 Task: Compose an email with the signature Hudson Clark with the subject Request for a promotion and the message Can you arrange a meeting with the project team for next week? from softage.5@softage.net to softage.2@softage.net, select first 2 words, change the font color from current to yellow and background color to blue Send the email. Finally, move the email from Sent Items to the label Restaurants
Action: Mouse moved to (844, 67)
Screenshot: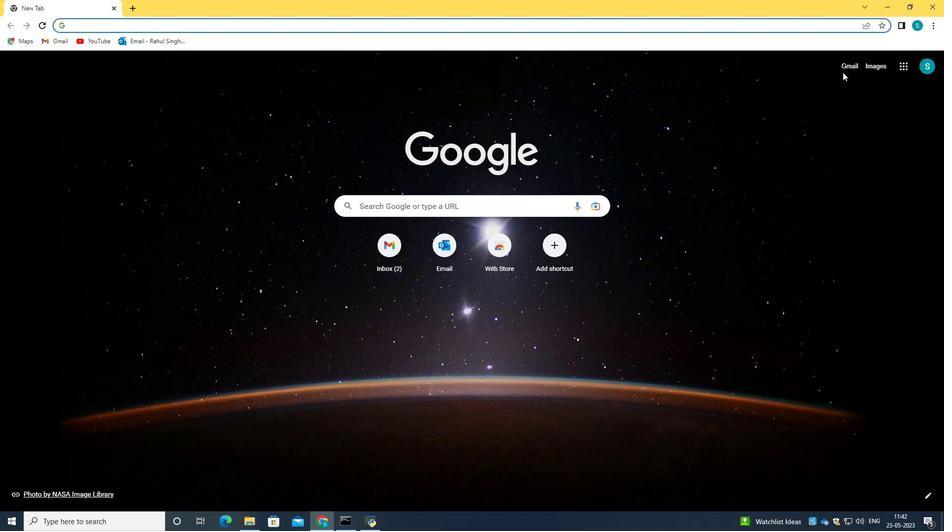 
Action: Mouse pressed left at (844, 67)
Screenshot: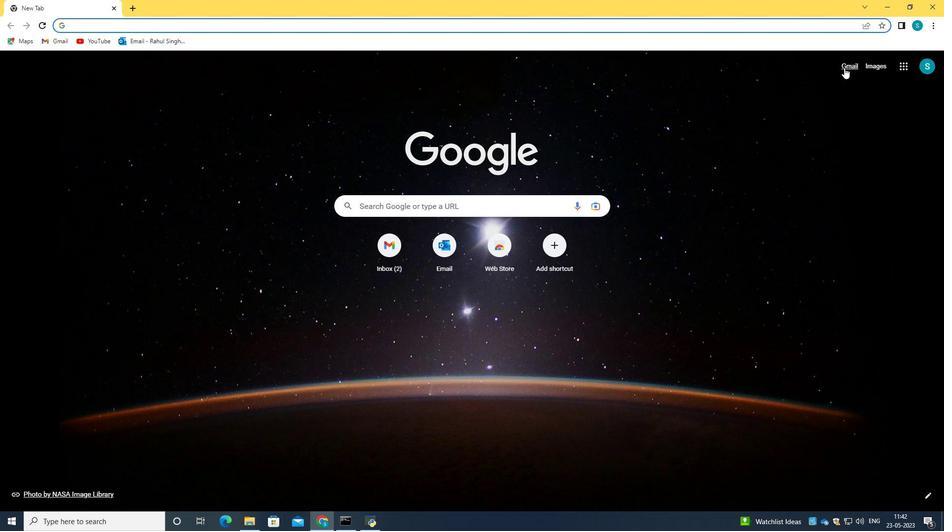 
Action: Mouse moved to (463, 153)
Screenshot: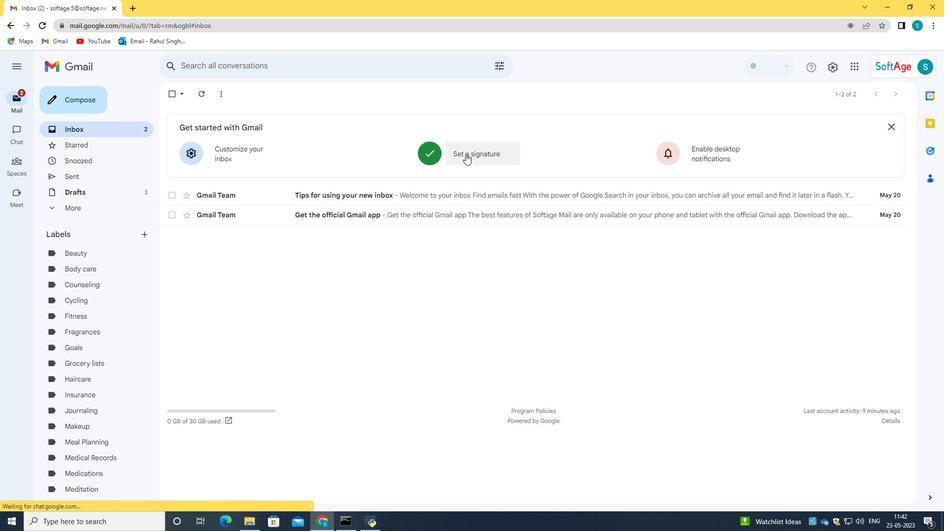 
Action: Mouse pressed left at (463, 153)
Screenshot: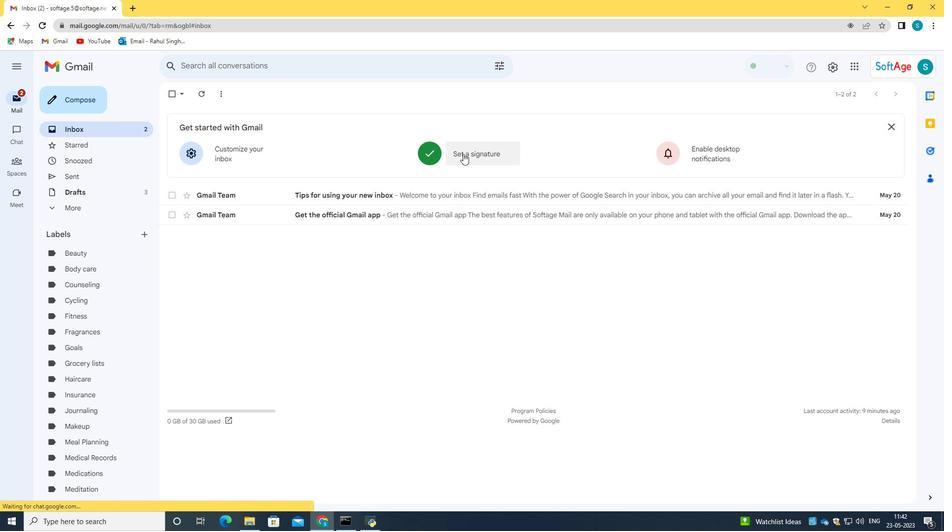 
Action: Mouse moved to (495, 266)
Screenshot: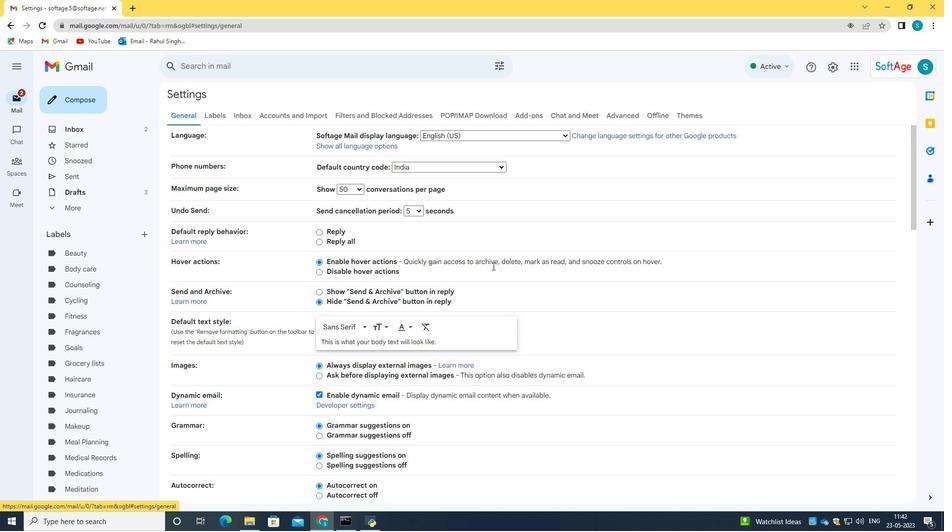 
Action: Mouse scrolled (495, 265) with delta (0, 0)
Screenshot: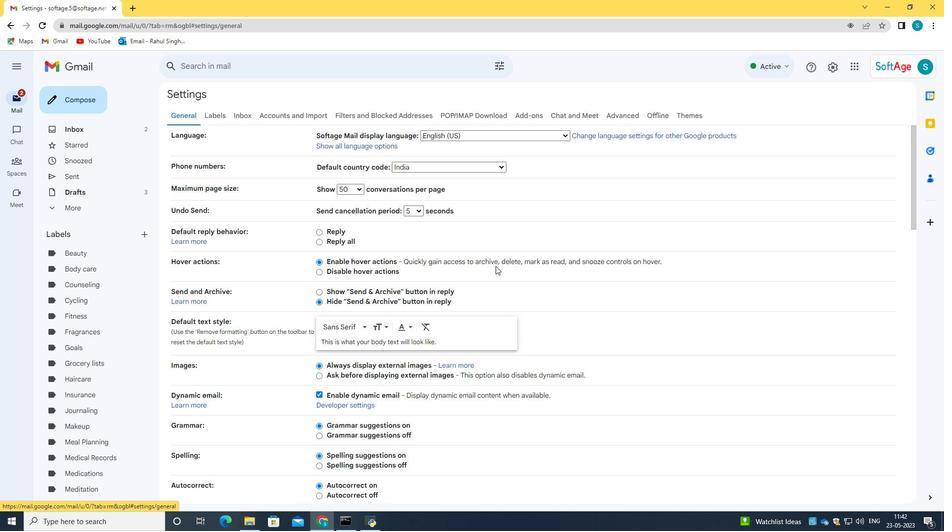 
Action: Mouse scrolled (495, 265) with delta (0, 0)
Screenshot: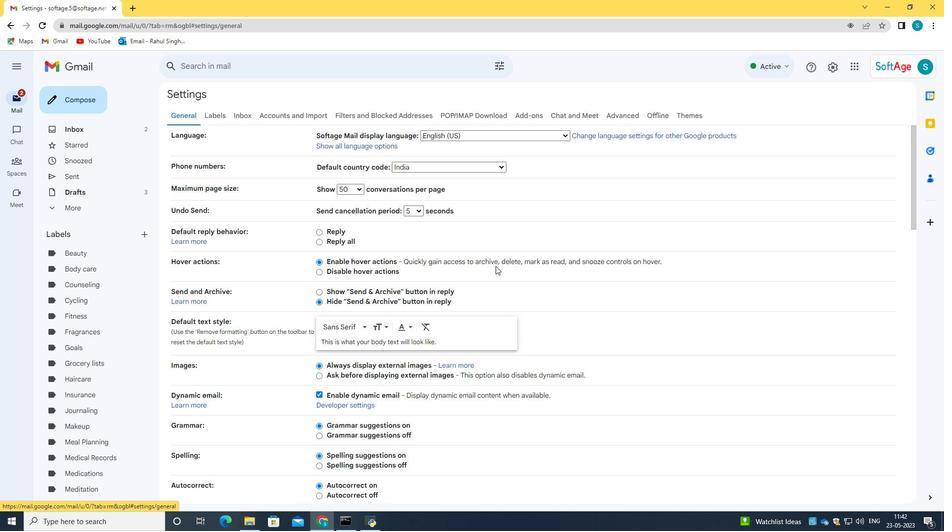 
Action: Mouse scrolled (495, 265) with delta (0, 0)
Screenshot: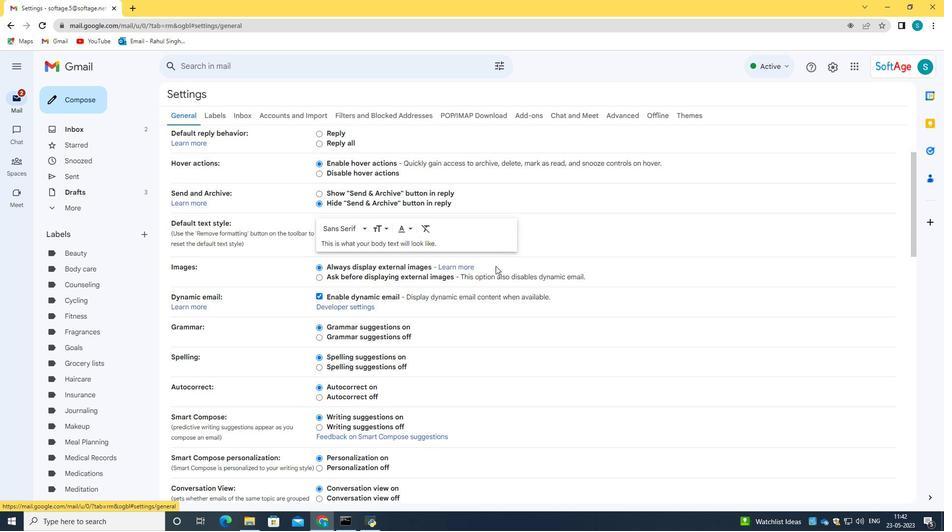
Action: Mouse scrolled (495, 265) with delta (0, 0)
Screenshot: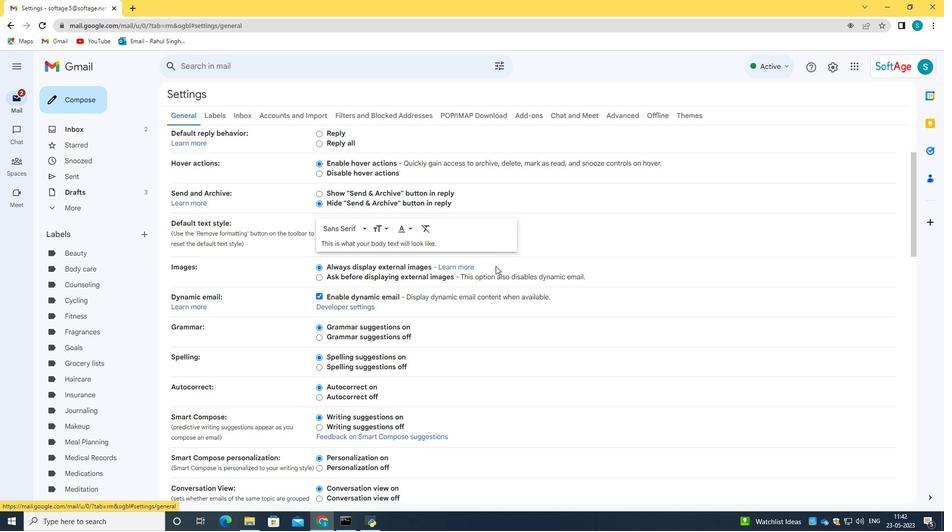 
Action: Mouse scrolled (495, 265) with delta (0, 0)
Screenshot: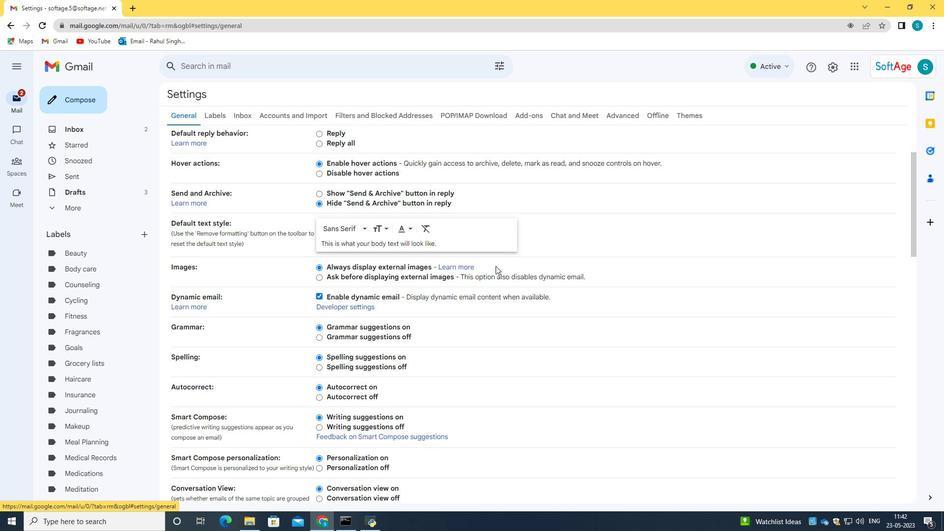 
Action: Mouse scrolled (495, 265) with delta (0, 0)
Screenshot: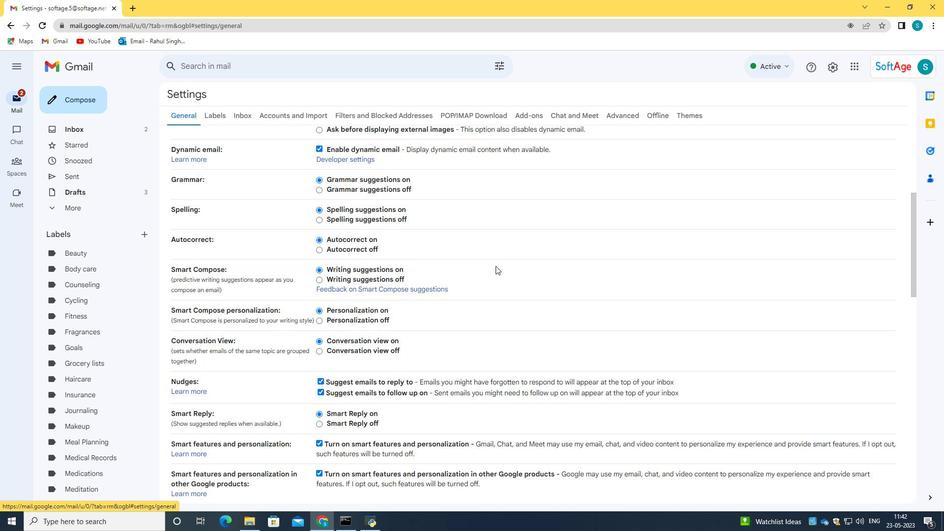 
Action: Mouse scrolled (495, 265) with delta (0, 0)
Screenshot: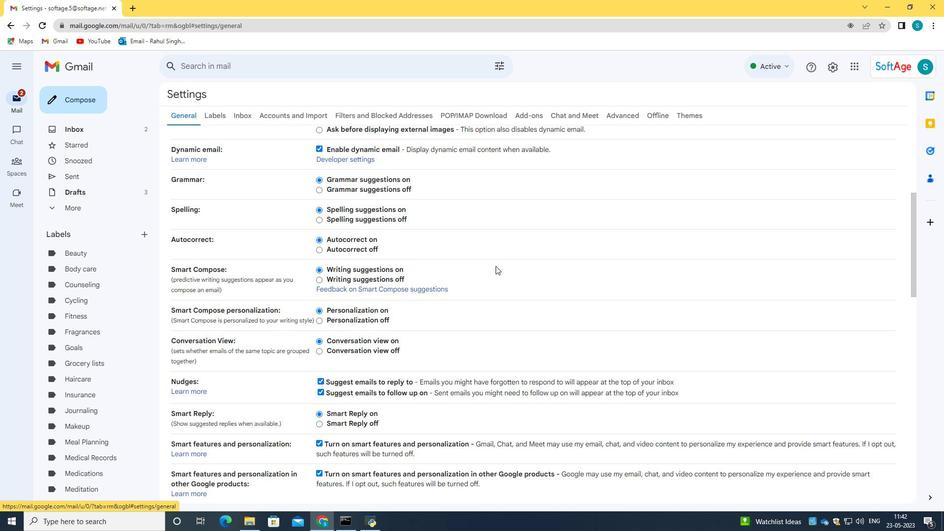 
Action: Mouse scrolled (495, 265) with delta (0, 0)
Screenshot: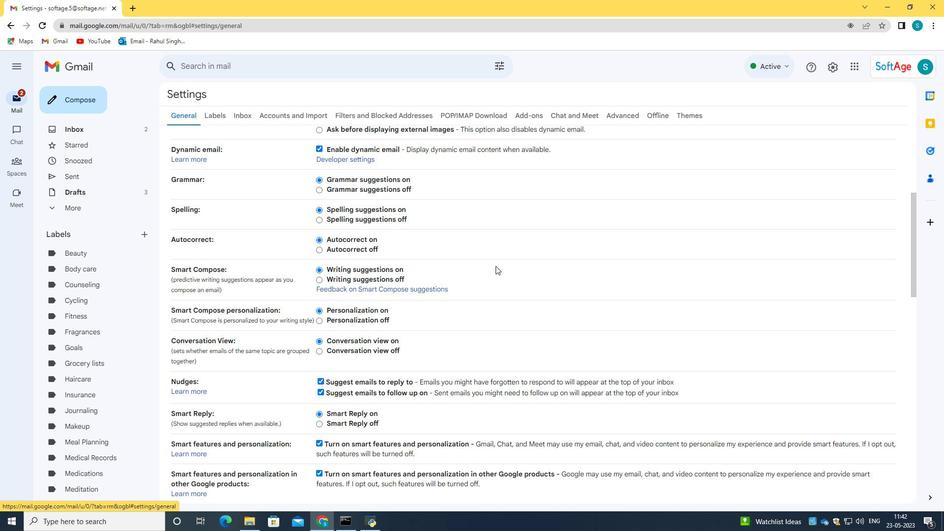 
Action: Mouse scrolled (495, 265) with delta (0, 0)
Screenshot: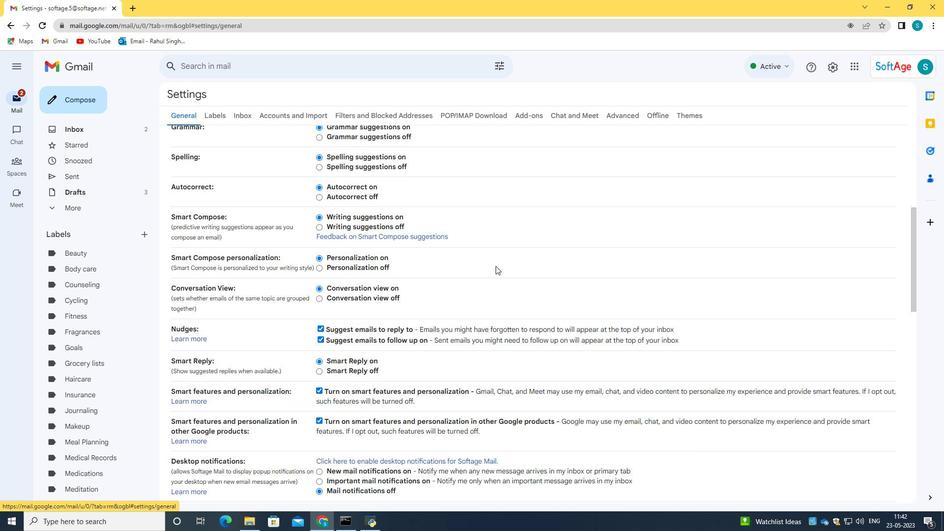 
Action: Mouse scrolled (495, 265) with delta (0, 0)
Screenshot: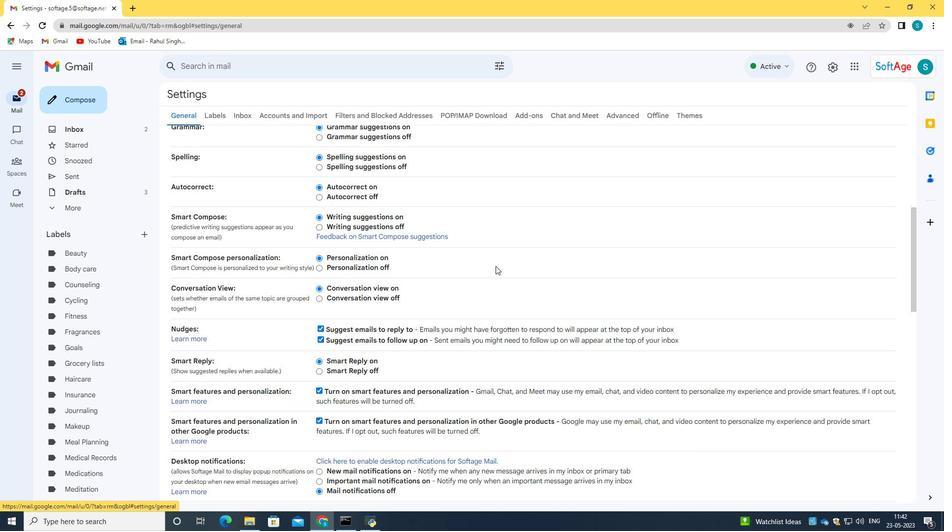 
Action: Mouse moved to (496, 266)
Screenshot: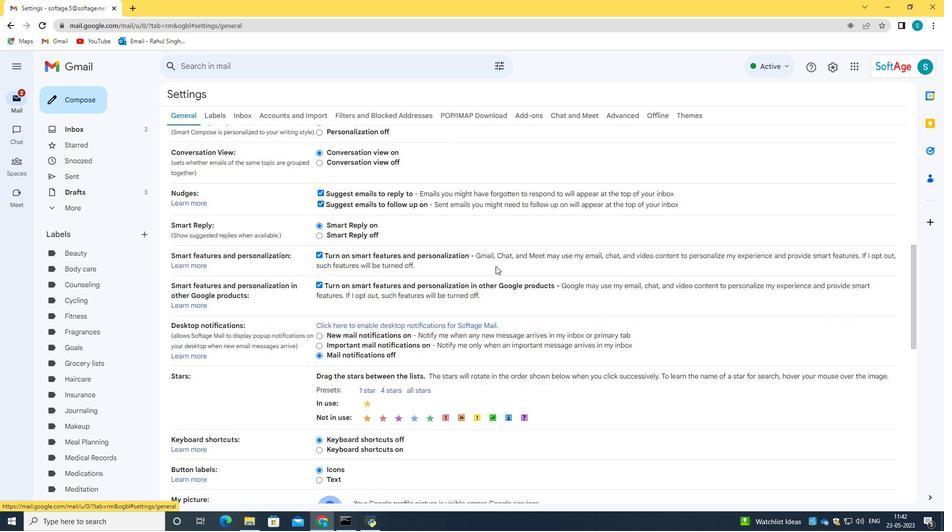 
Action: Mouse scrolled (496, 265) with delta (0, 0)
Screenshot: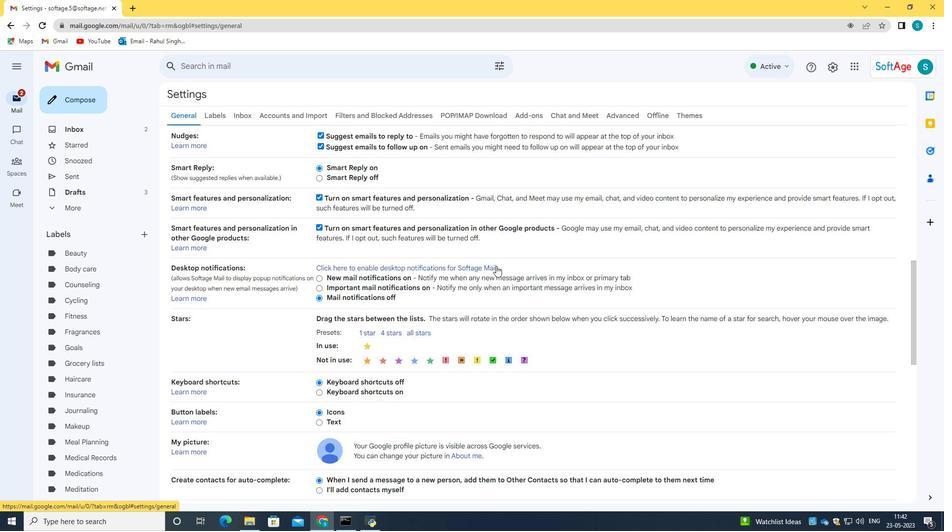 
Action: Mouse scrolled (496, 265) with delta (0, 0)
Screenshot: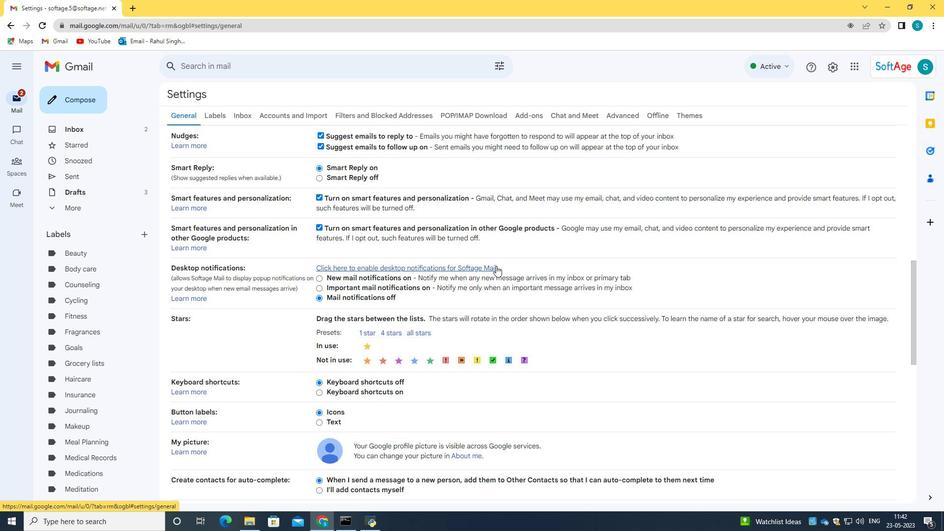 
Action: Mouse moved to (499, 276)
Screenshot: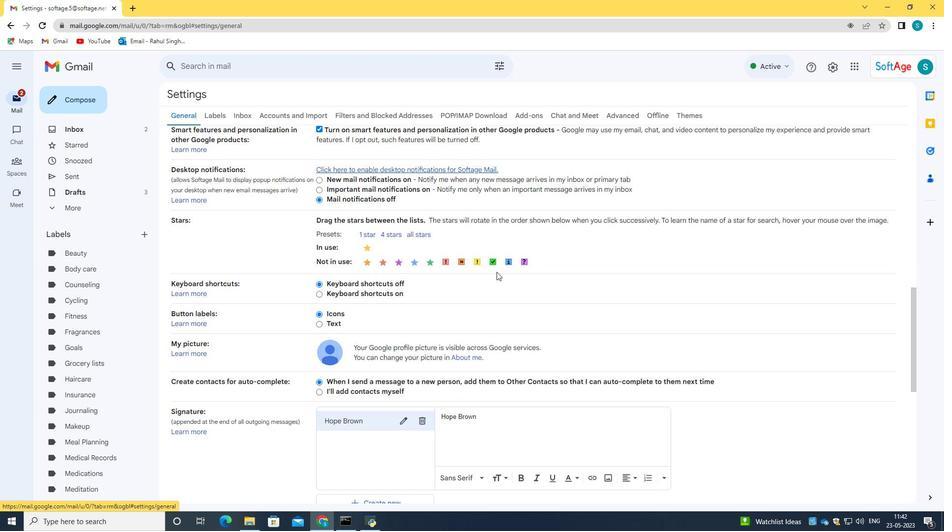 
Action: Mouse scrolled (499, 276) with delta (0, 0)
Screenshot: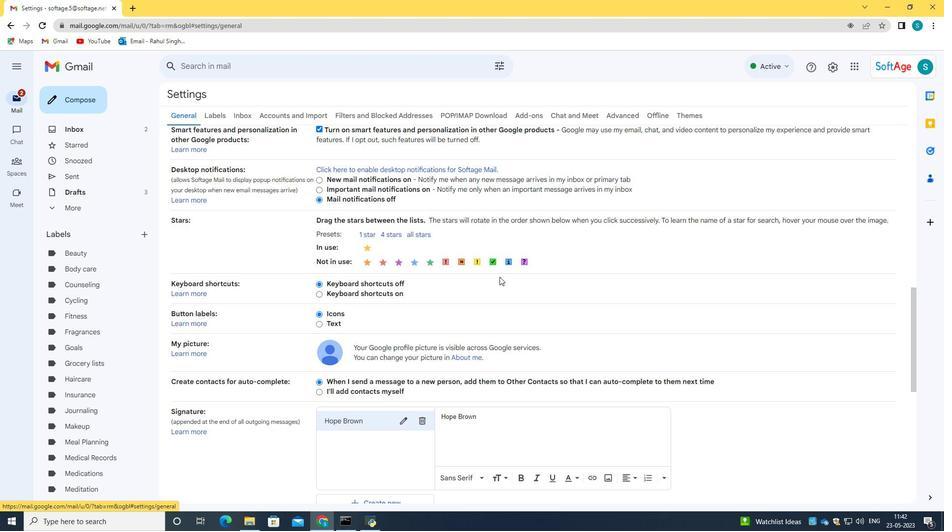 
Action: Mouse scrolled (499, 276) with delta (0, 0)
Screenshot: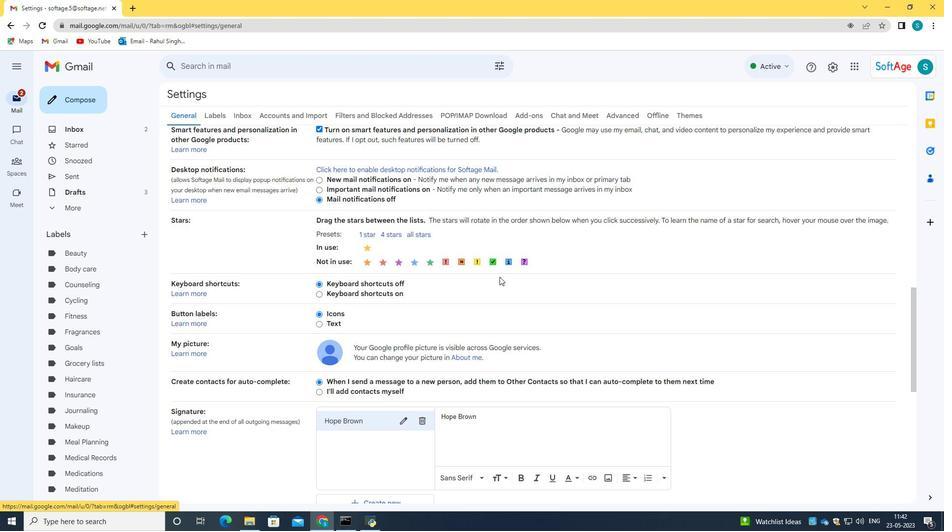 
Action: Mouse scrolled (499, 276) with delta (0, 0)
Screenshot: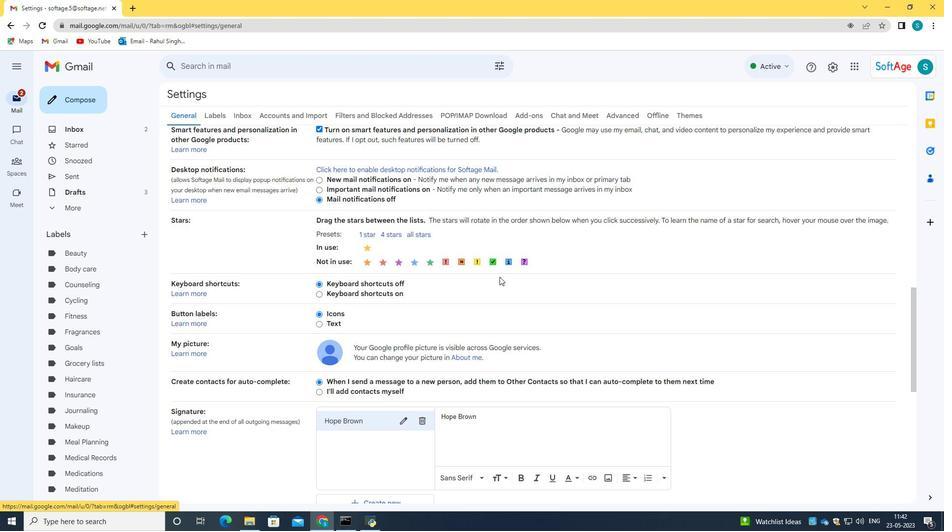
Action: Mouse moved to (426, 273)
Screenshot: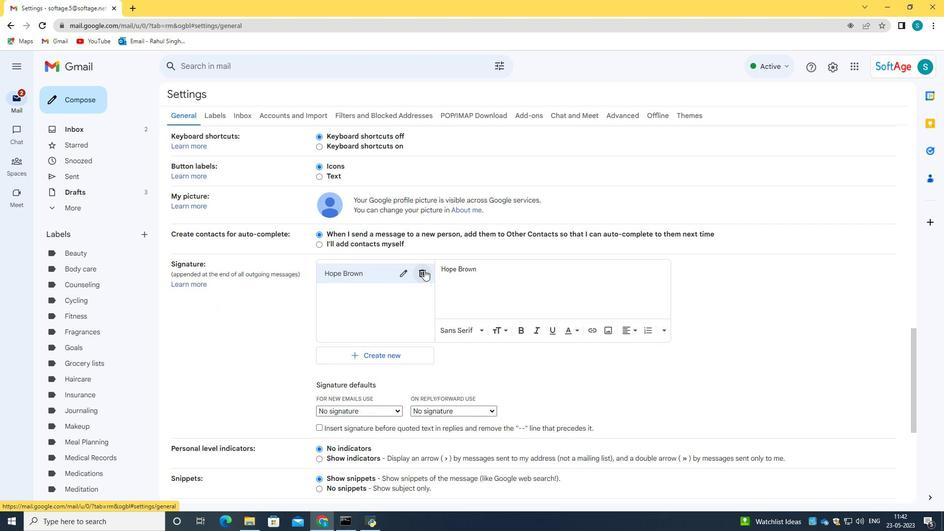 
Action: Mouse pressed left at (426, 273)
Screenshot: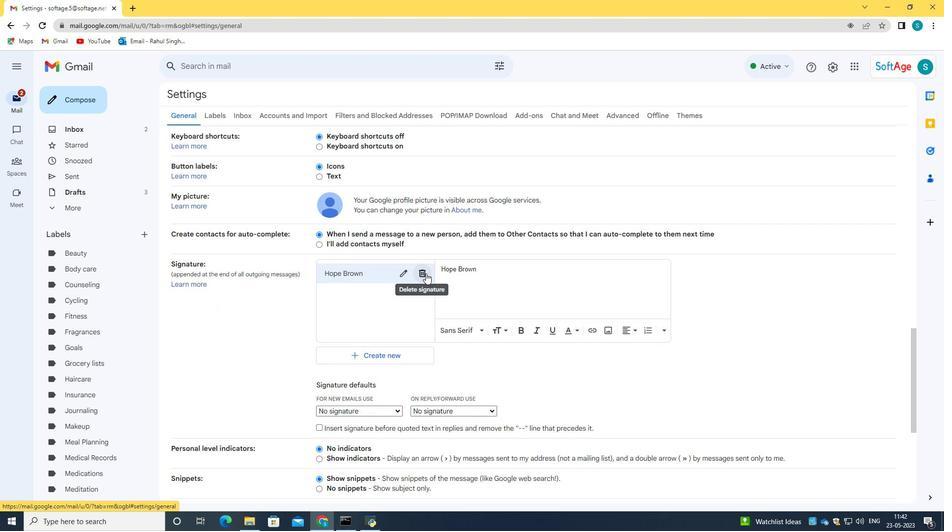 
Action: Mouse moved to (548, 296)
Screenshot: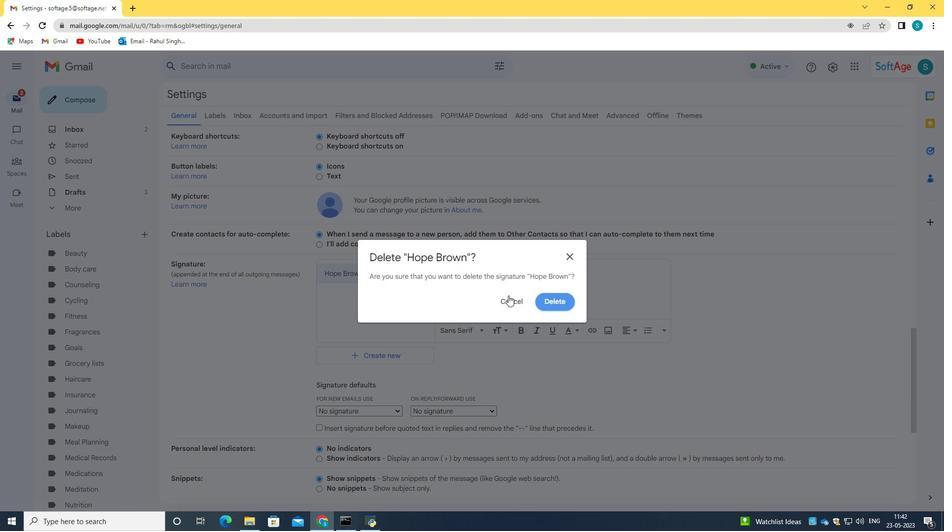 
Action: Mouse pressed left at (548, 296)
Screenshot: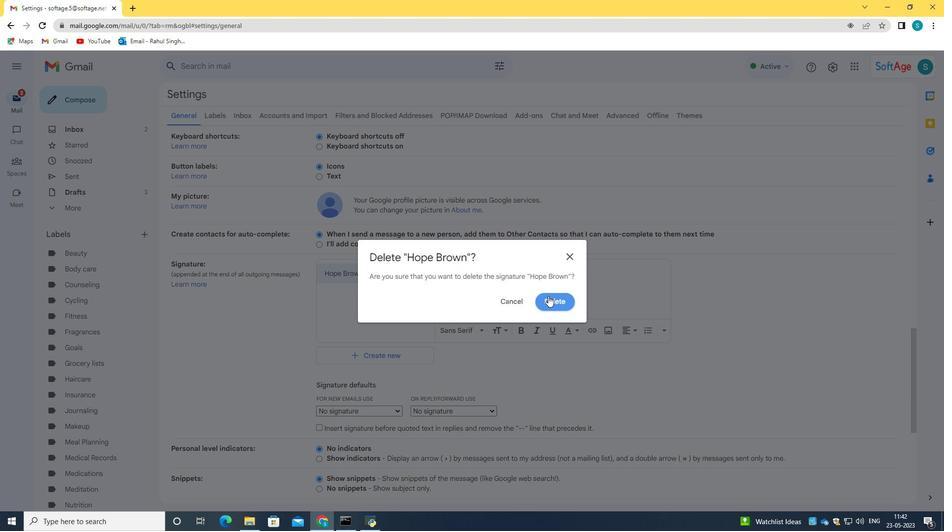 
Action: Mouse moved to (493, 358)
Screenshot: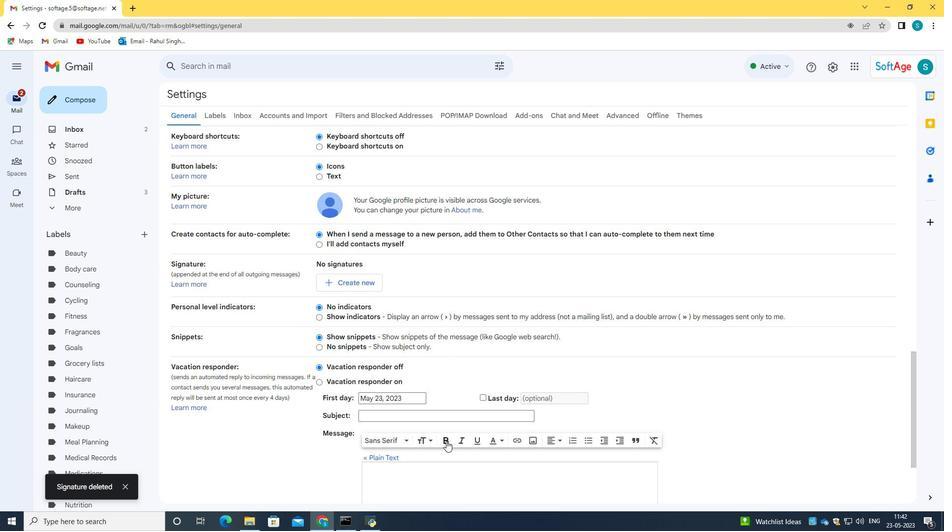 
Action: Mouse scrolled (493, 358) with delta (0, 0)
Screenshot: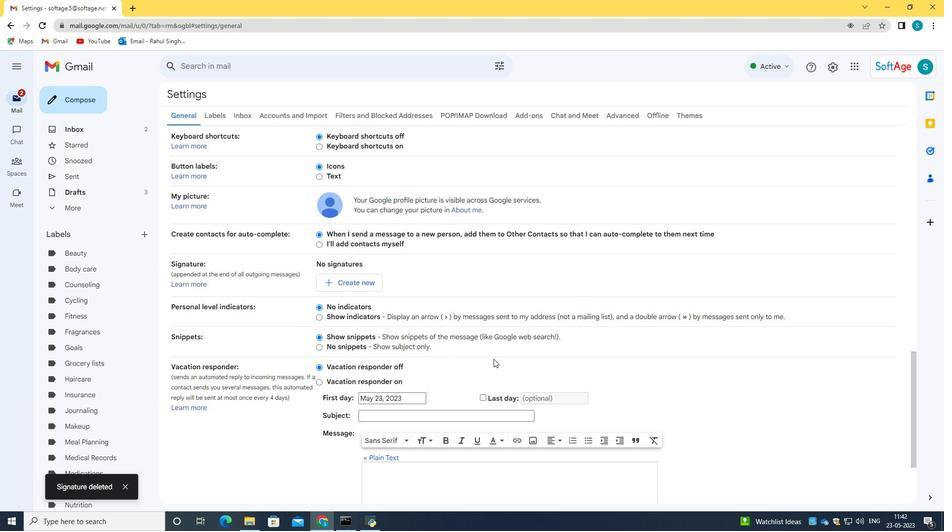 
Action: Mouse scrolled (493, 358) with delta (0, 0)
Screenshot: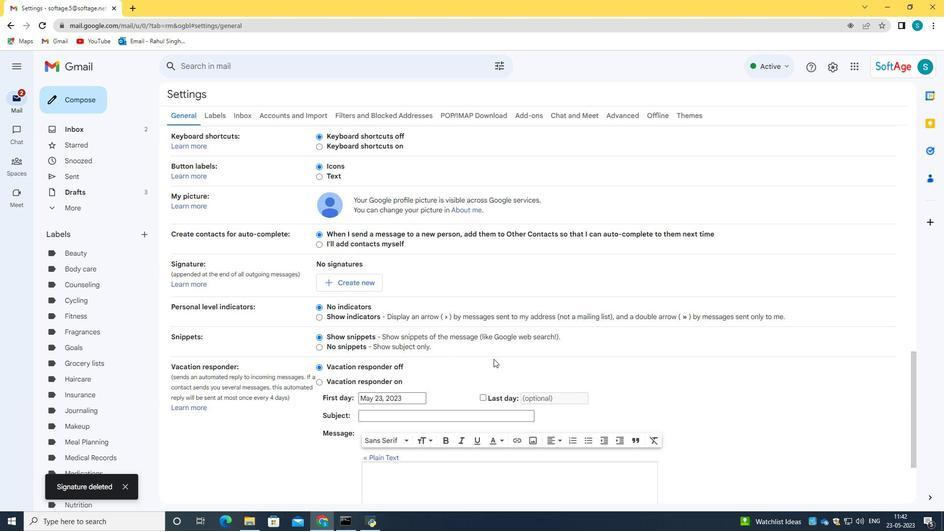 
Action: Mouse moved to (388, 230)
Screenshot: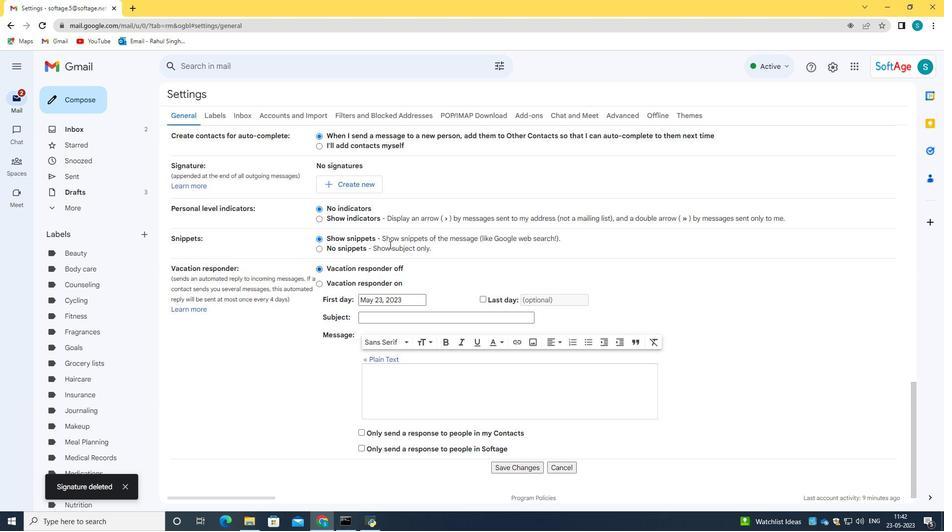 
Action: Mouse scrolled (388, 231) with delta (0, 0)
Screenshot: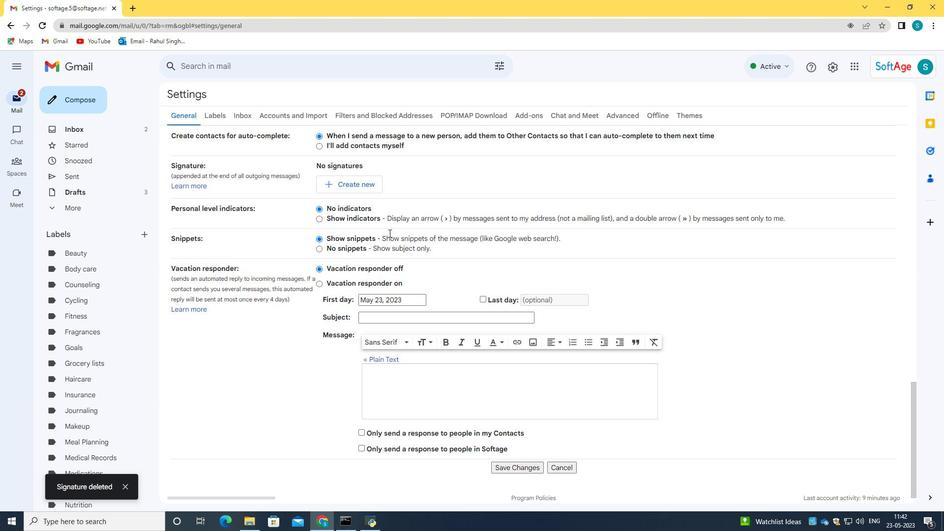 
Action: Mouse scrolled (388, 231) with delta (0, 0)
Screenshot: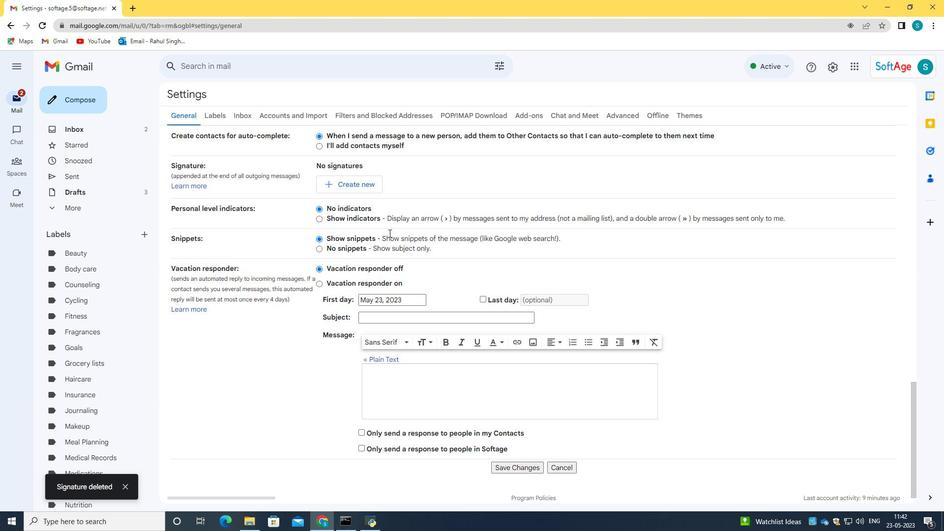 
Action: Mouse moved to (357, 287)
Screenshot: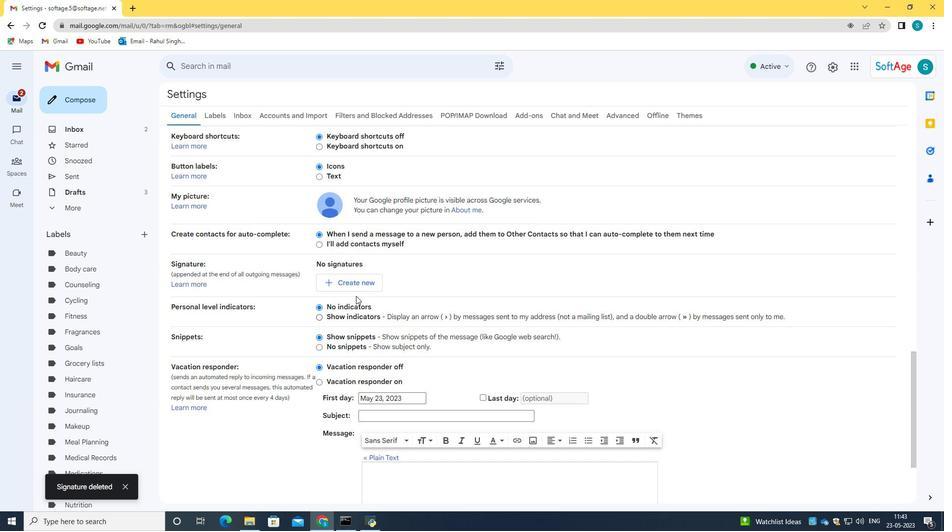 
Action: Mouse pressed left at (357, 287)
Screenshot: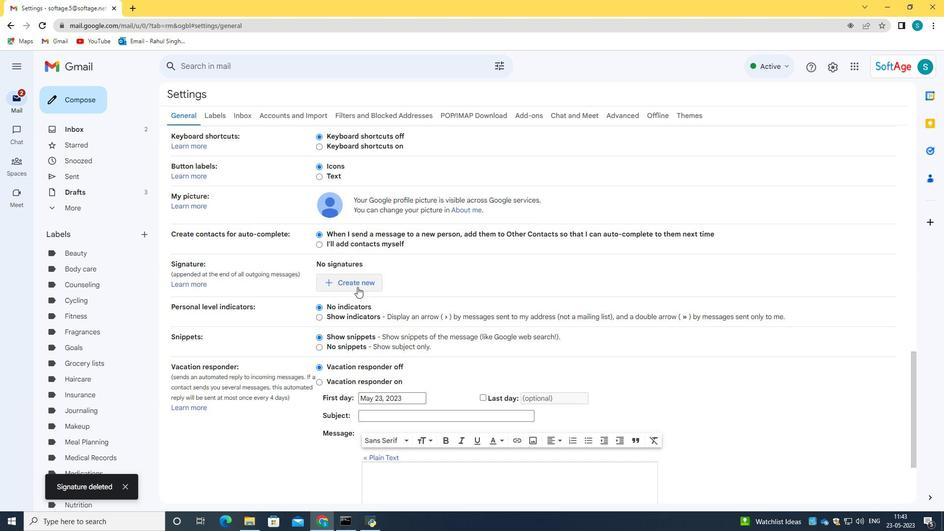 
Action: Mouse moved to (439, 283)
Screenshot: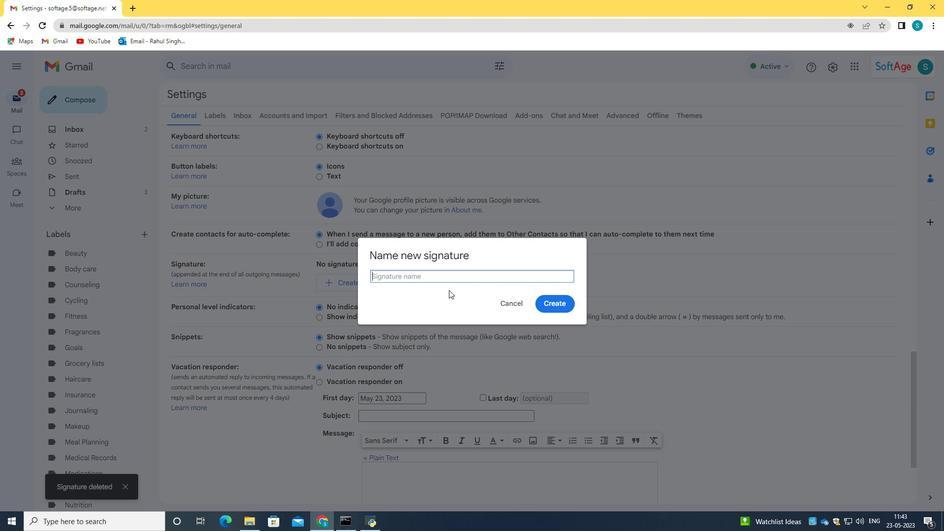 
Action: Key pressed <Key.caps_lock>H<Key.caps_lock>udson<Key.space><Key.caps_lock>C<Key.caps_lock>lark
Screenshot: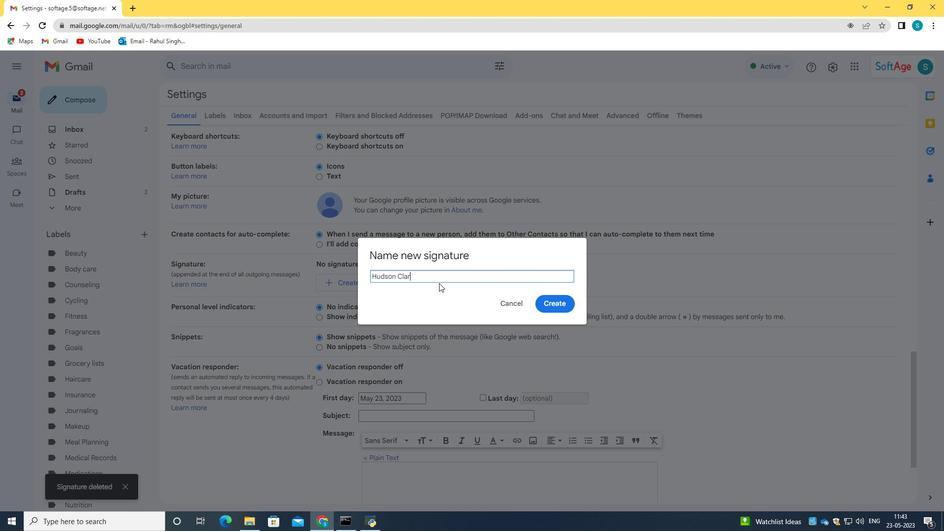 
Action: Mouse moved to (567, 302)
Screenshot: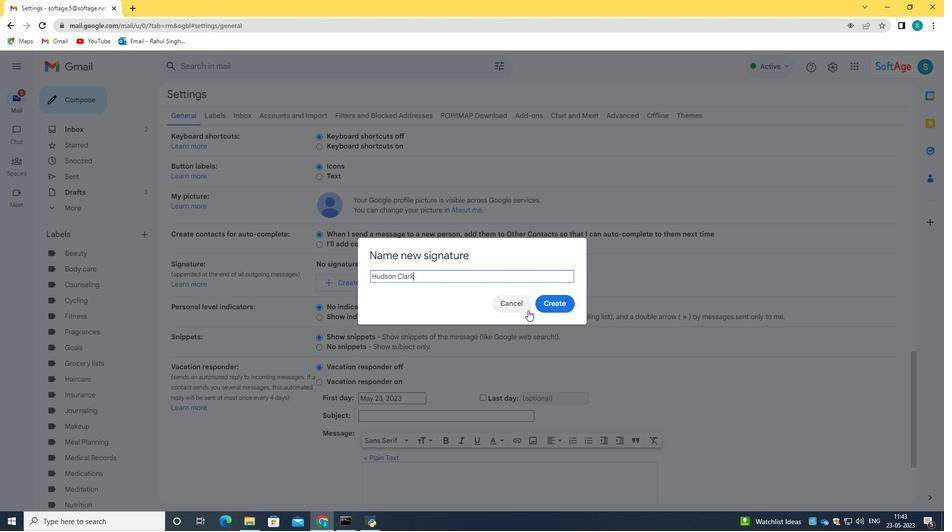 
Action: Mouse pressed left at (567, 302)
Screenshot: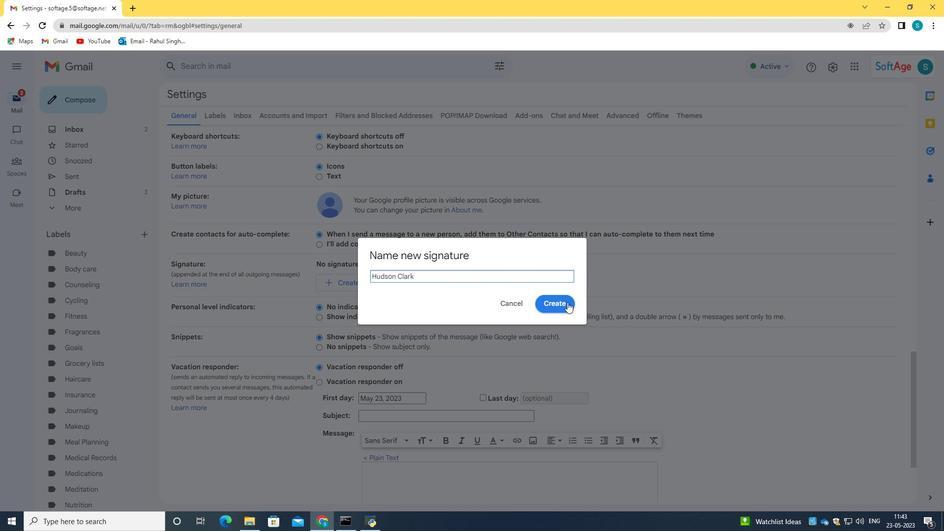 
Action: Mouse moved to (467, 285)
Screenshot: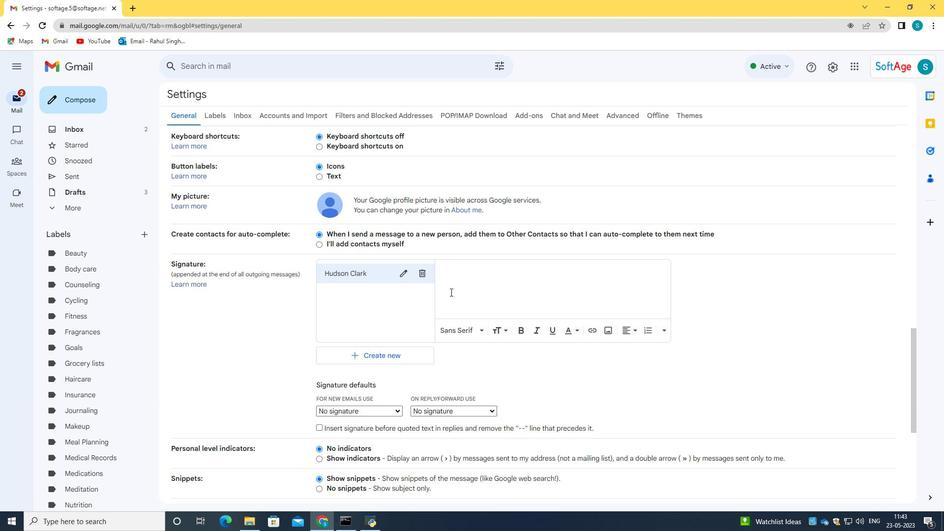 
Action: Mouse pressed left at (467, 285)
Screenshot: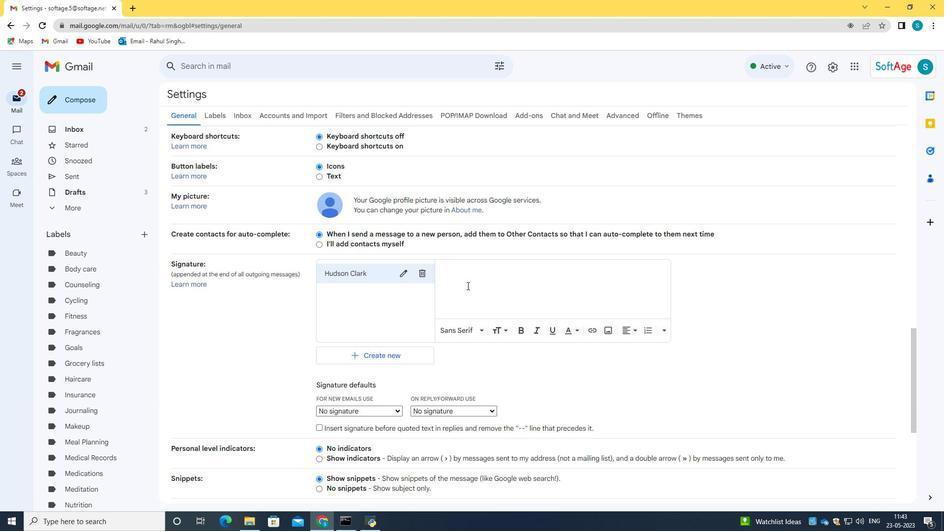 
Action: Key pressed <Key.caps_lock>H<Key.caps_lock>udson<Key.space><Key.caps_lock>C<Key.caps_lock>lark
Screenshot: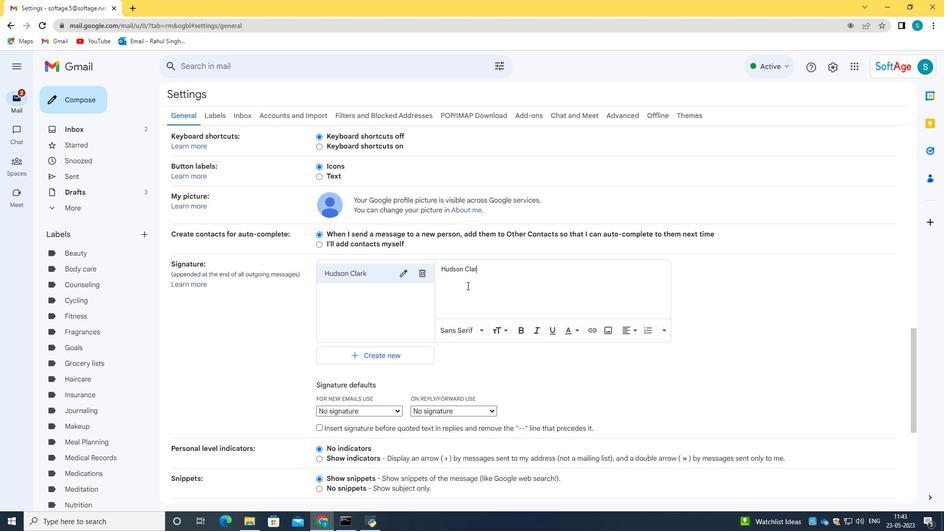 
Action: Mouse moved to (468, 287)
Screenshot: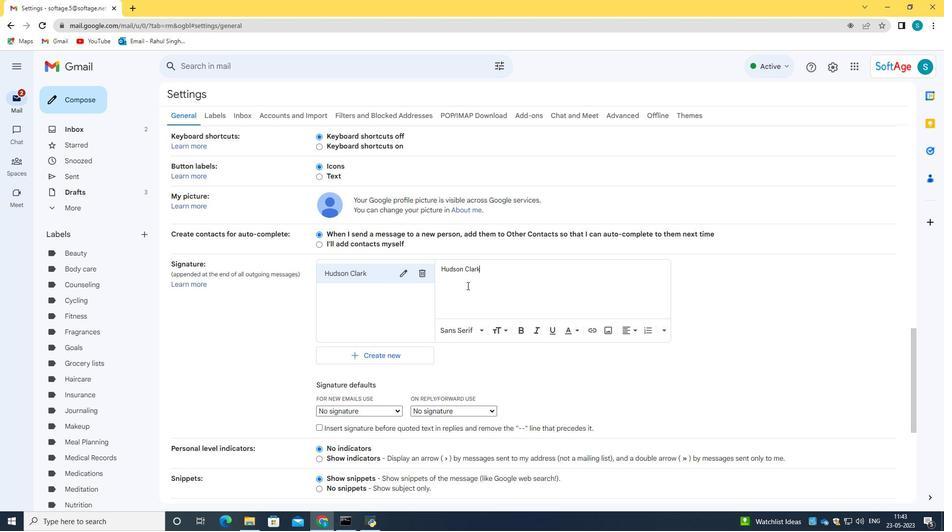 
Action: Mouse scrolled (468, 286) with delta (0, 0)
Screenshot: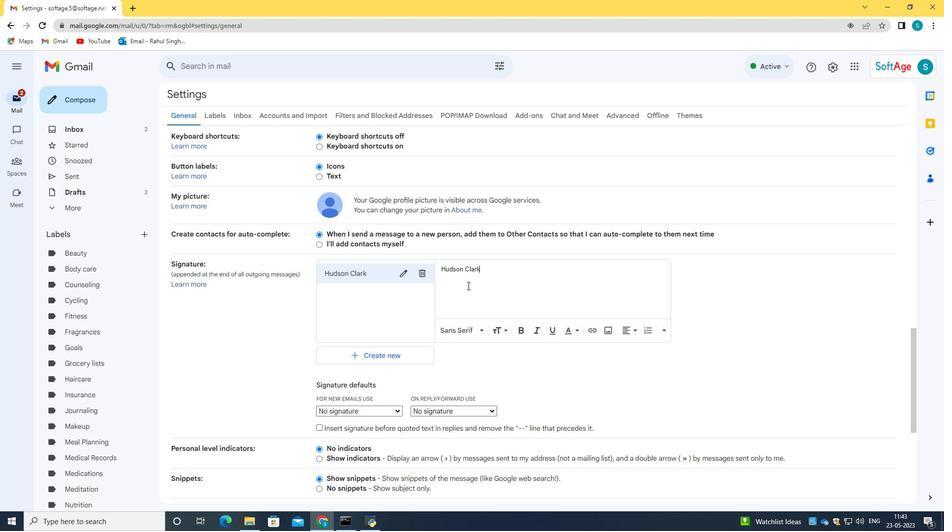
Action: Mouse moved to (468, 287)
Screenshot: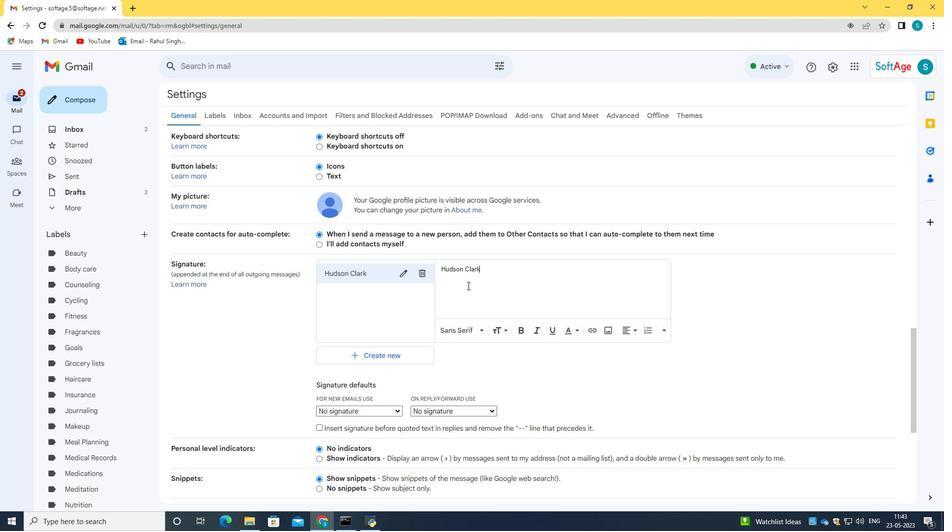 
Action: Mouse scrolled (468, 286) with delta (0, 0)
Screenshot: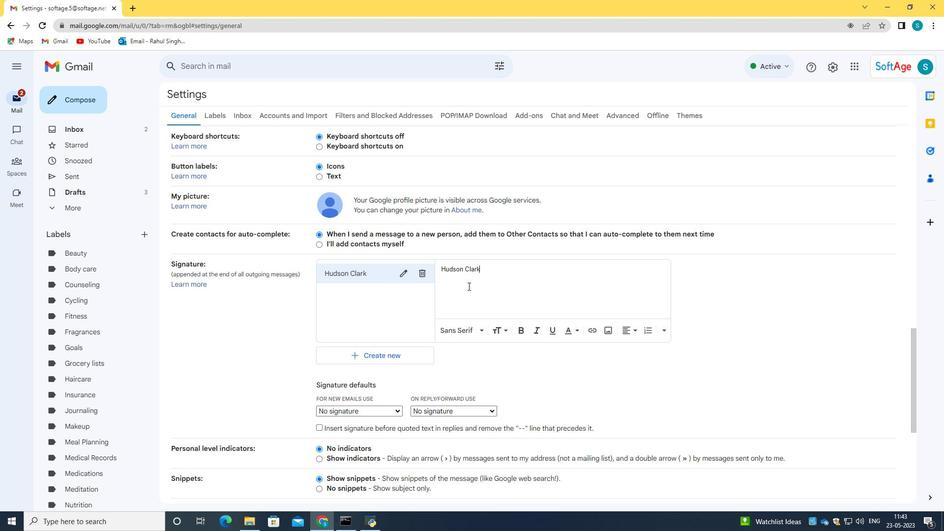 
Action: Mouse moved to (466, 295)
Screenshot: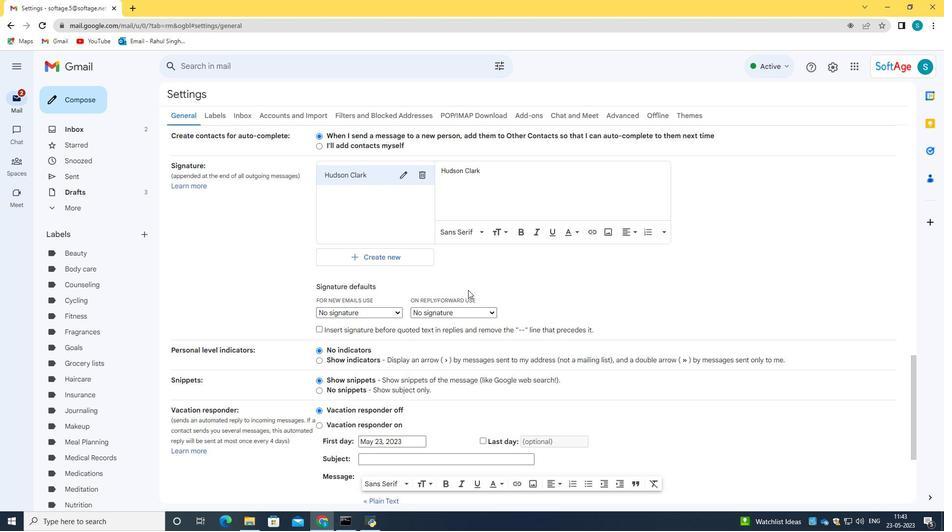 
Action: Mouse scrolled (466, 294) with delta (0, 0)
Screenshot: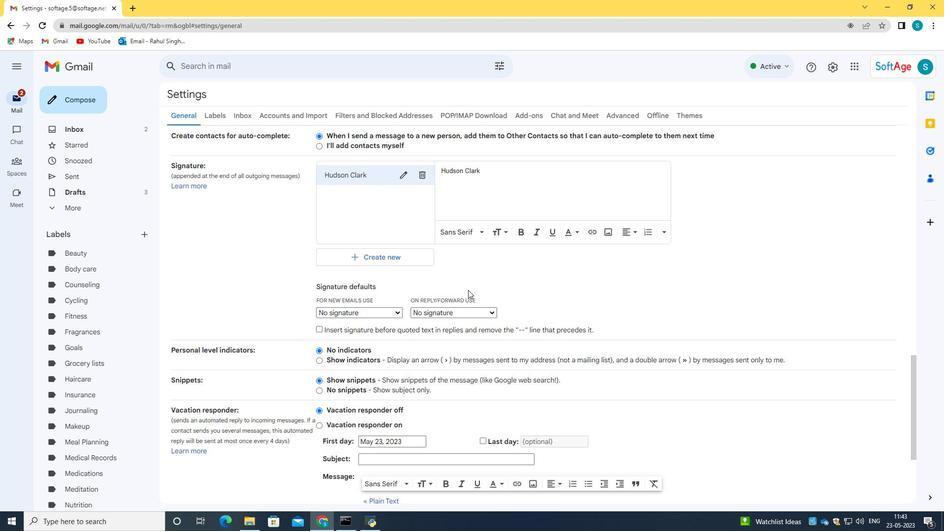 
Action: Mouse moved to (465, 299)
Screenshot: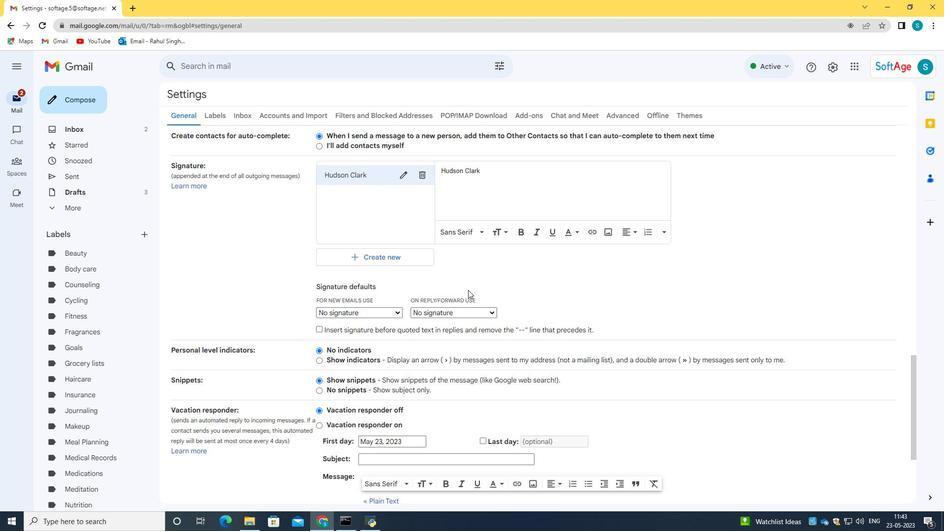 
Action: Mouse scrolled (465, 299) with delta (0, 0)
Screenshot: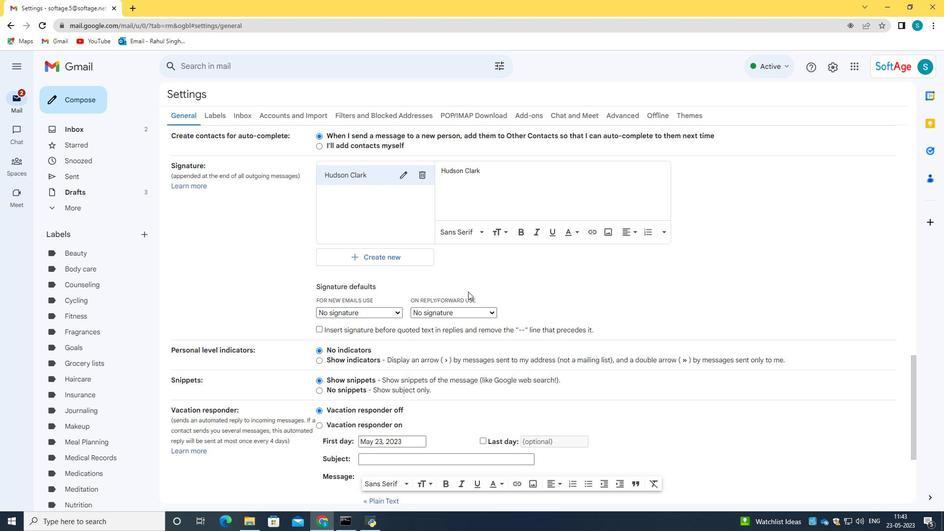
Action: Mouse moved to (464, 301)
Screenshot: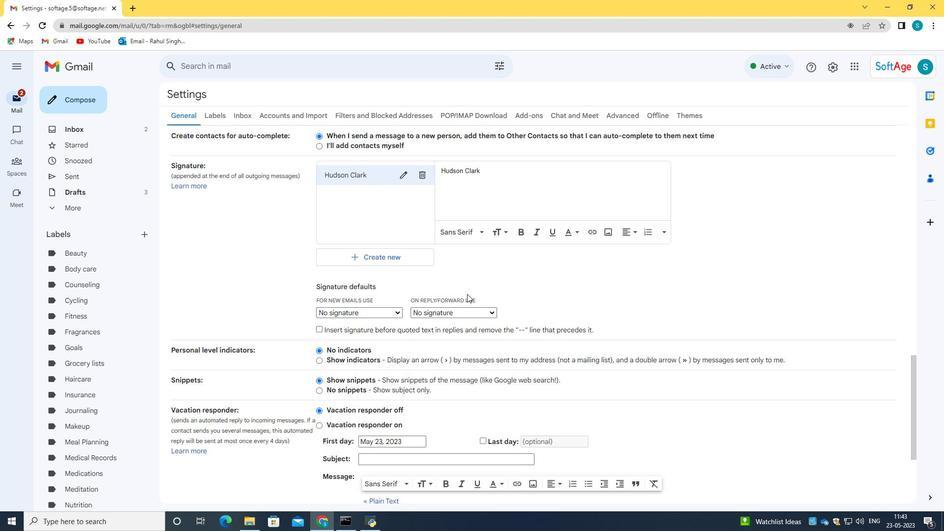 
Action: Mouse scrolled (464, 300) with delta (0, 0)
Screenshot: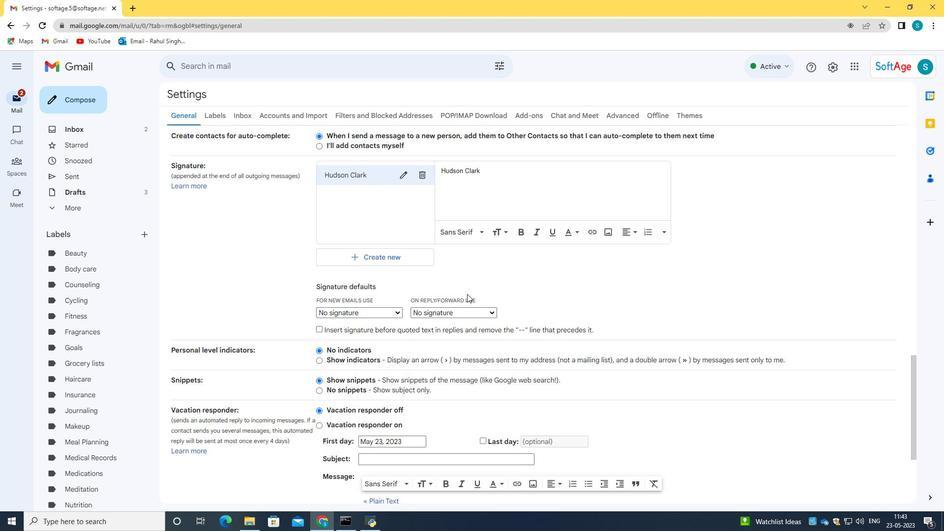 
Action: Mouse moved to (464, 301)
Screenshot: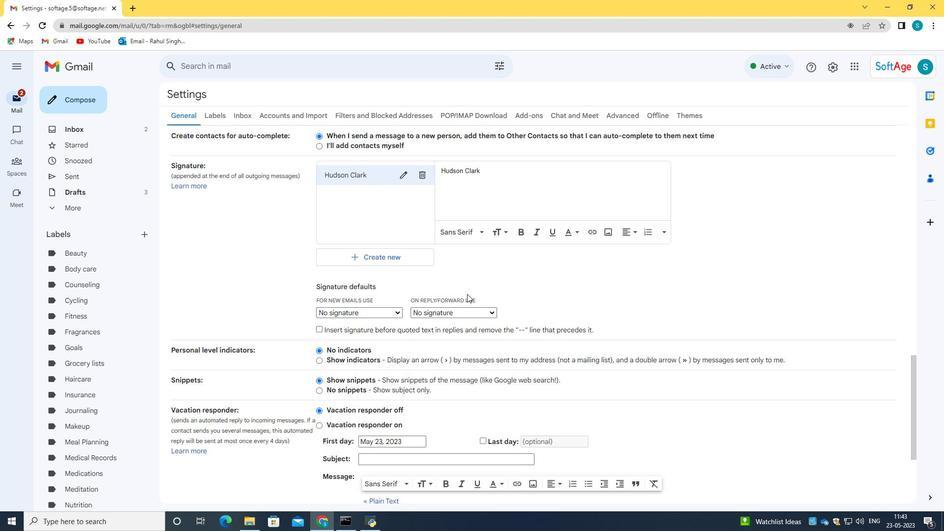 
Action: Mouse scrolled (464, 300) with delta (0, 0)
Screenshot: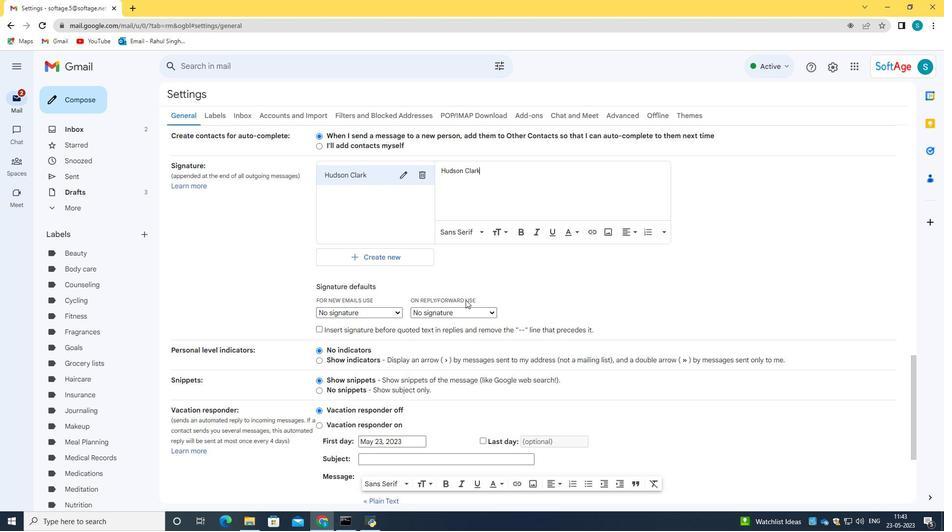 
Action: Mouse moved to (524, 453)
Screenshot: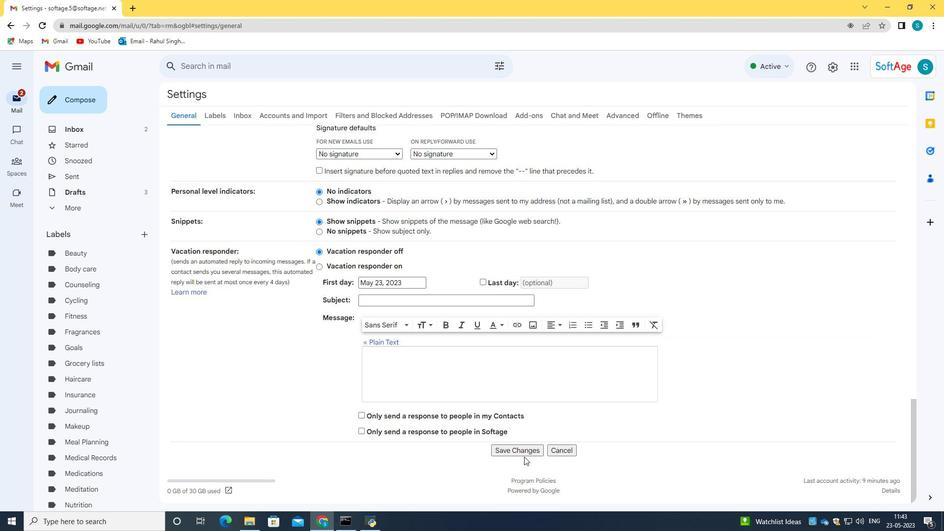 
Action: Mouse pressed left at (524, 453)
Screenshot: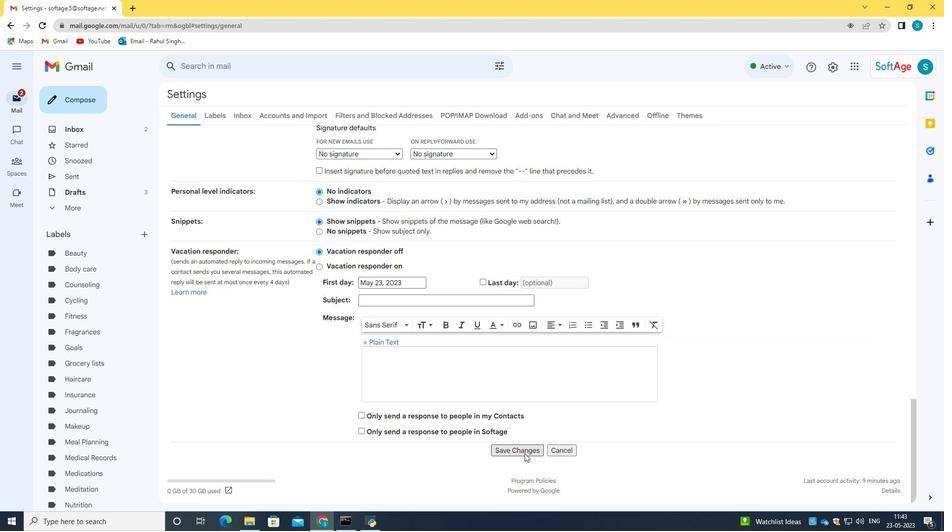 
Action: Mouse moved to (87, 108)
Screenshot: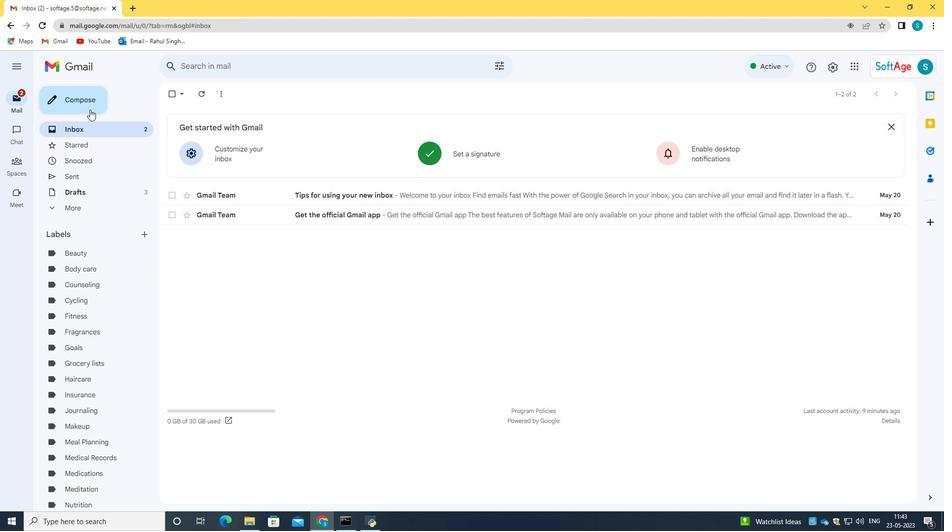 
Action: Mouse pressed left at (87, 108)
Screenshot: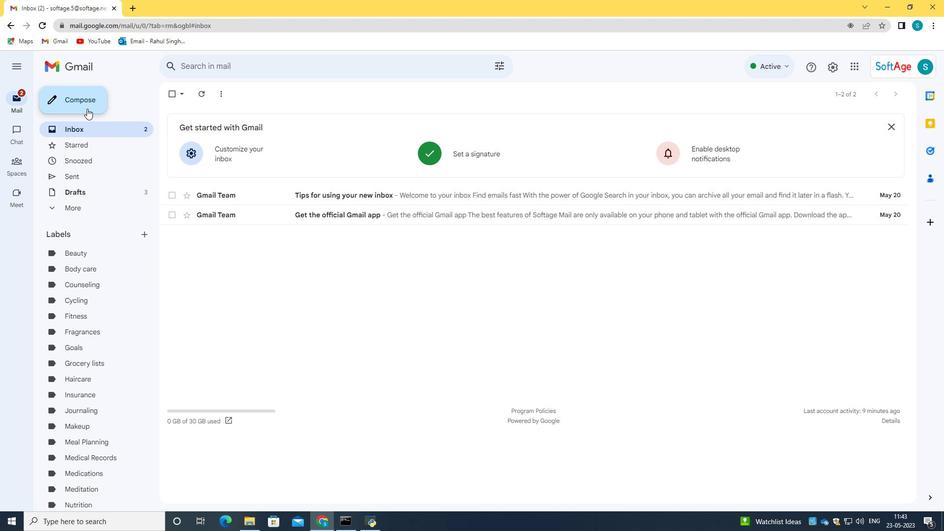 
Action: Mouse moved to (791, 497)
Screenshot: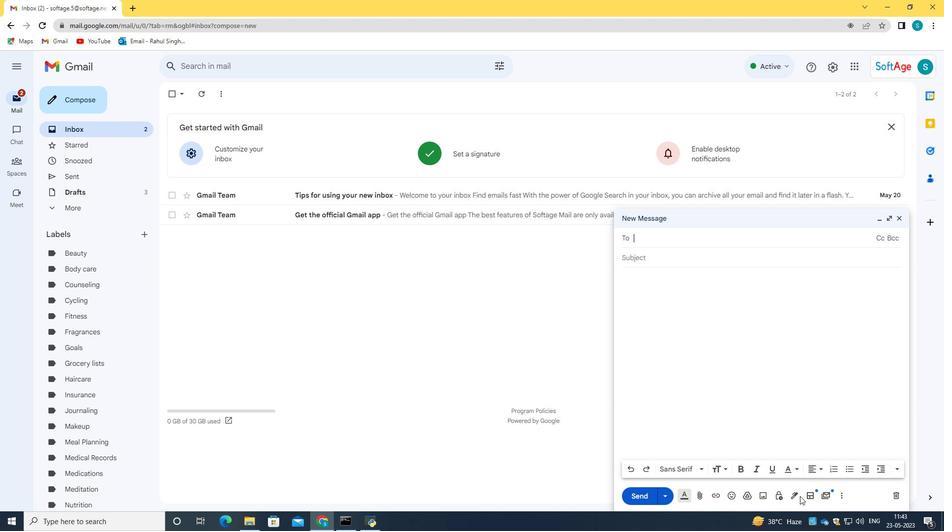 
Action: Mouse pressed left at (791, 497)
Screenshot: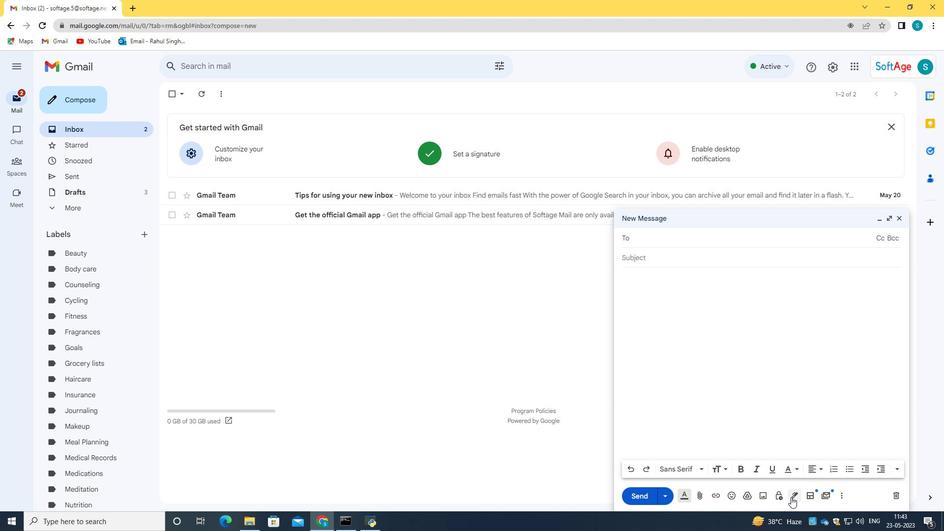 
Action: Mouse moved to (847, 480)
Screenshot: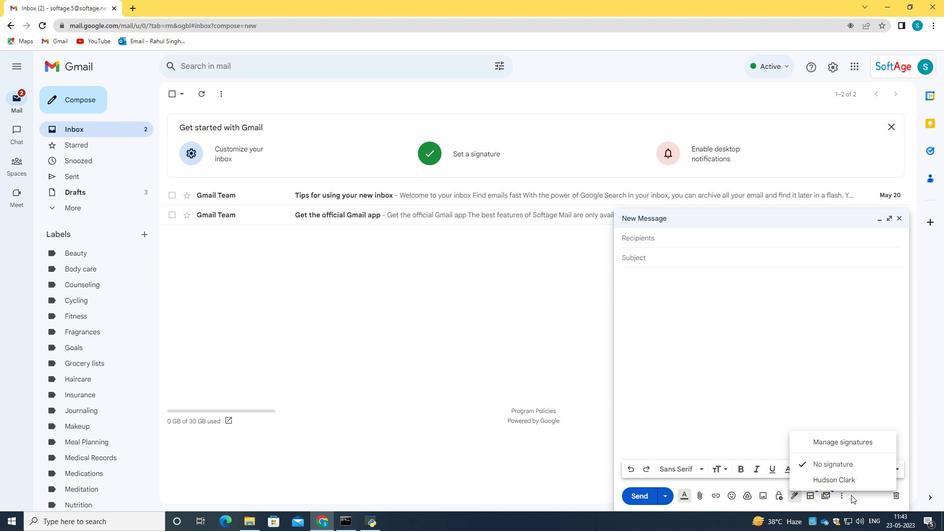 
Action: Mouse pressed left at (847, 480)
Screenshot: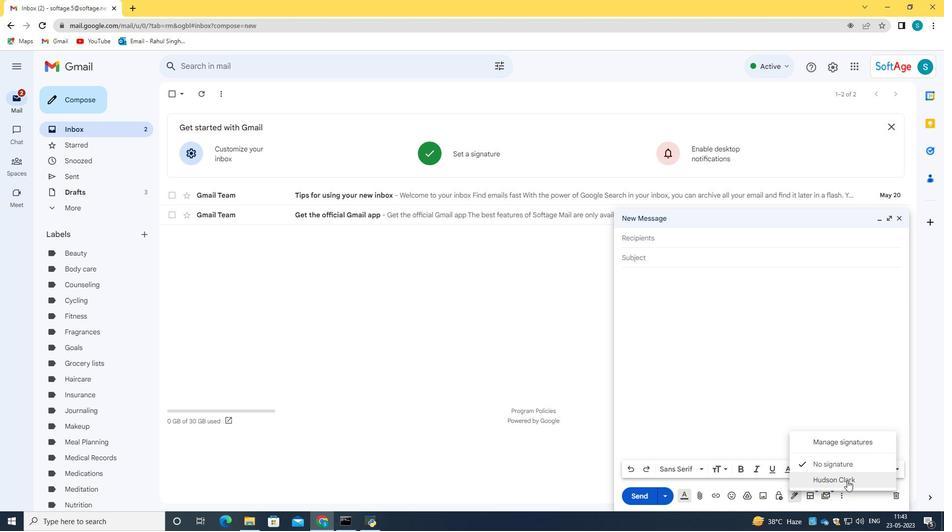 
Action: Mouse moved to (892, 216)
Screenshot: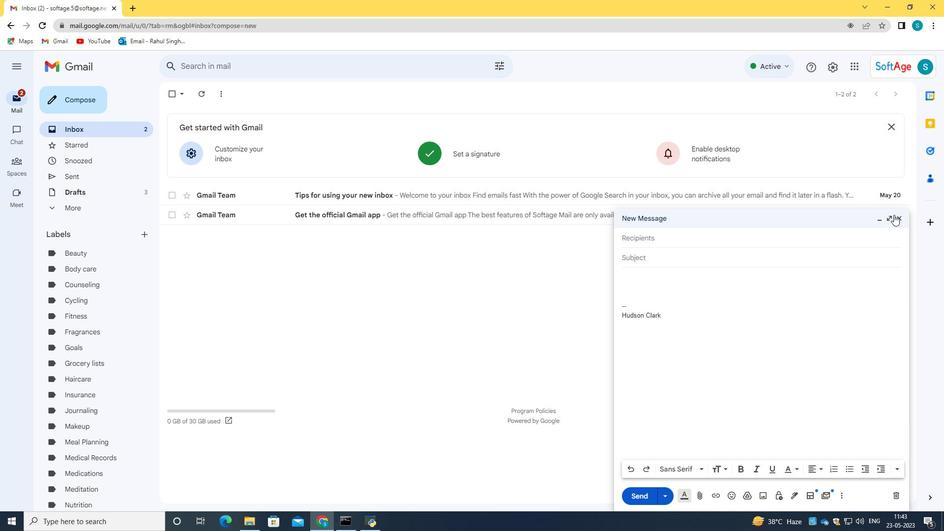 
Action: Mouse pressed left at (892, 216)
Screenshot: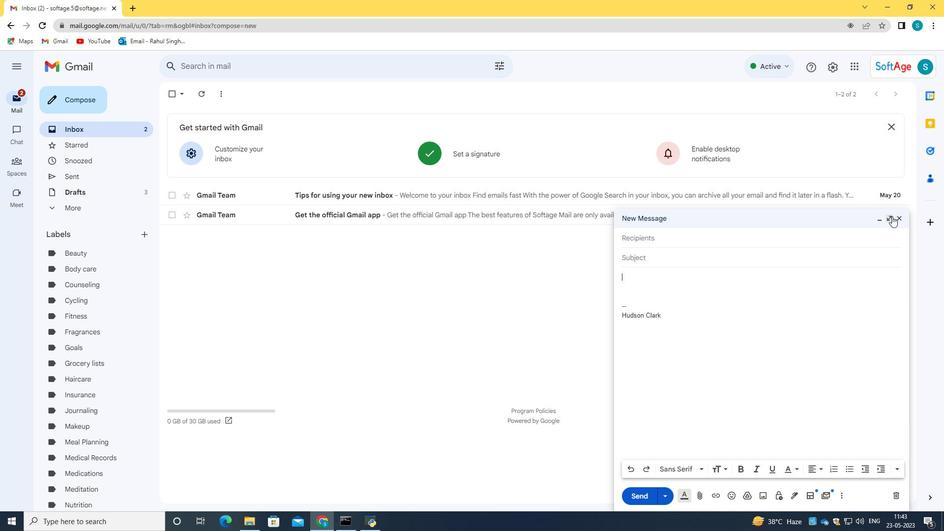 
Action: Mouse moved to (636, 314)
Screenshot: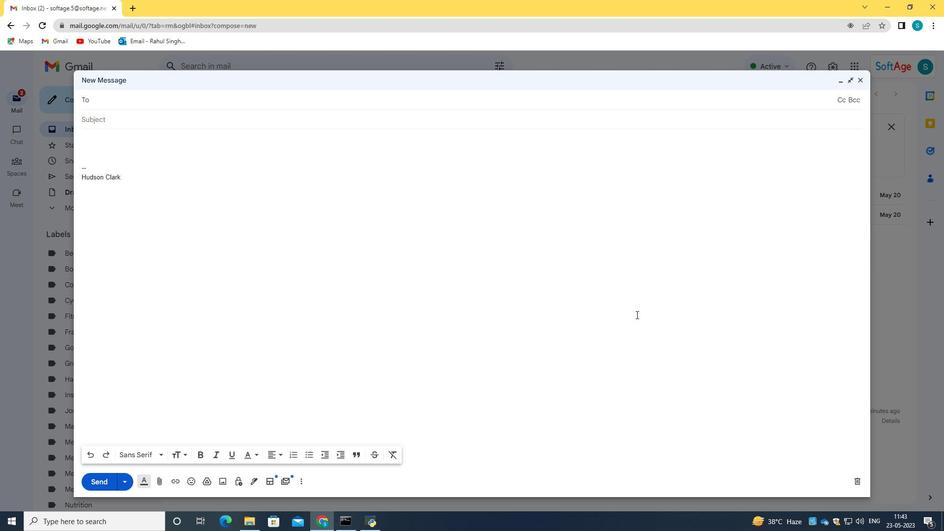 
Action: Mouse scrolled (636, 314) with delta (0, 0)
Screenshot: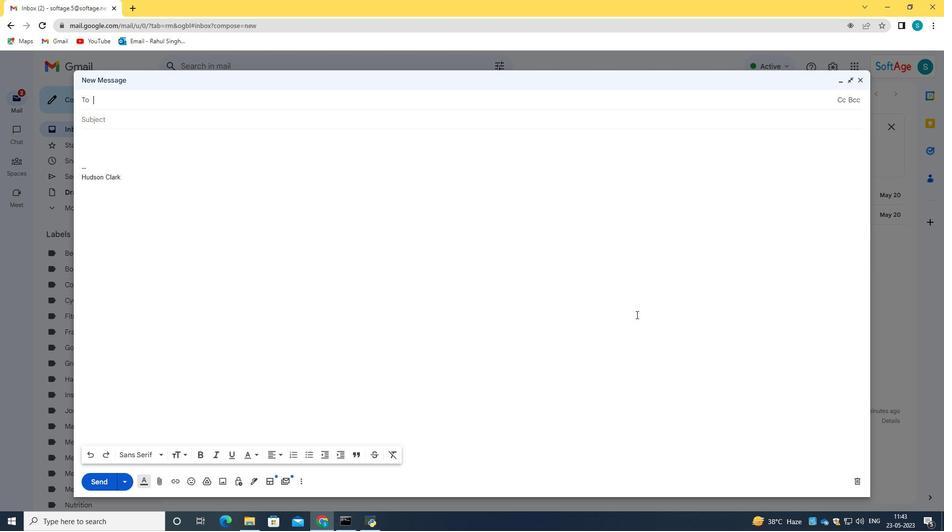 
Action: Mouse scrolled (636, 314) with delta (0, 0)
Screenshot: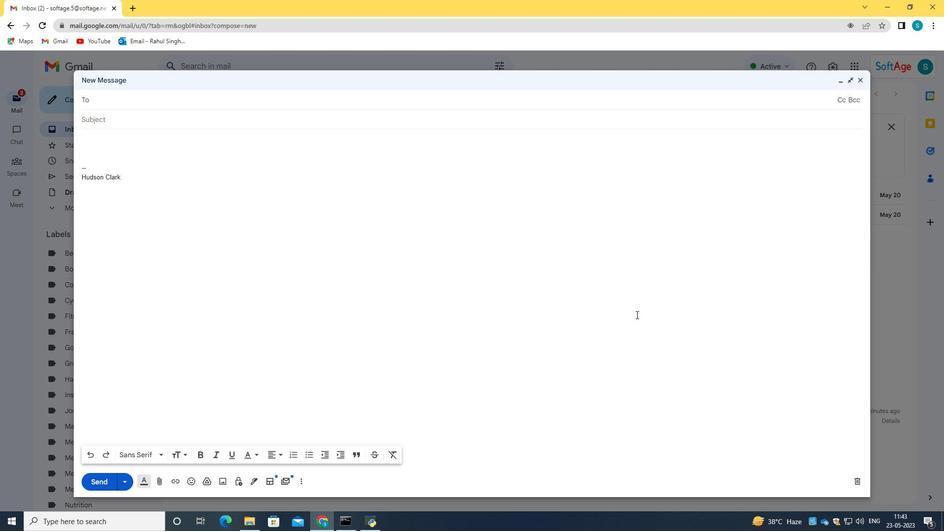 
Action: Mouse moved to (124, 119)
Screenshot: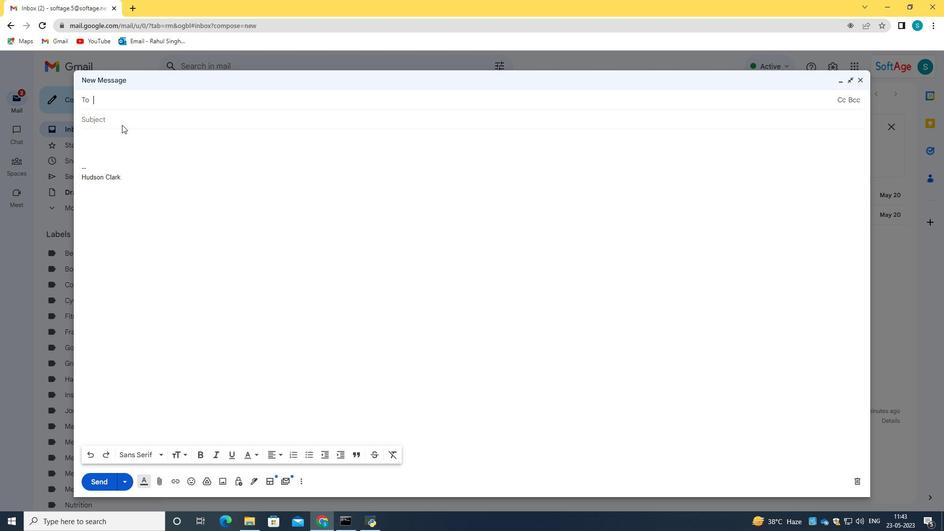 
Action: Mouse pressed left at (124, 119)
Screenshot: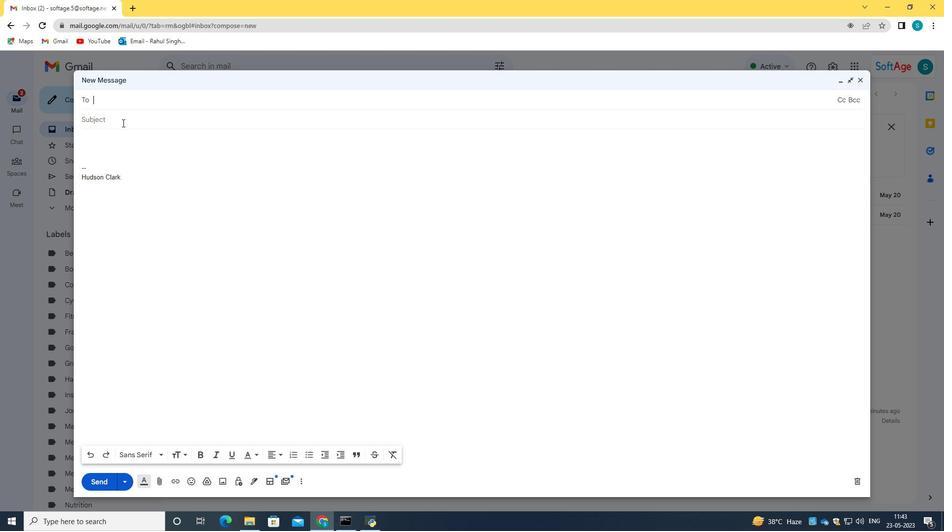 
Action: Key pressed <Key.caps_lock>C<Key.caps_lock><Key.backspace><Key.caps_lock>T<Key.backspace>R<Key.caps_lock>equest<Key.space>for<Key.space>a<Key.space>promotion<Key.space>
Screenshot: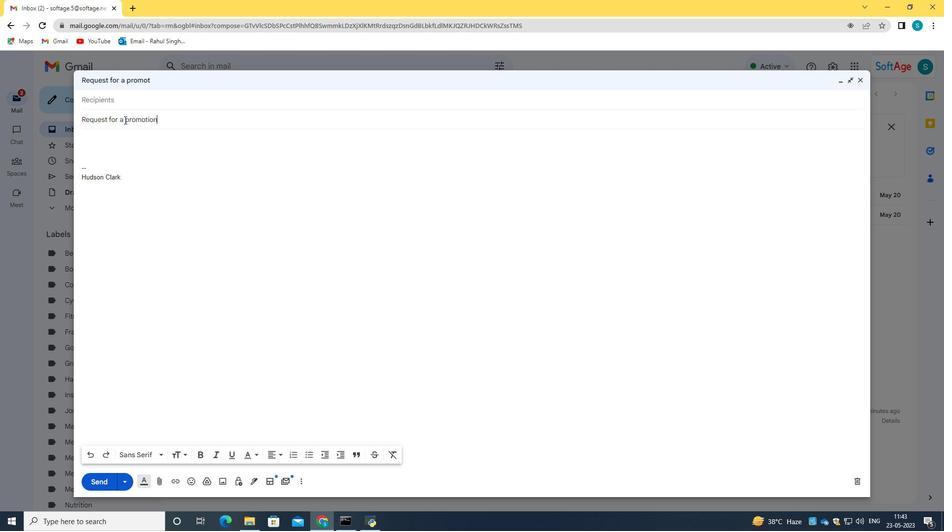 
Action: Mouse moved to (110, 145)
Screenshot: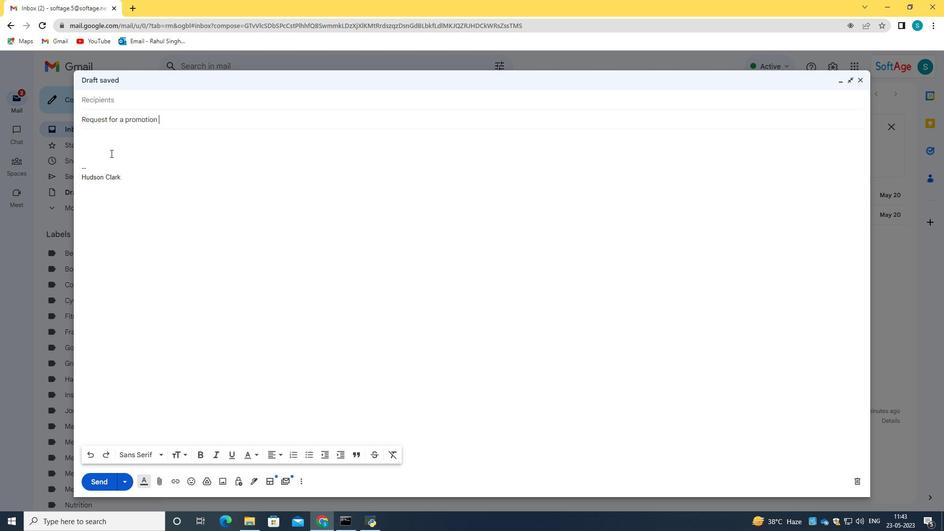 
Action: Mouse pressed left at (110, 145)
Screenshot: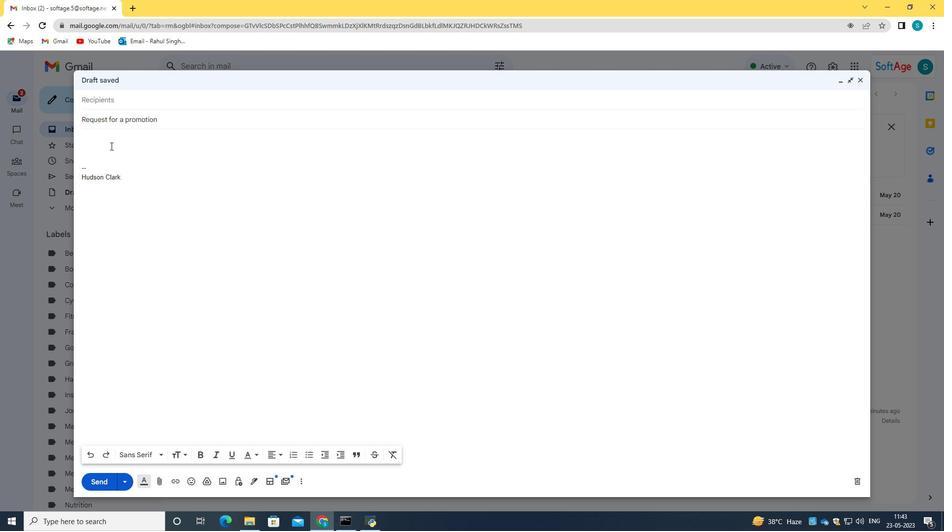 
Action: Mouse moved to (108, 141)
Screenshot: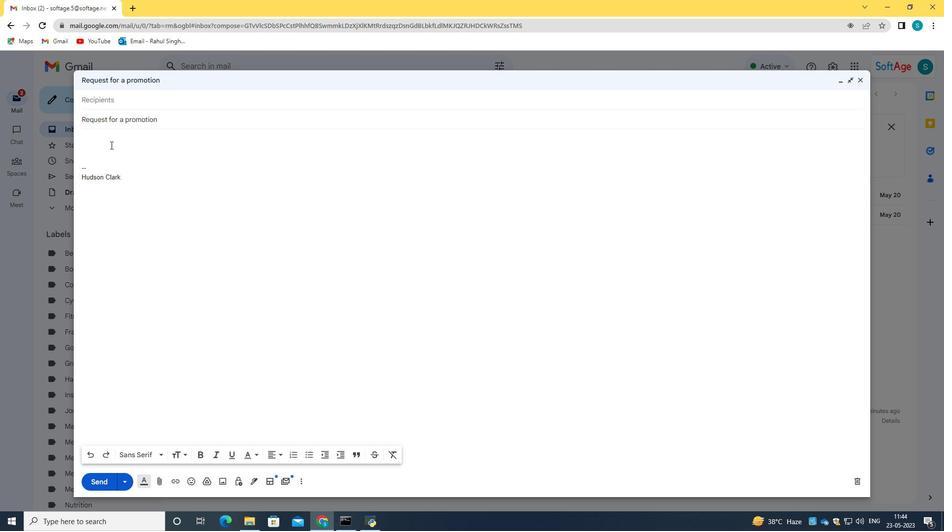 
Action: Mouse pressed left at (108, 141)
Screenshot: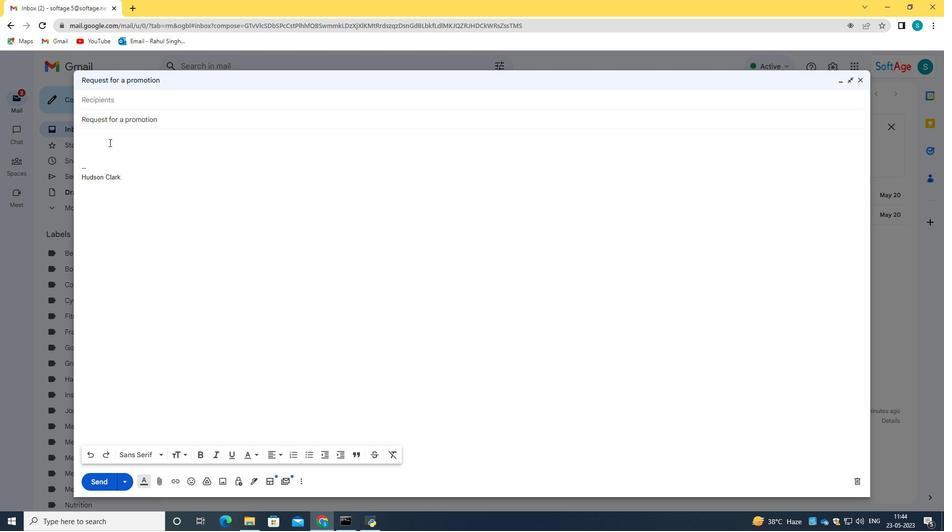 
Action: Key pressed <Key.caps_lock>C<Key.caps_lock>an<Key.space>you<Key.space>ara<Key.backspace>range<Key.space>a<Key.space>meeting<Key.space>with<Key.space>the<Key.space>project<Key.space>team<Key.space>for<Key.space>ne<Key.tab>
Screenshot: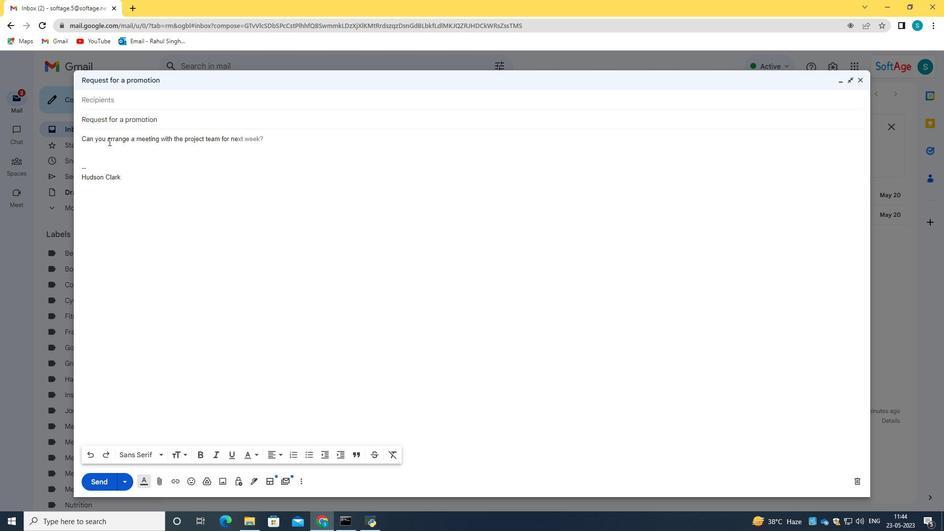 
Action: Mouse moved to (141, 96)
Screenshot: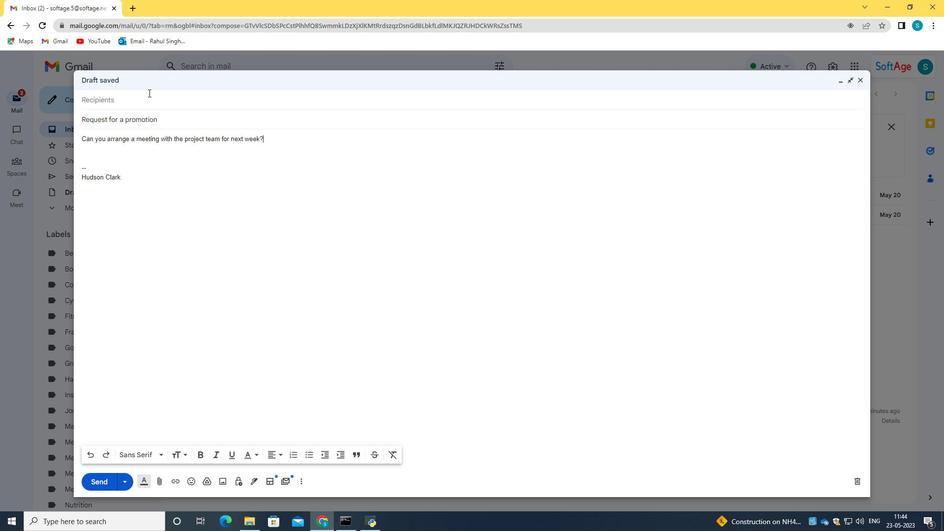 
Action: Mouse pressed left at (141, 96)
Screenshot: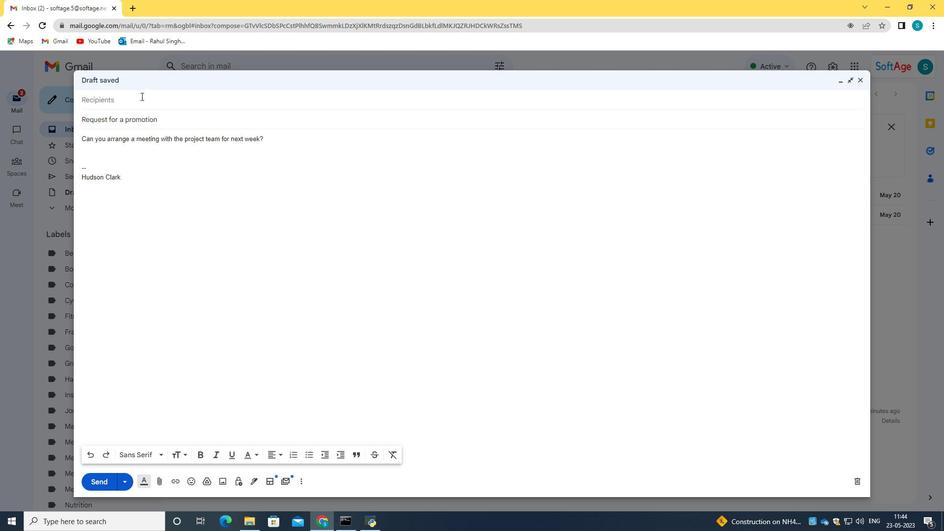 
Action: Mouse moved to (140, 96)
Screenshot: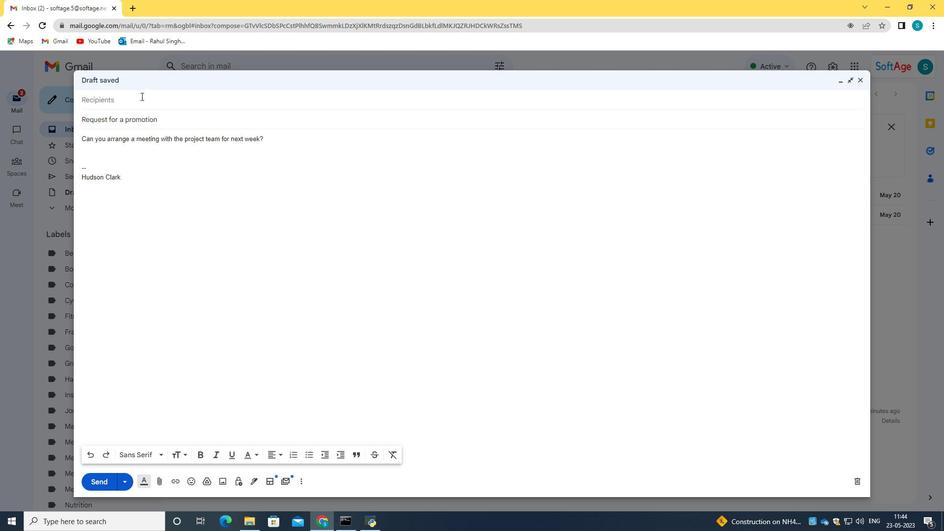 
Action: Key pressed soft<Key.backspace>tage.2<Key.shift>@softage.net
Screenshot: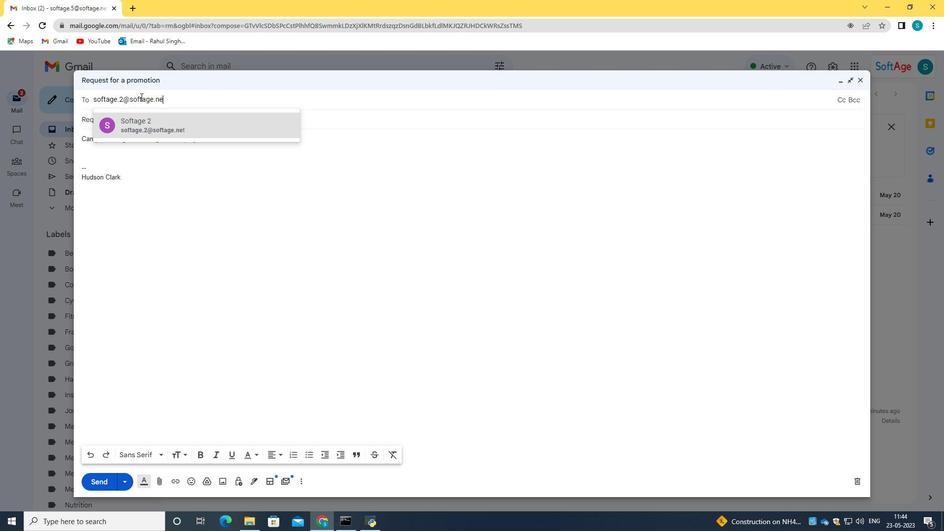 
Action: Mouse moved to (171, 119)
Screenshot: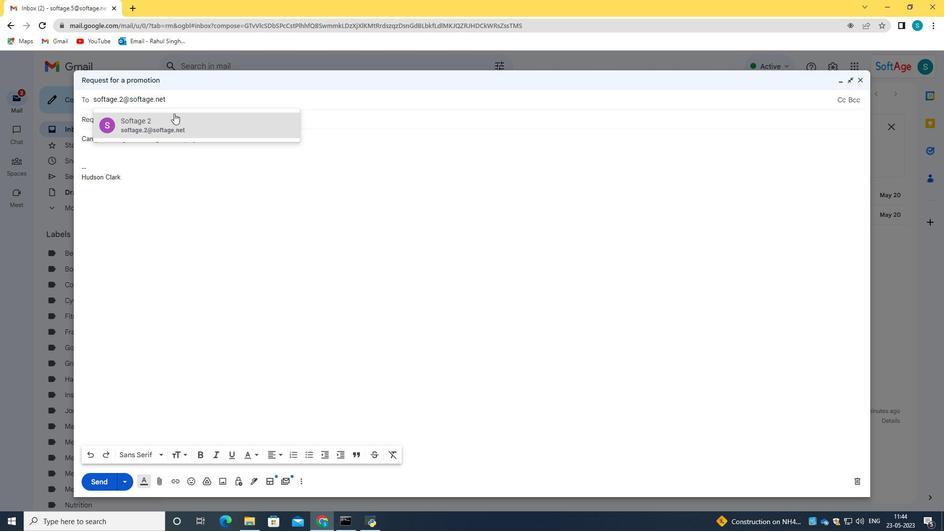 
Action: Mouse pressed left at (171, 119)
Screenshot: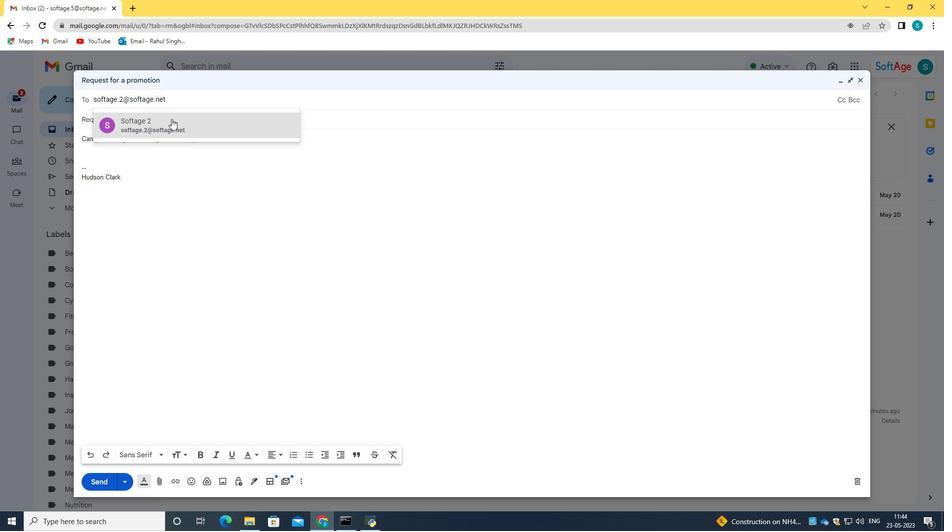 
Action: Mouse moved to (105, 152)
Screenshot: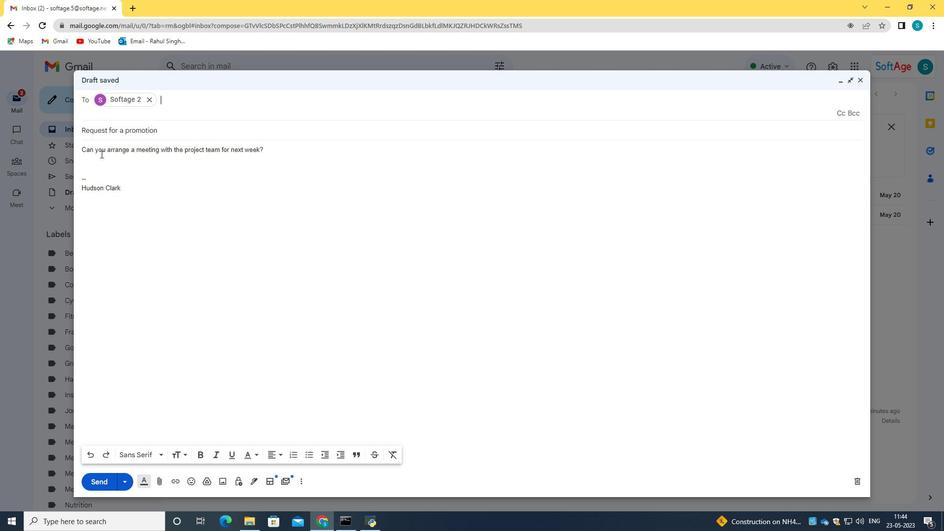 
Action: Mouse pressed left at (105, 152)
Screenshot: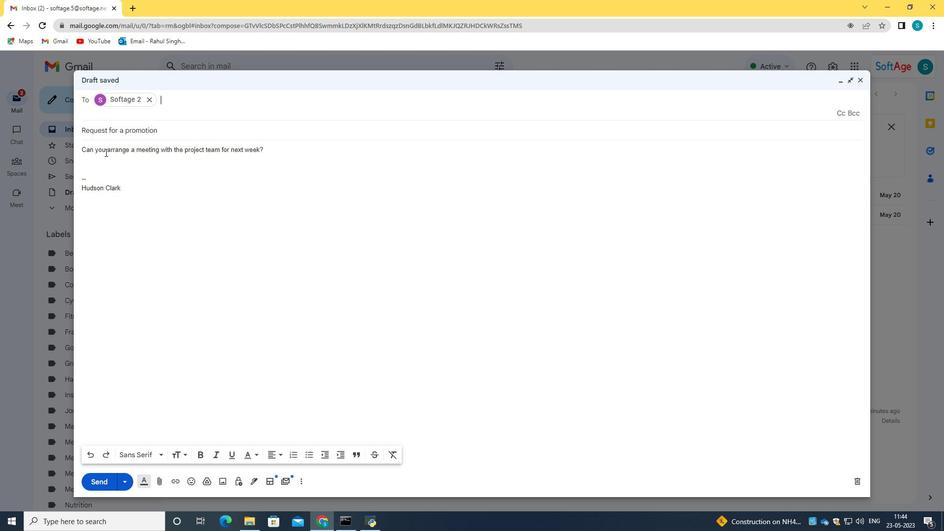 
Action: Mouse moved to (104, 139)
Screenshot: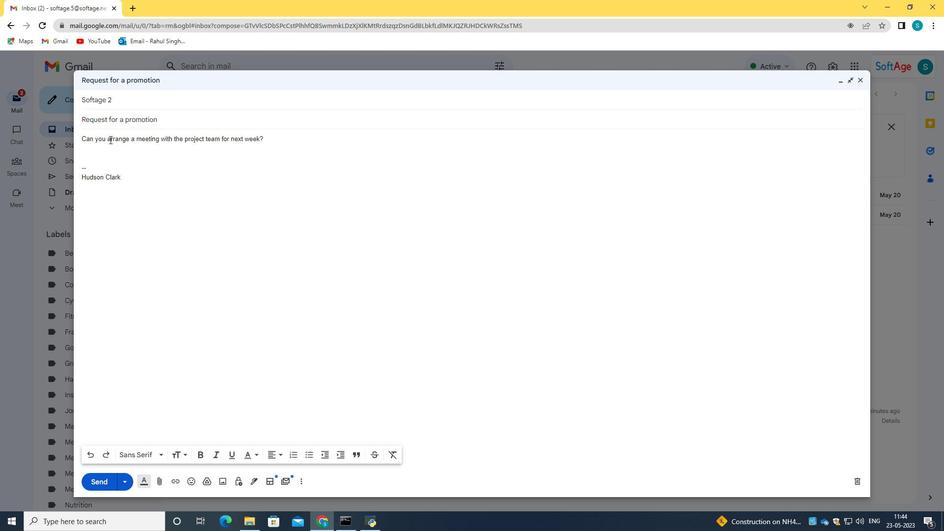 
Action: Mouse pressed left at (104, 139)
Screenshot: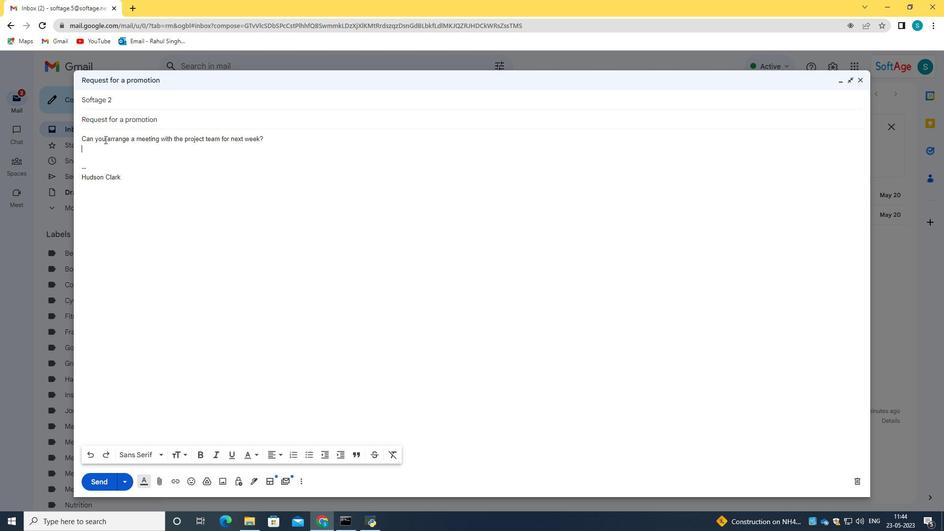 
Action: Mouse moved to (254, 451)
Screenshot: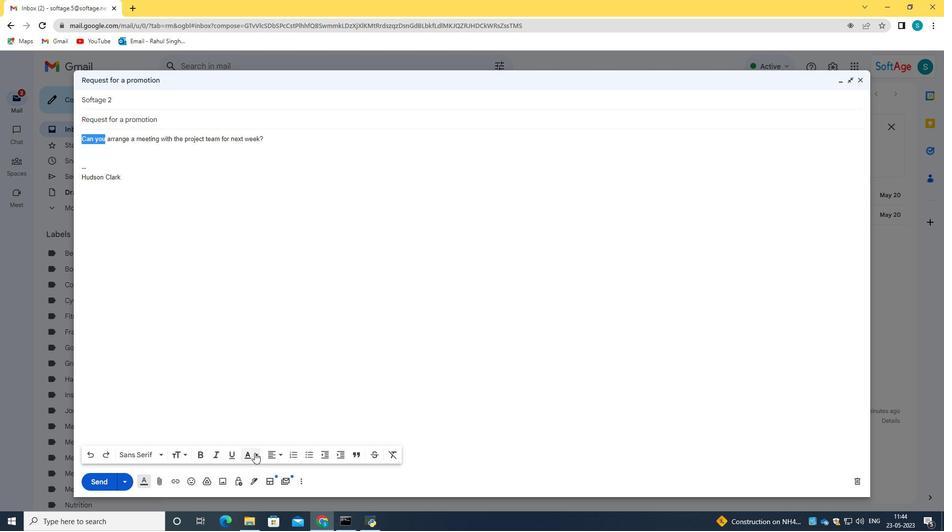 
Action: Mouse pressed left at (254, 451)
Screenshot: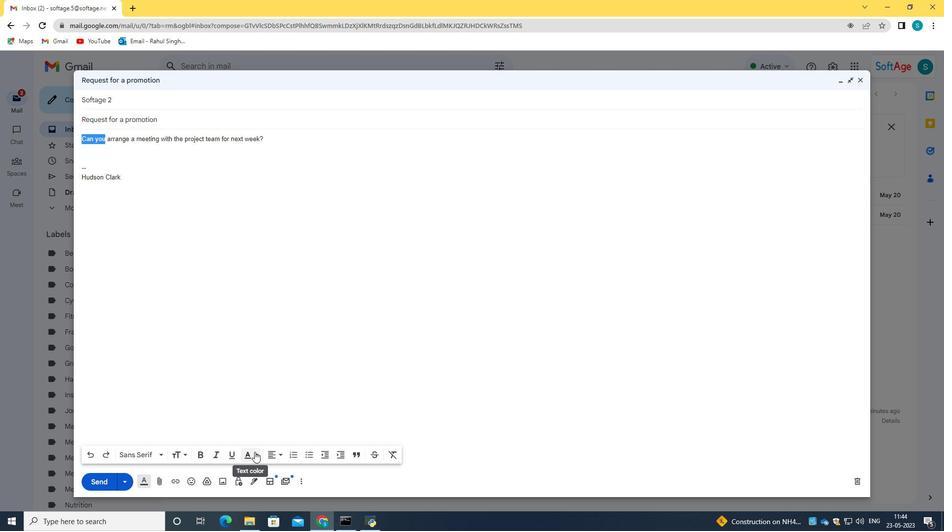 
Action: Mouse moved to (207, 386)
Screenshot: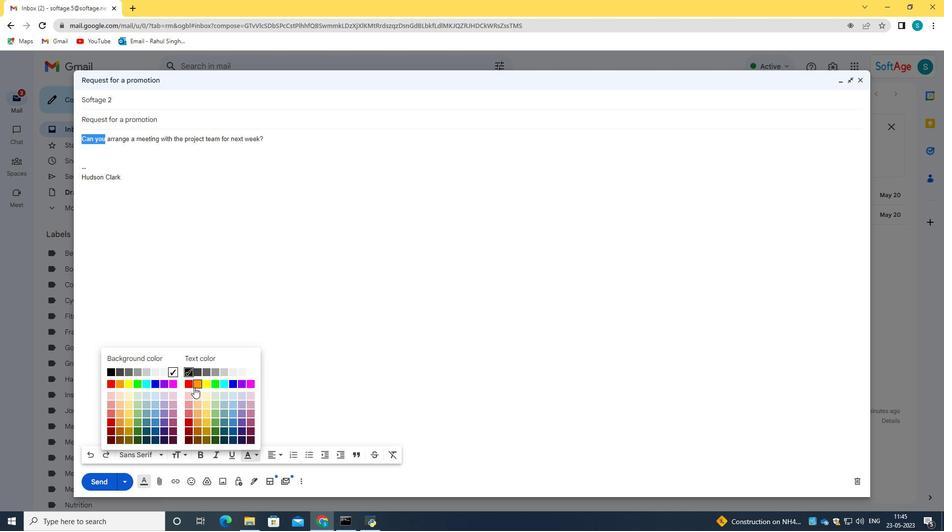 
Action: Mouse pressed left at (207, 386)
Screenshot: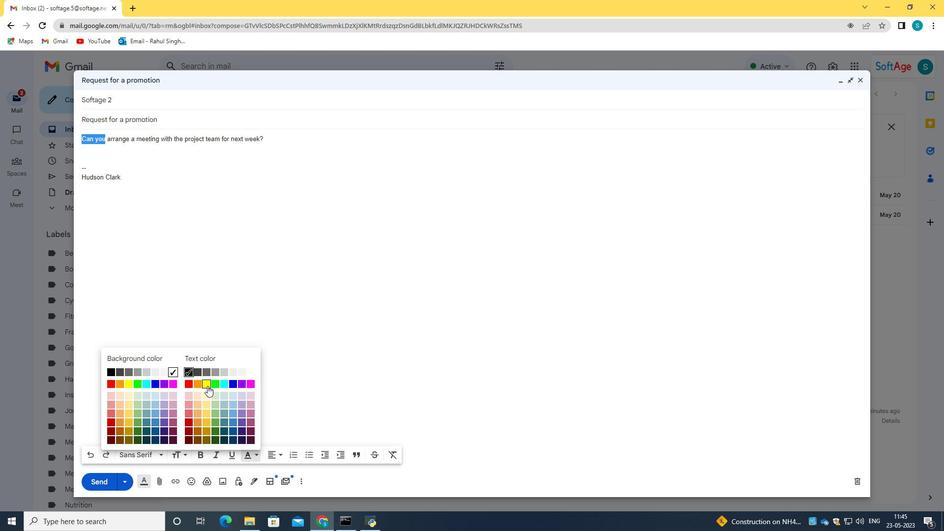
Action: Mouse moved to (155, 215)
Screenshot: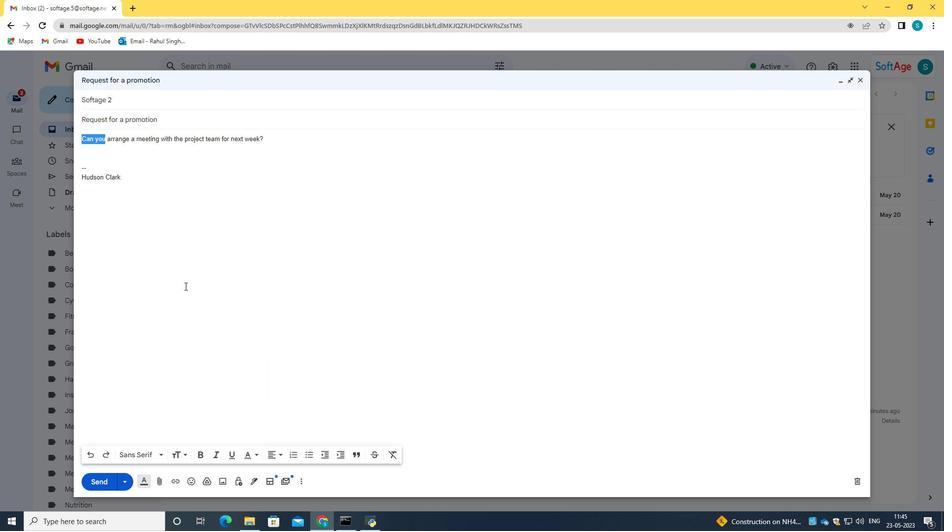 
Action: Mouse pressed left at (155, 215)
Screenshot: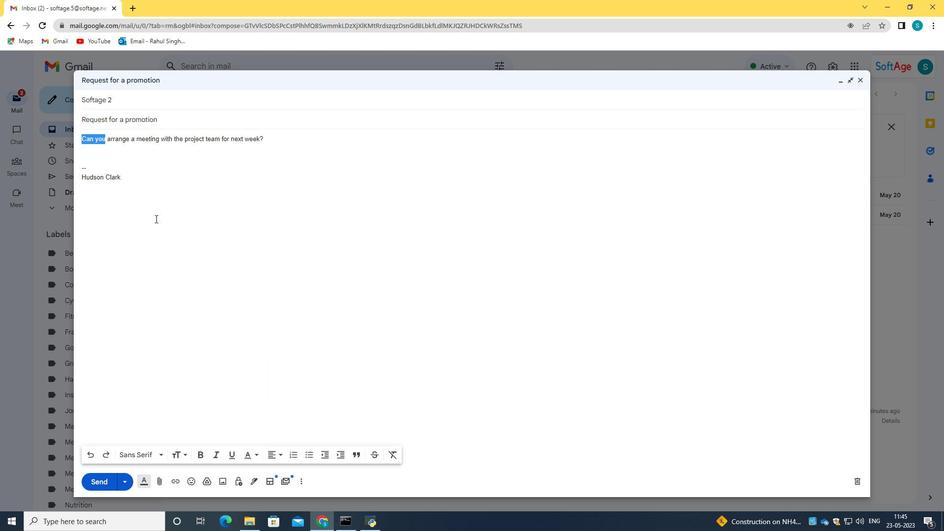 
Action: Mouse moved to (105, 142)
Screenshot: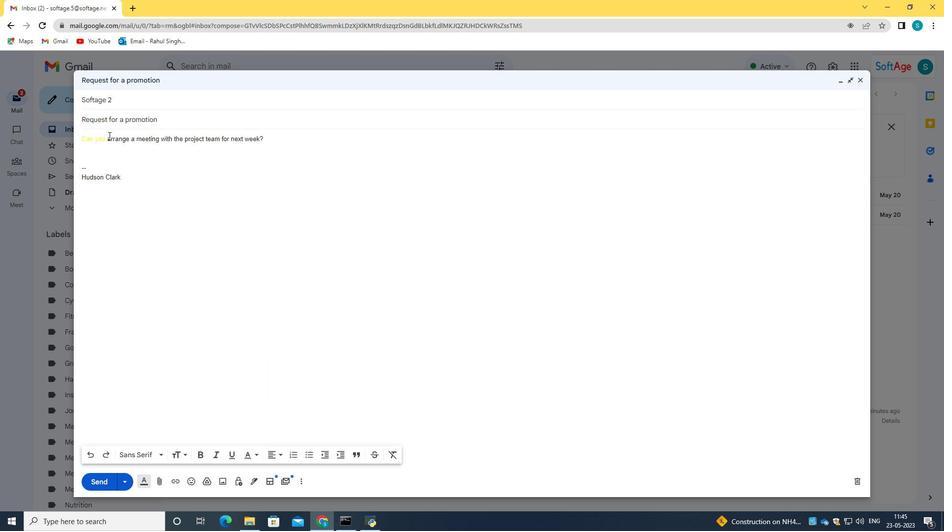 
Action: Mouse pressed left at (105, 142)
Screenshot: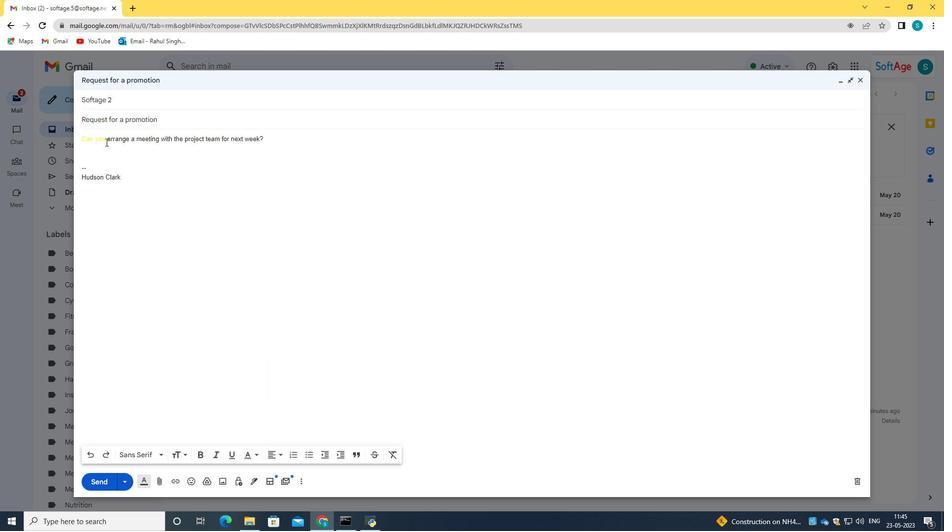 
Action: Mouse moved to (253, 456)
Screenshot: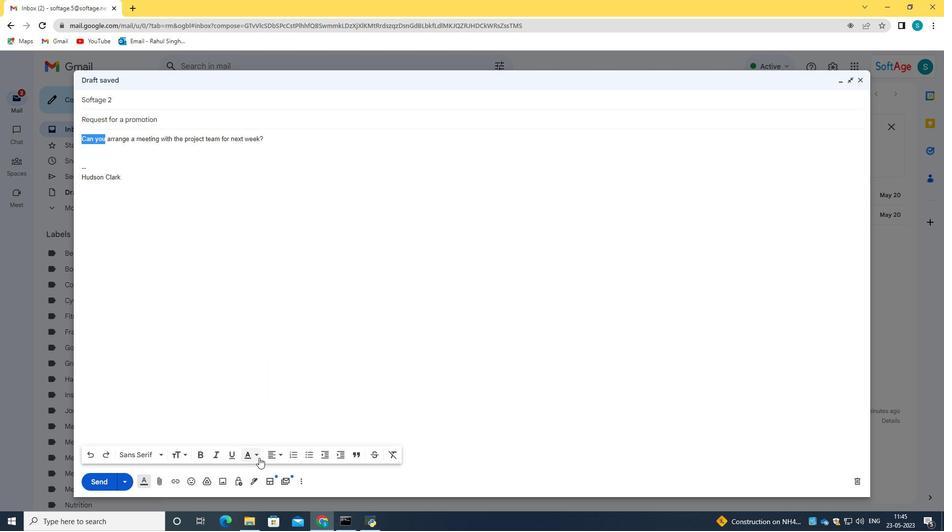 
Action: Mouse pressed left at (253, 456)
Screenshot: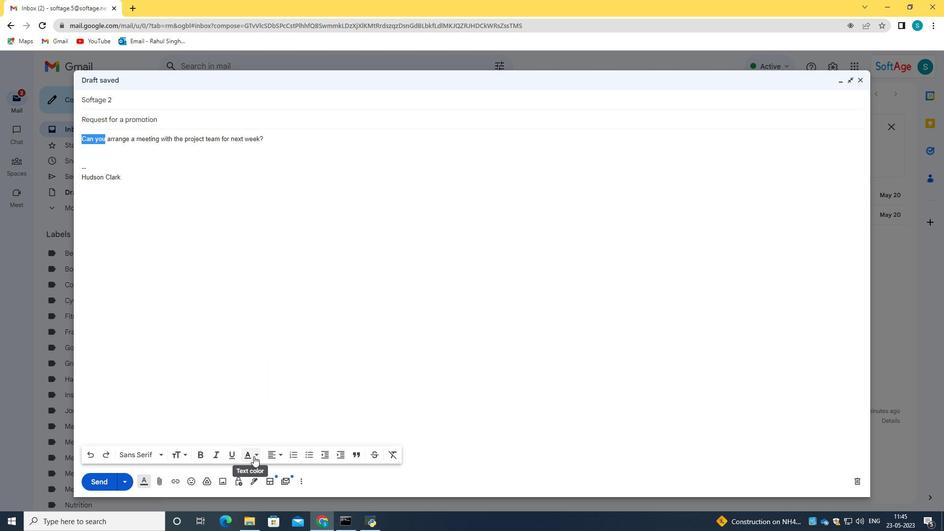 
Action: Mouse moved to (153, 380)
Screenshot: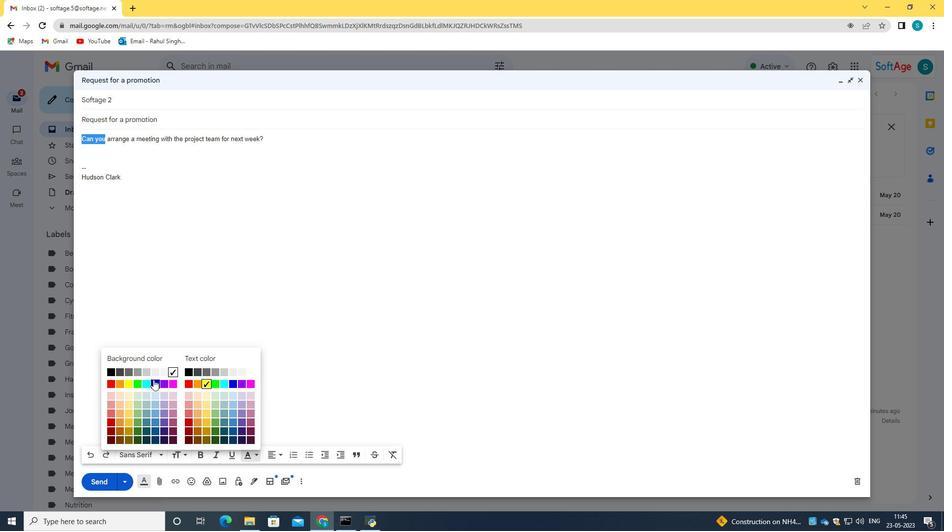 
Action: Mouse pressed left at (153, 380)
Screenshot: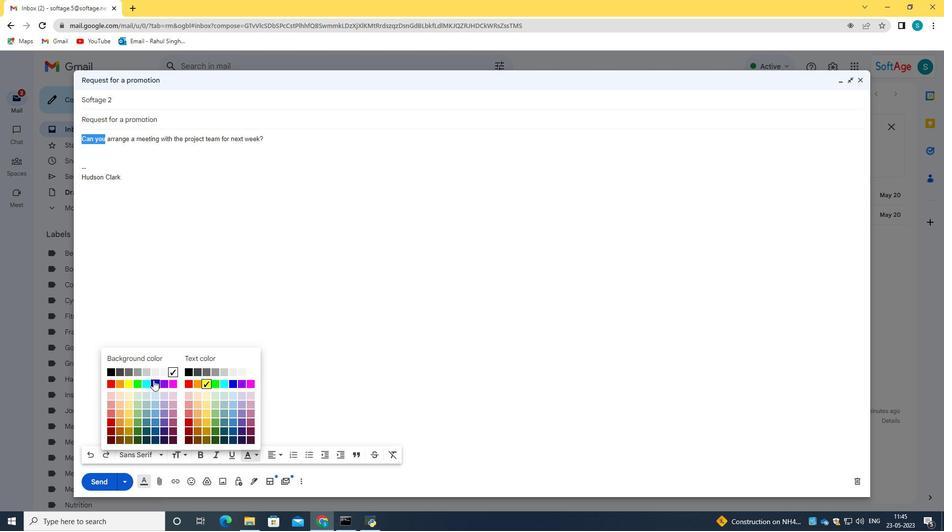 
Action: Mouse moved to (245, 261)
Screenshot: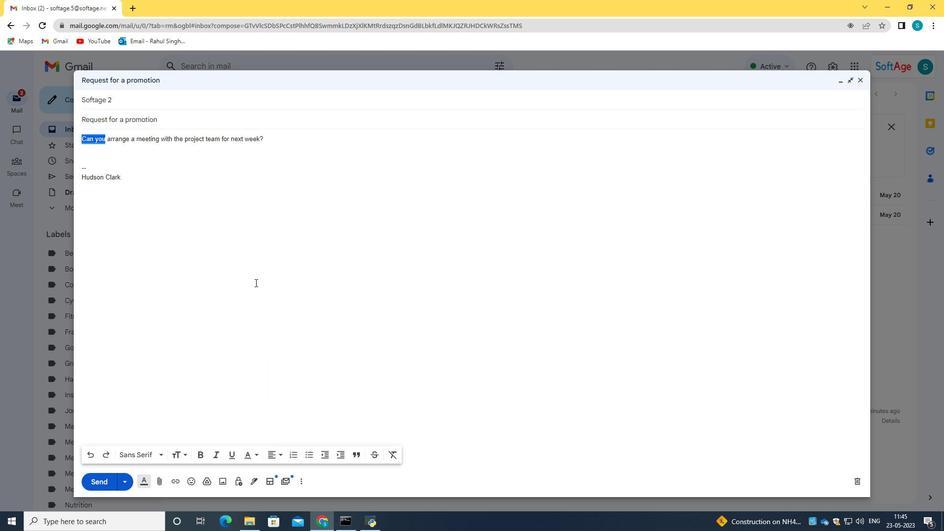 
Action: Mouse pressed left at (245, 261)
Screenshot: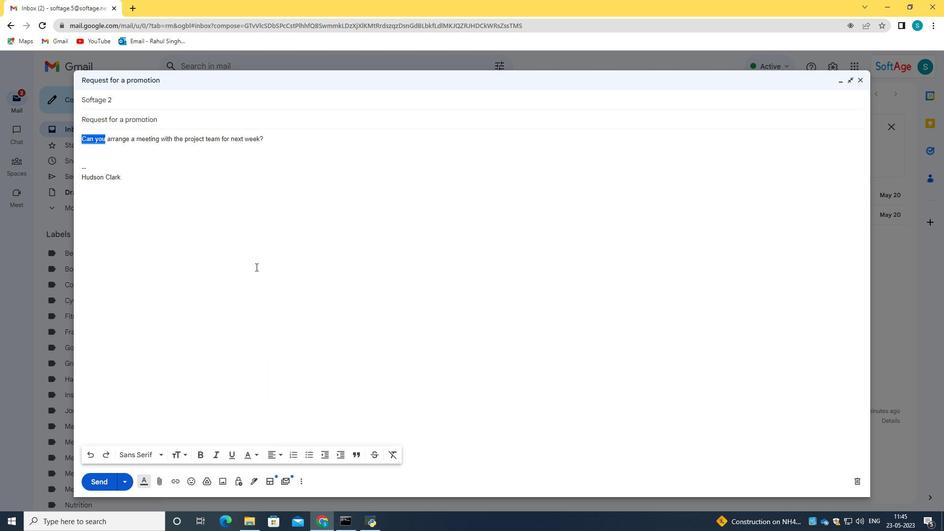
Action: Mouse moved to (110, 480)
Screenshot: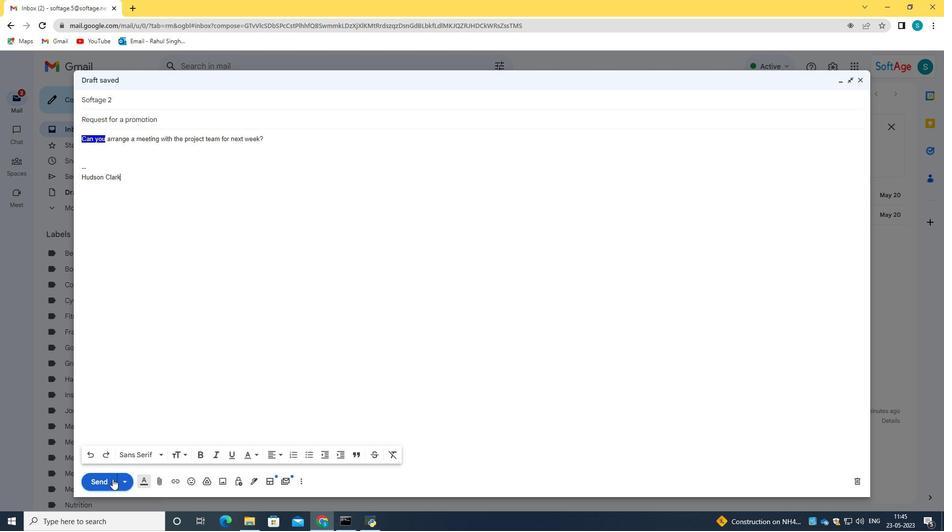 
Action: Mouse pressed left at (110, 480)
Screenshot: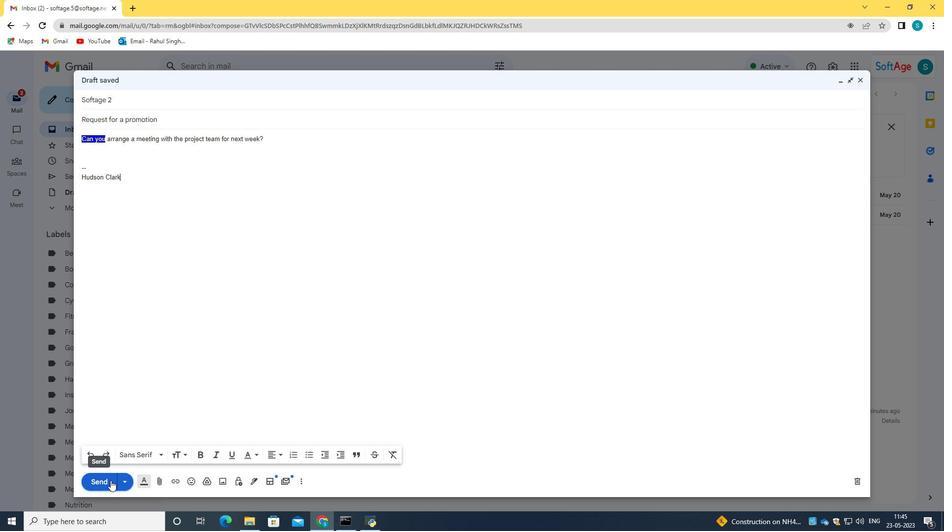 
Action: Mouse moved to (77, 179)
Screenshot: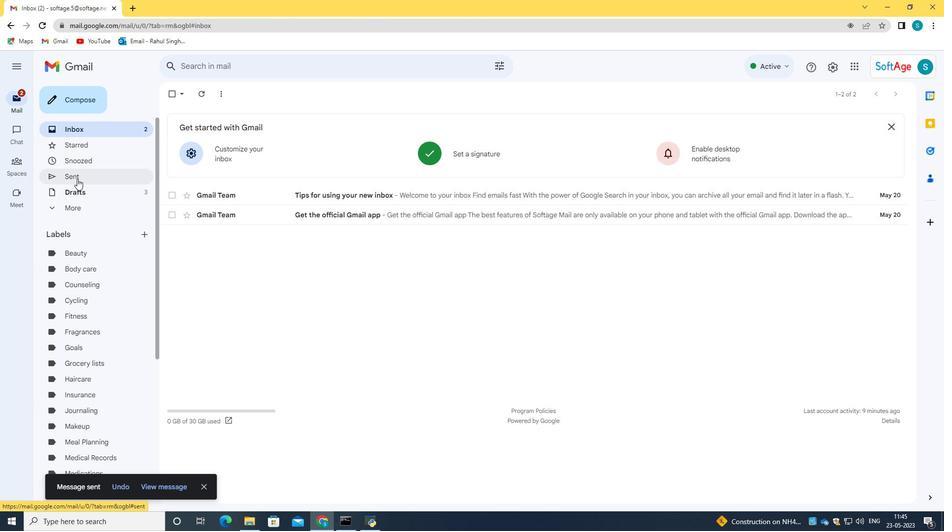 
Action: Mouse pressed left at (77, 179)
Screenshot: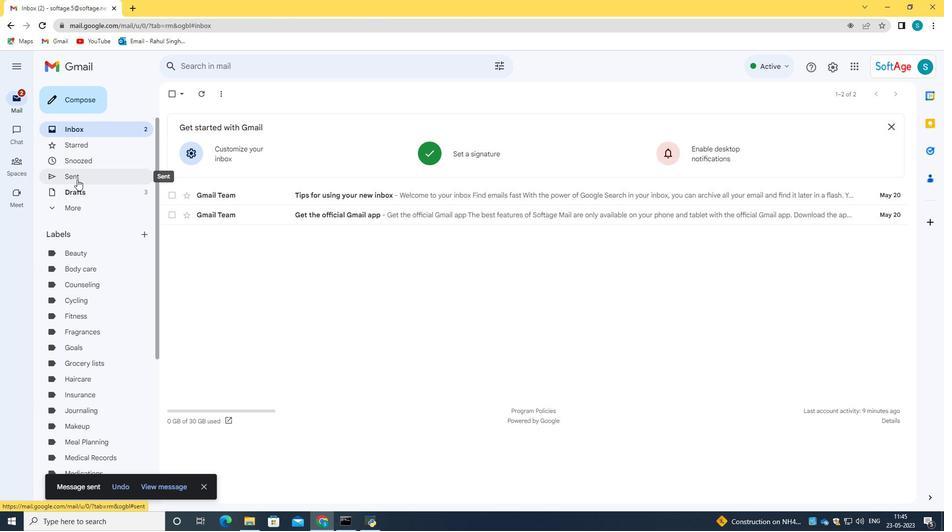 
Action: Mouse moved to (256, 145)
Screenshot: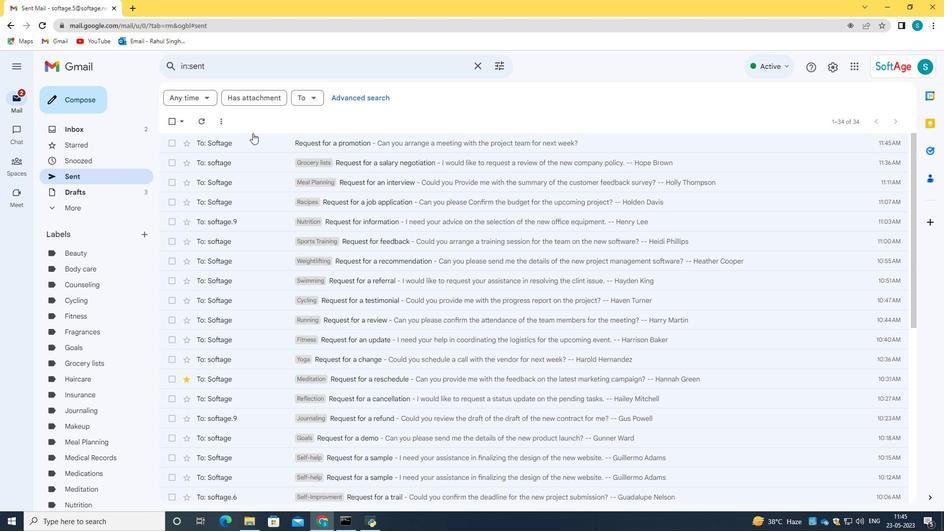 
Action: Mouse pressed left at (256, 145)
Screenshot: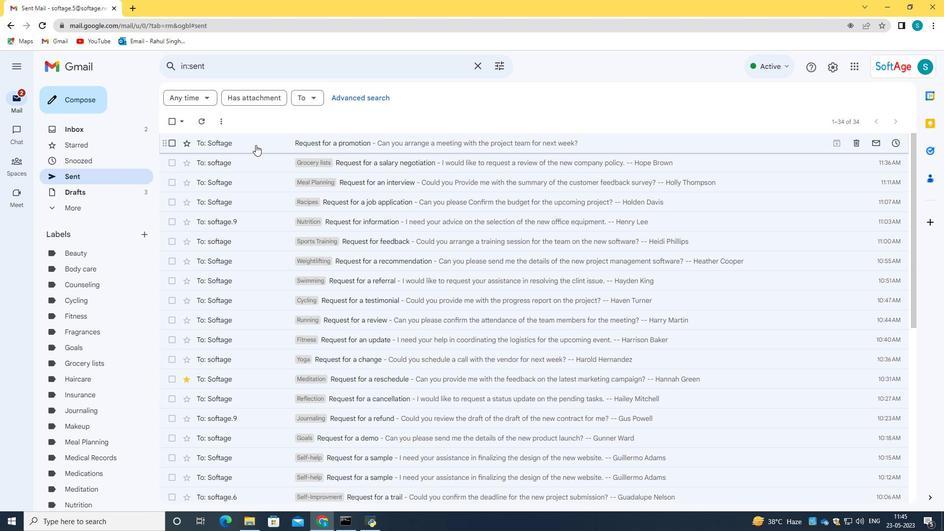 
Action: Mouse moved to (9, 19)
Screenshot: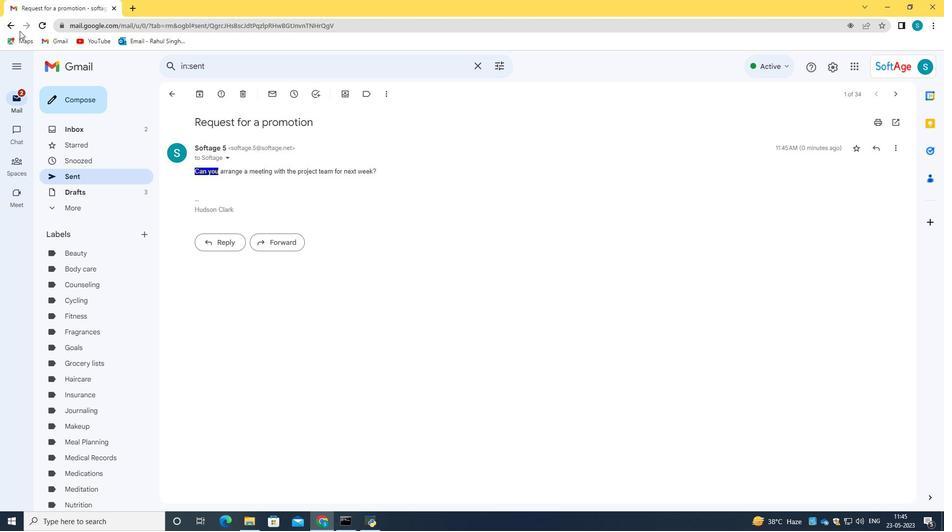 
Action: Mouse pressed left at (9, 19)
Screenshot: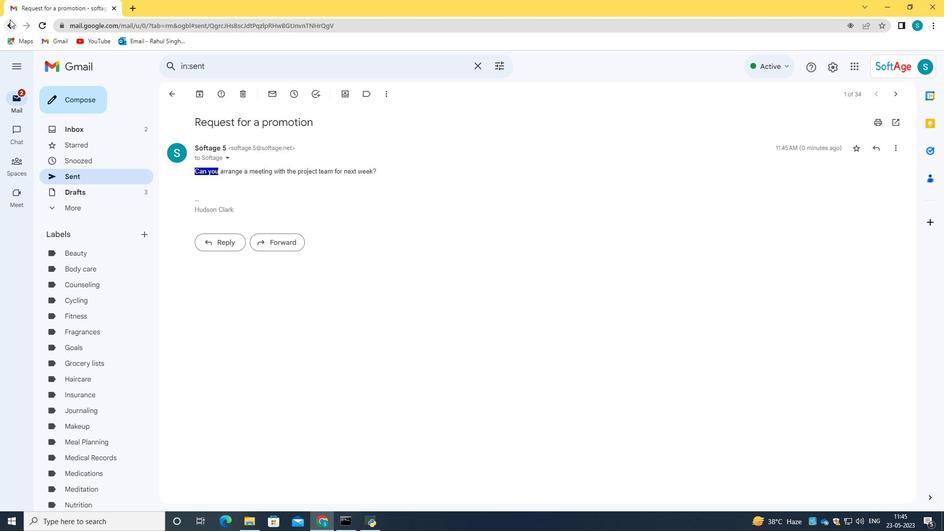 
Action: Mouse moved to (167, 140)
Screenshot: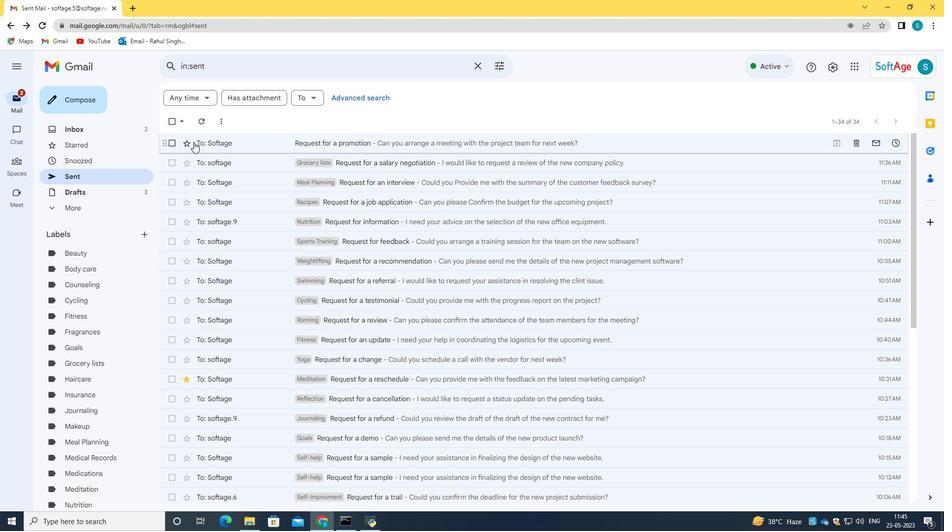 
Action: Mouse pressed left at (167, 140)
Screenshot: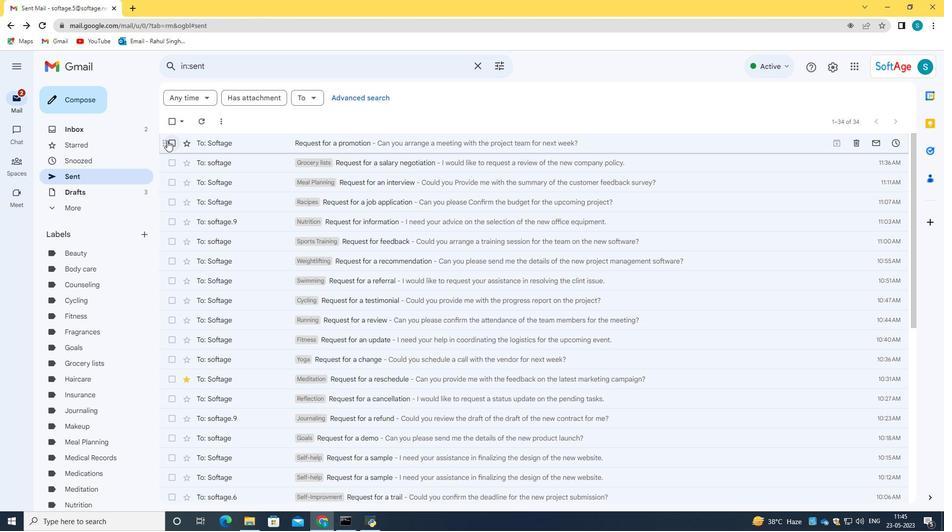 
Action: Mouse moved to (239, 140)
Screenshot: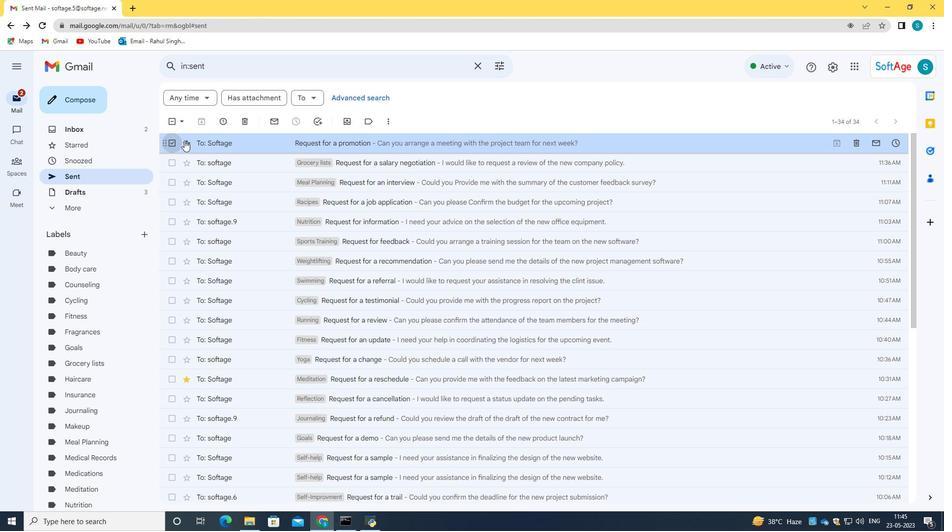
Action: Mouse pressed right at (239, 140)
Screenshot: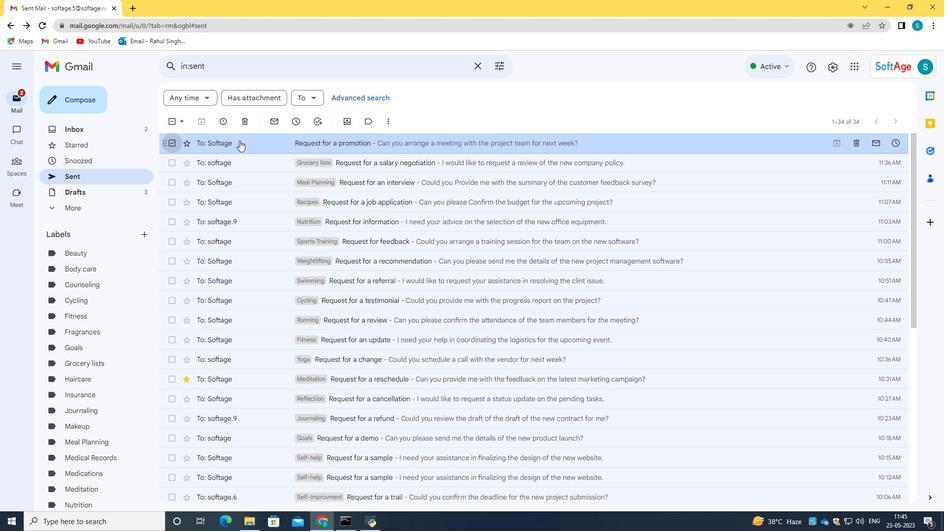 
Action: Mouse moved to (417, 282)
Screenshot: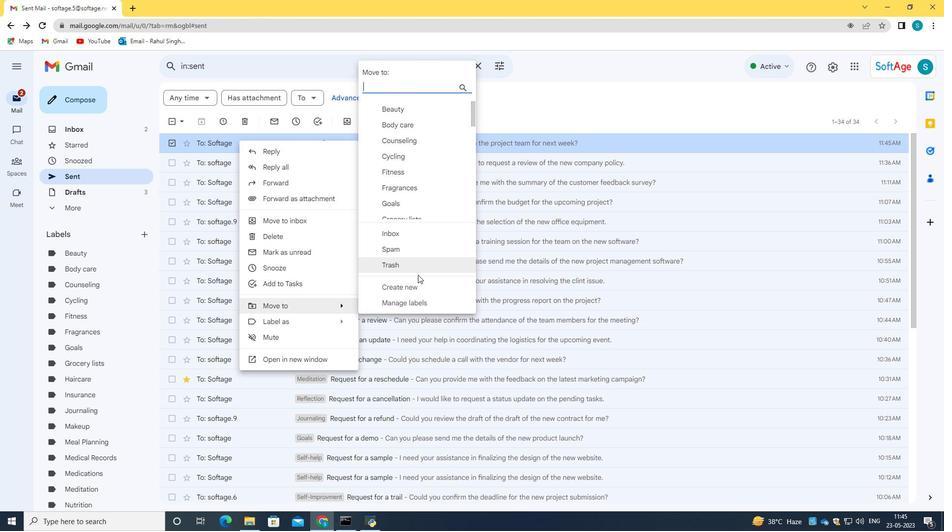 
Action: Mouse pressed left at (417, 282)
Screenshot: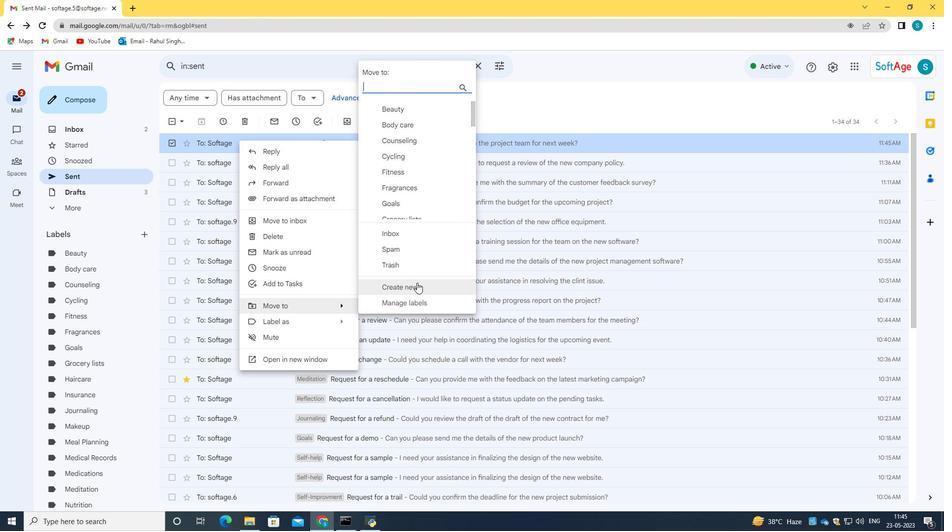 
Action: Mouse moved to (383, 268)
Screenshot: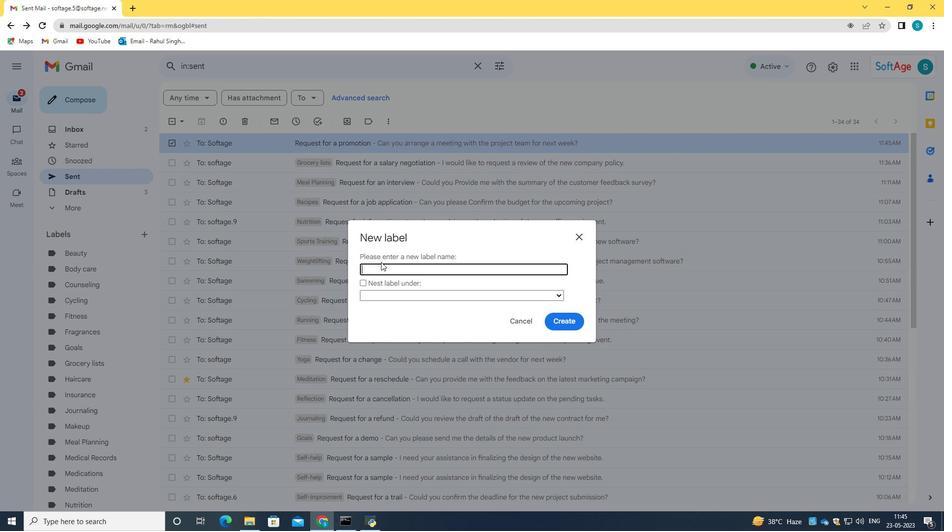 
Action: Key pressed <Key.caps_lock>R<Key.caps_lock>esturants
Screenshot: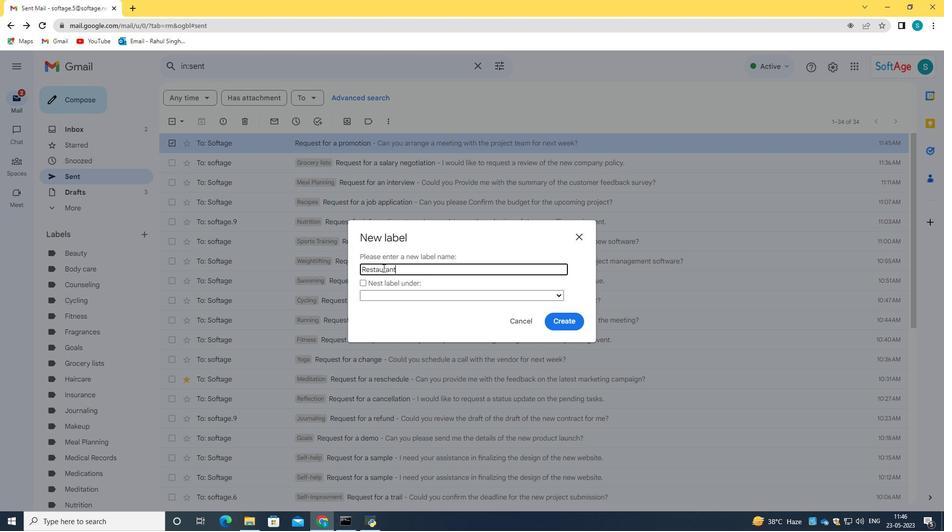 
Action: Mouse moved to (557, 322)
Screenshot: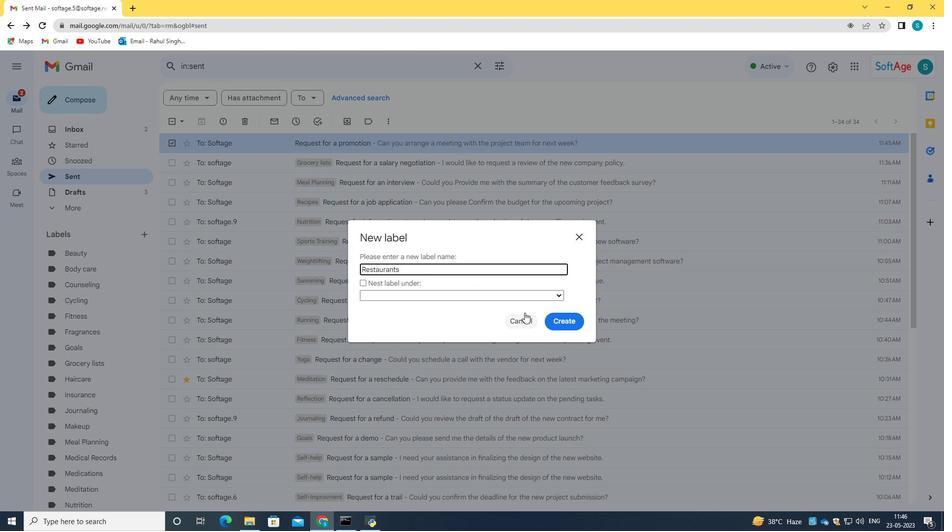 
Action: Mouse pressed left at (557, 322)
Screenshot: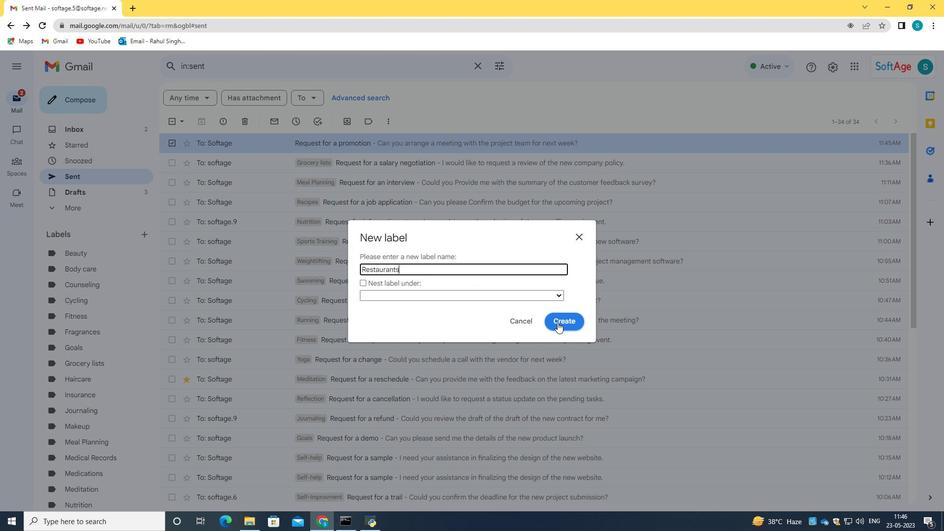 
Action: Mouse moved to (364, 276)
Screenshot: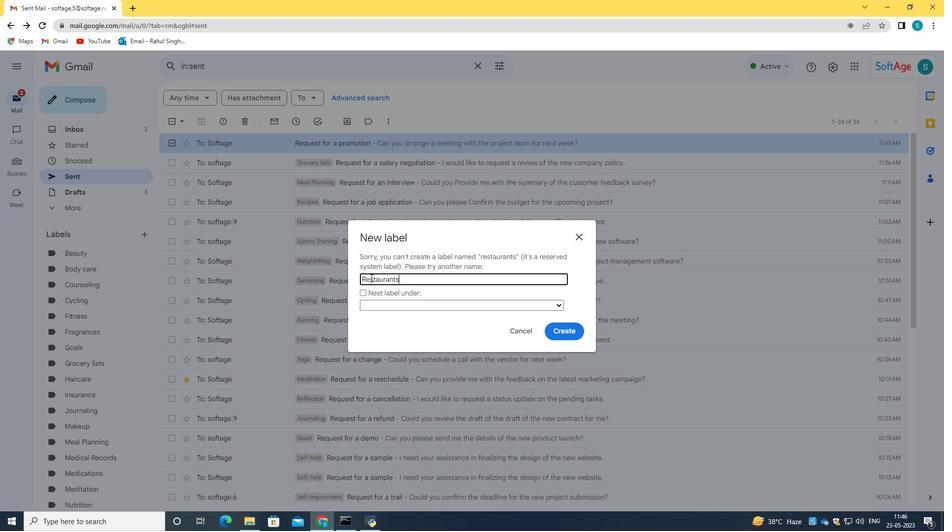 
Action: Mouse pressed left at (364, 276)
Screenshot: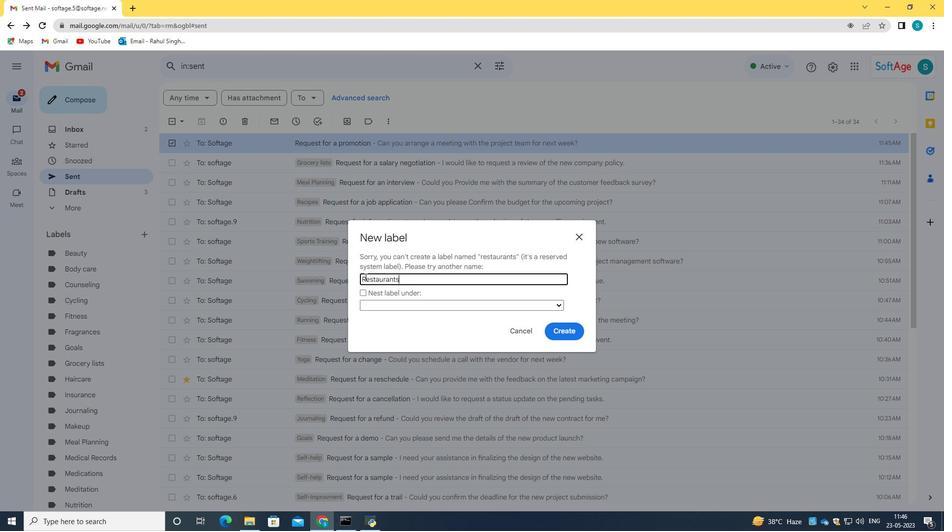 
Action: Mouse moved to (398, 281)
Screenshot: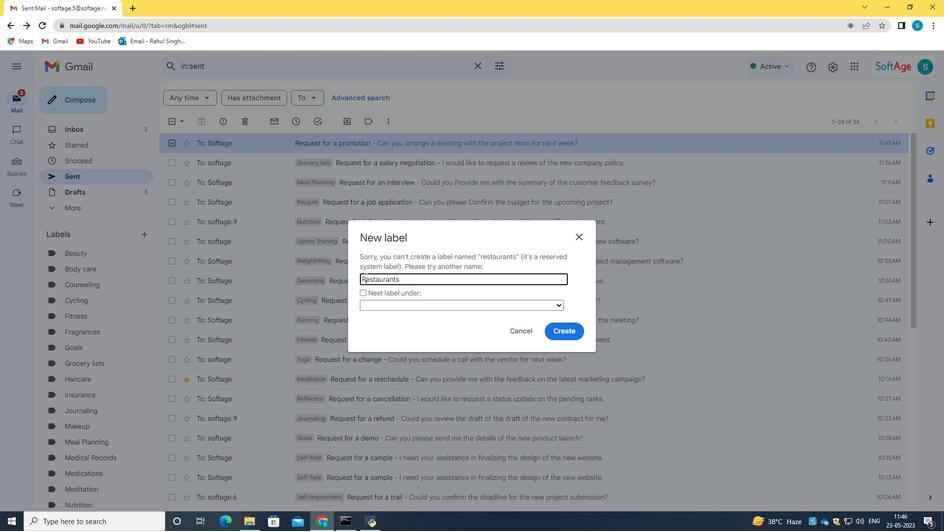 
Action: Key pressed <Key.backspace>r
Screenshot: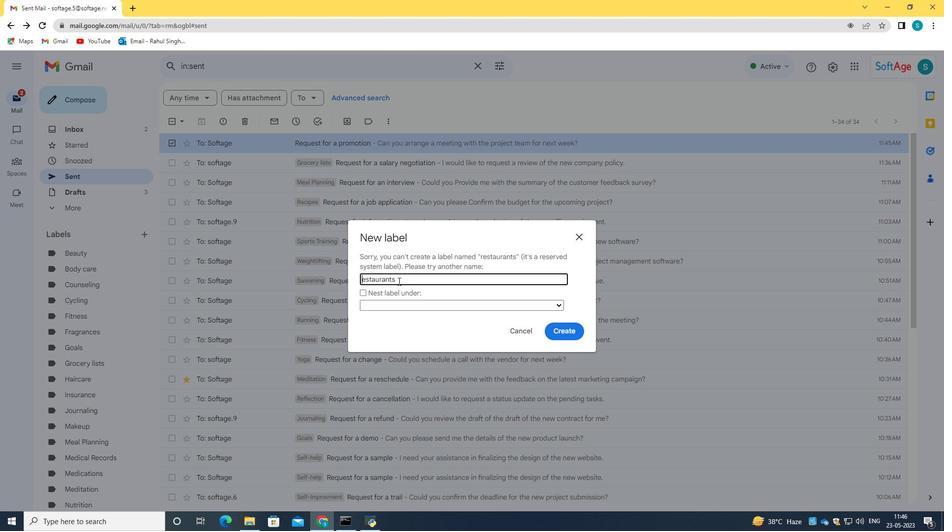 
Action: Mouse moved to (558, 336)
Screenshot: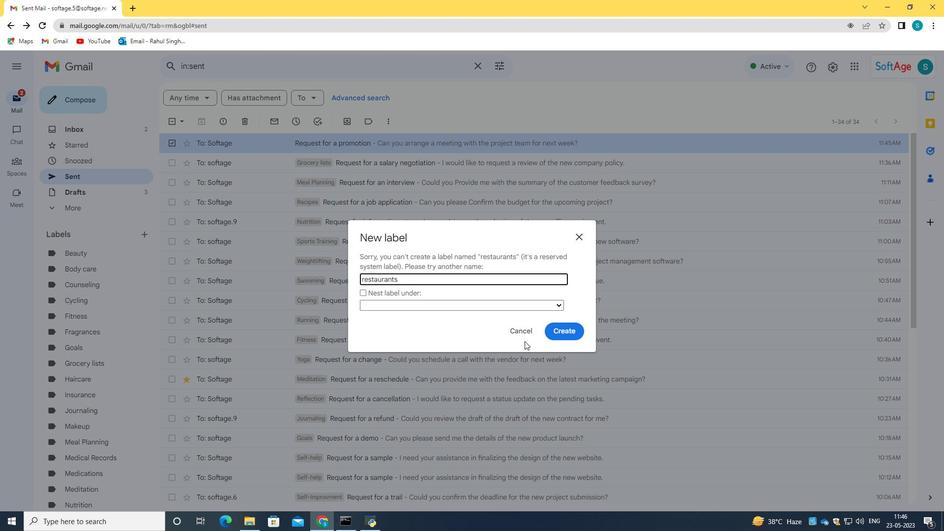 
Action: Mouse pressed left at (558, 336)
Screenshot: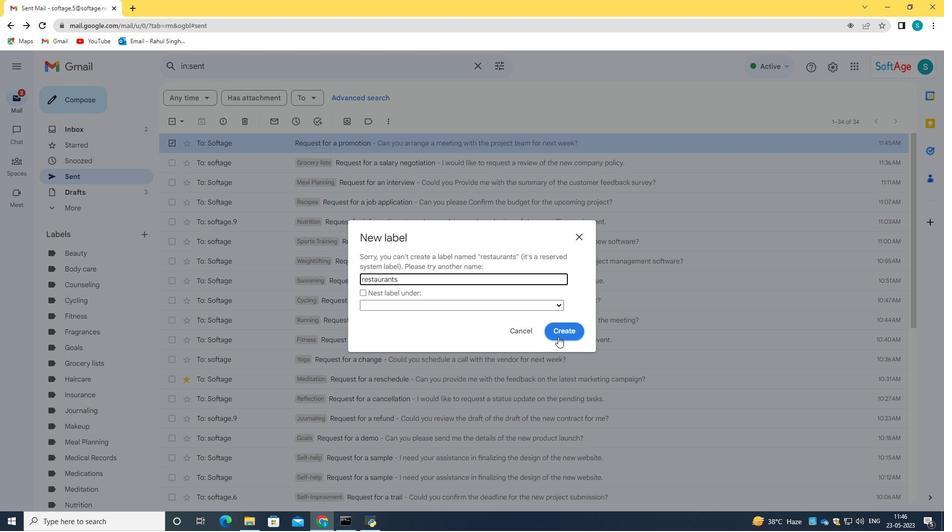 
Action: Mouse moved to (558, 334)
Screenshot: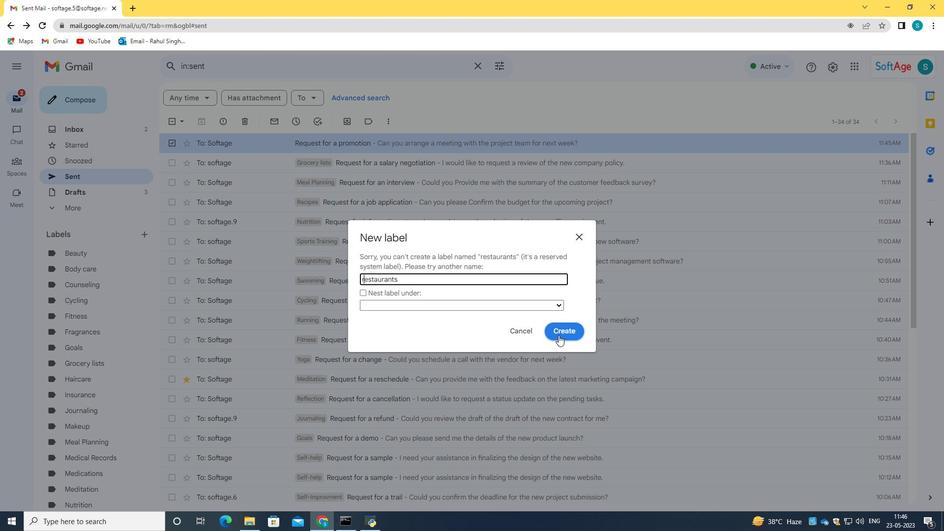 
Action: Mouse pressed left at (558, 334)
Screenshot: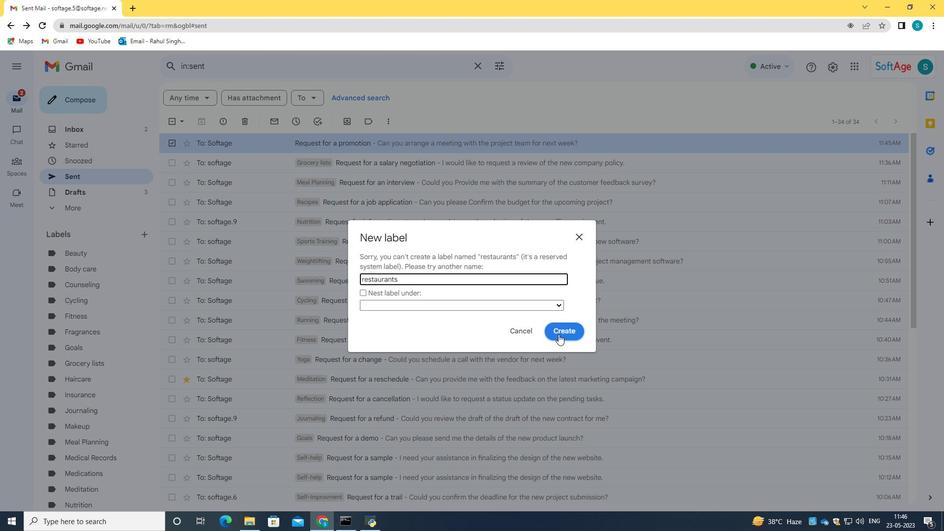 
Action: Mouse moved to (430, 278)
Screenshot: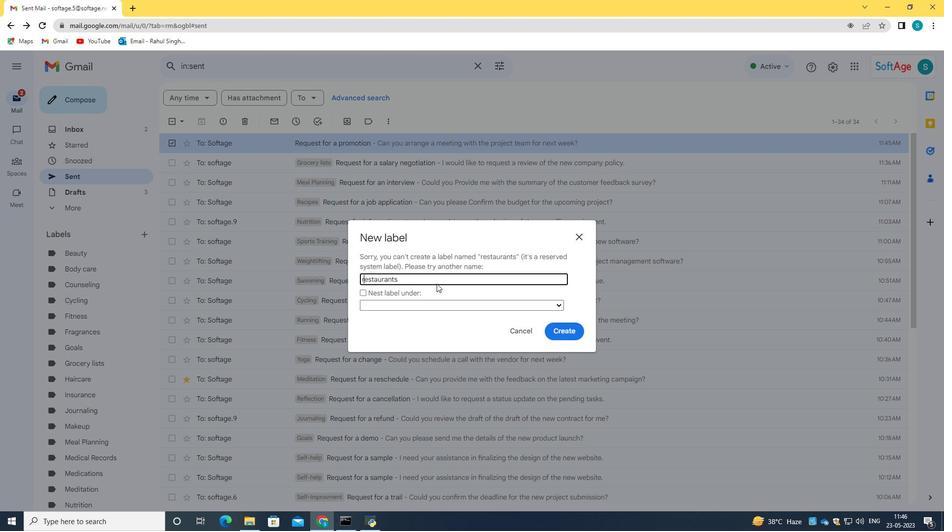 
Action: Mouse pressed left at (430, 278)
Screenshot: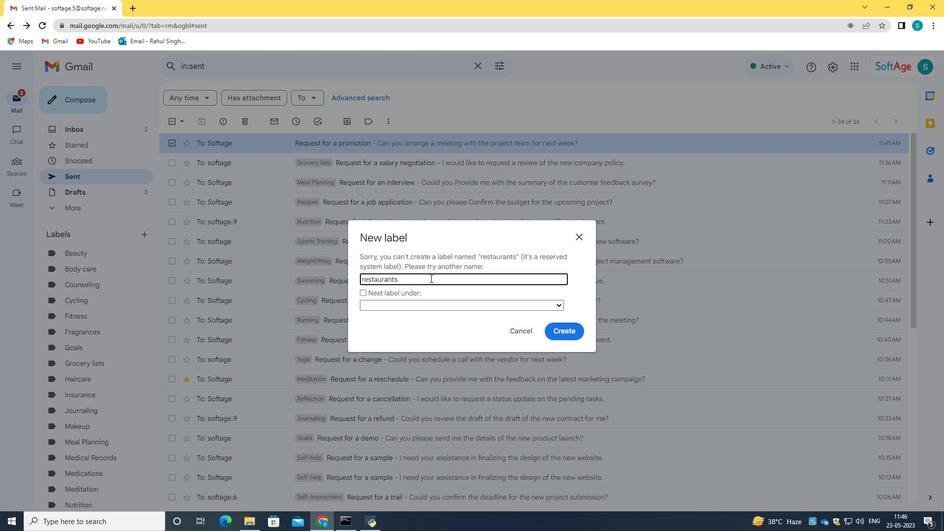 
Action: Key pressed <Key.space>
Screenshot: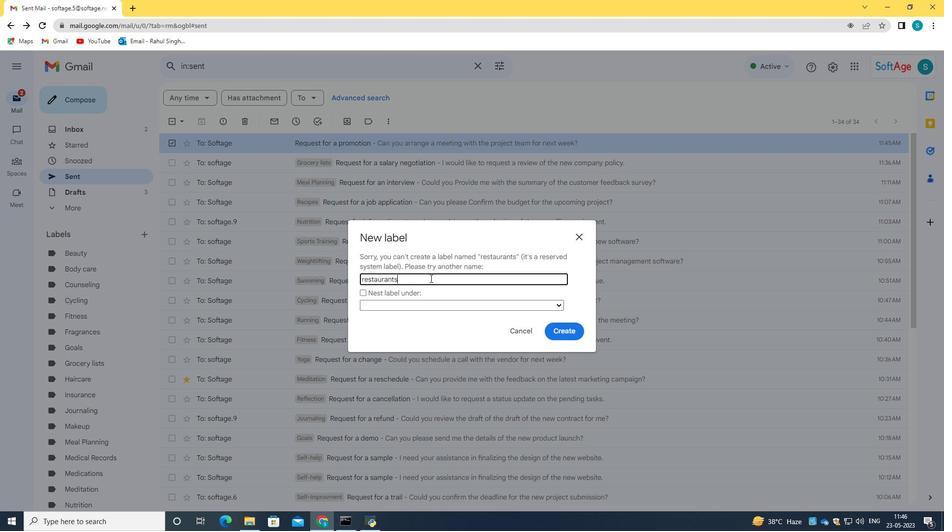 
Action: Mouse moved to (394, 279)
Screenshot: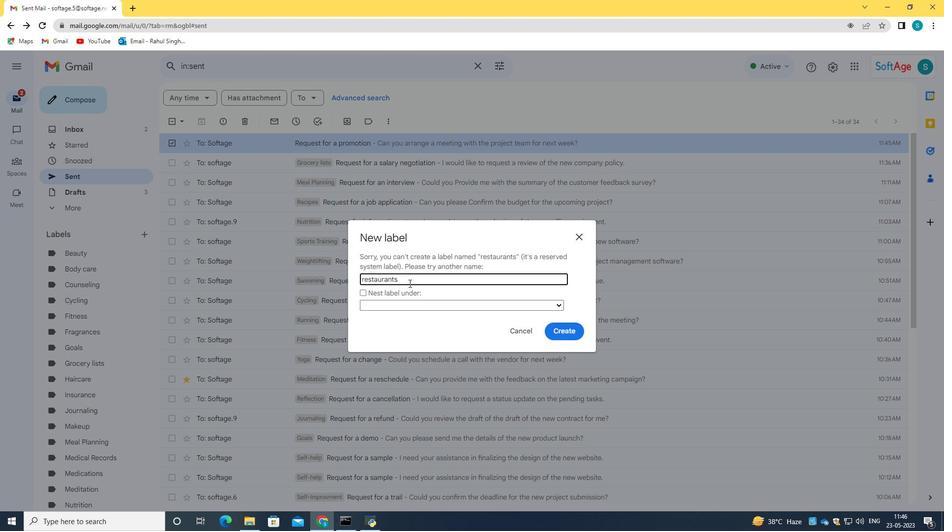 
Action: Key pressed <Key.backspace>
Screenshot: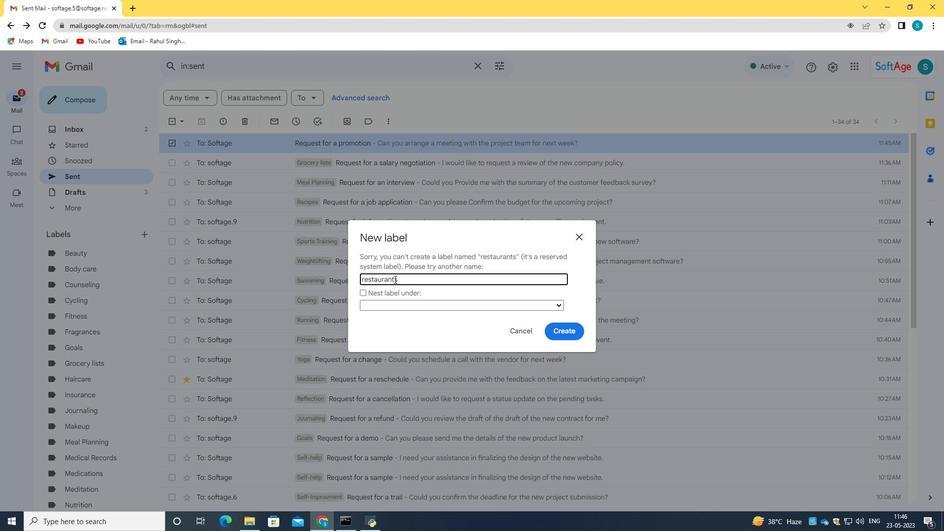 
Action: Mouse moved to (544, 349)
Screenshot: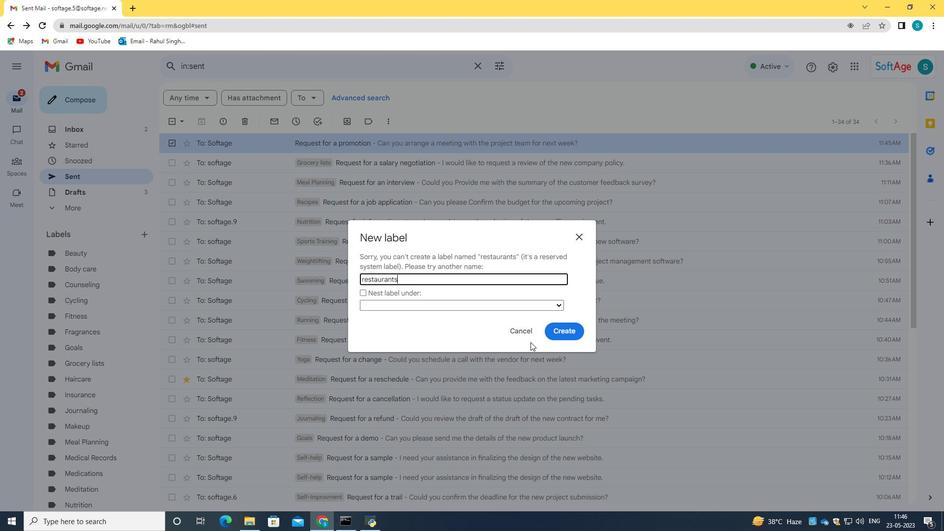 
Action: Key pressed <Key.backspace>
Screenshot: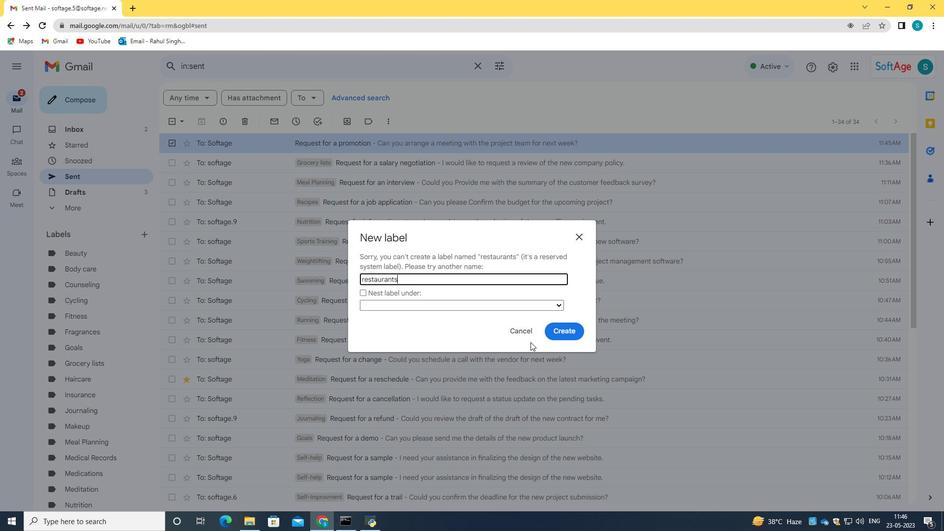 
Action: Mouse moved to (562, 336)
Screenshot: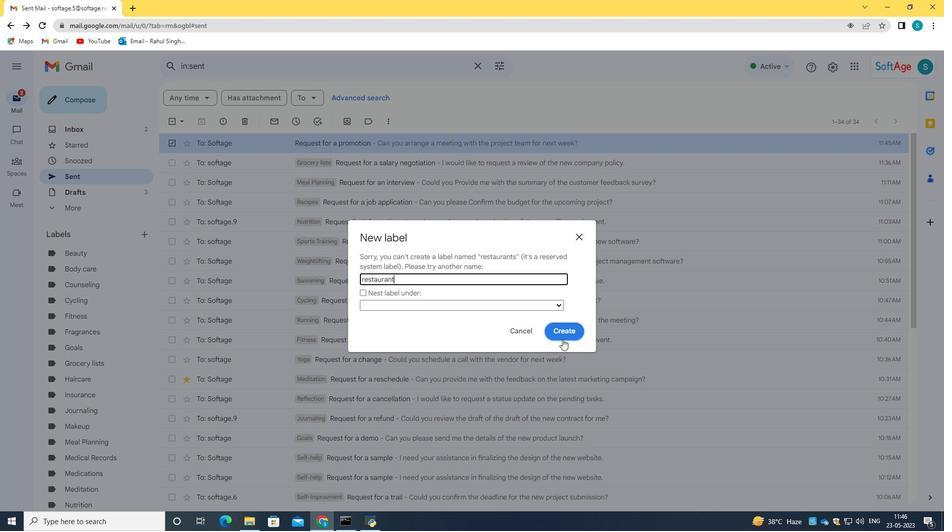 
Action: Mouse pressed left at (562, 336)
Screenshot: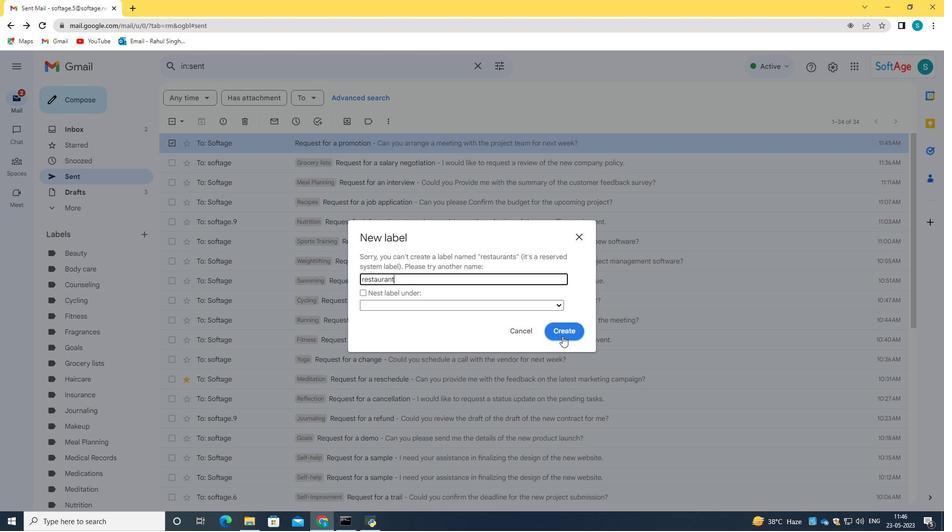 
Action: Mouse moved to (114, 263)
Screenshot: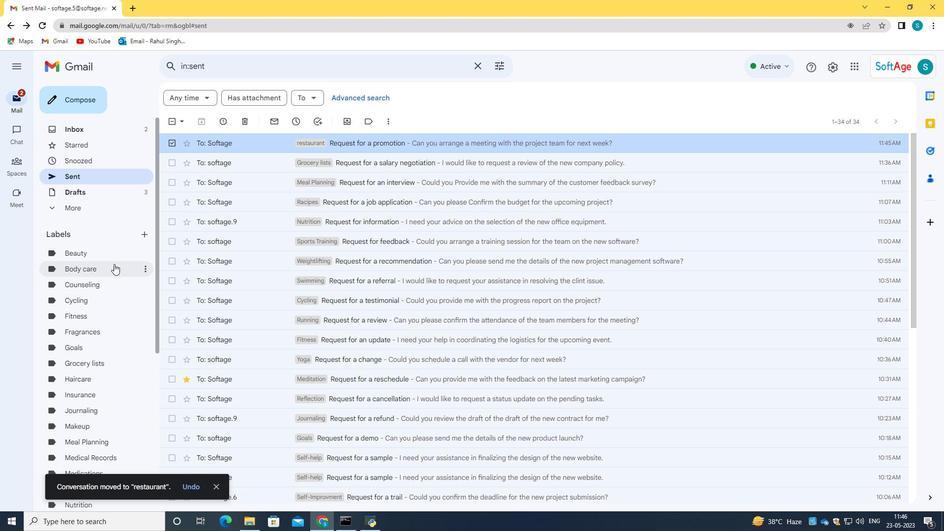 
Action: Mouse scrolled (114, 263) with delta (0, 0)
Screenshot: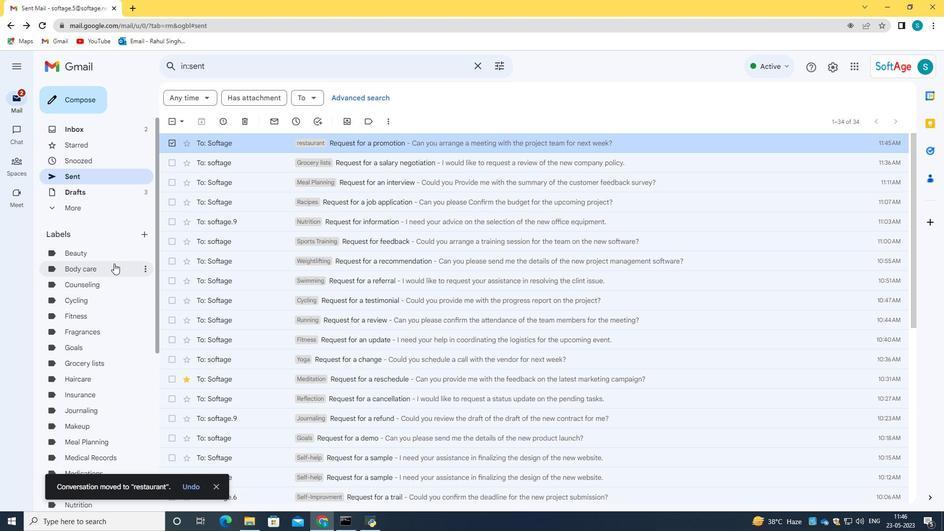 
Action: Mouse moved to (110, 316)
Screenshot: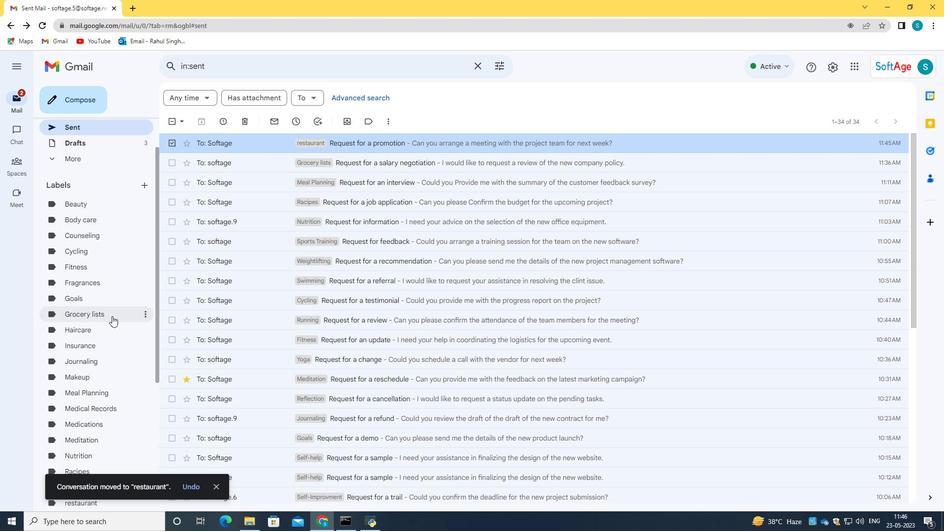 
Action: Mouse scrolled (110, 315) with delta (0, 0)
Screenshot: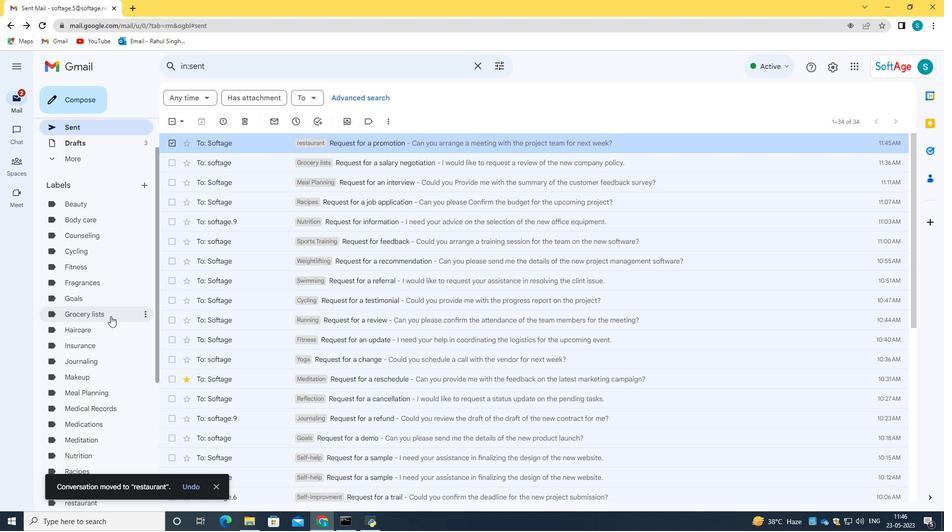 
Action: Mouse scrolled (110, 315) with delta (0, 0)
Screenshot: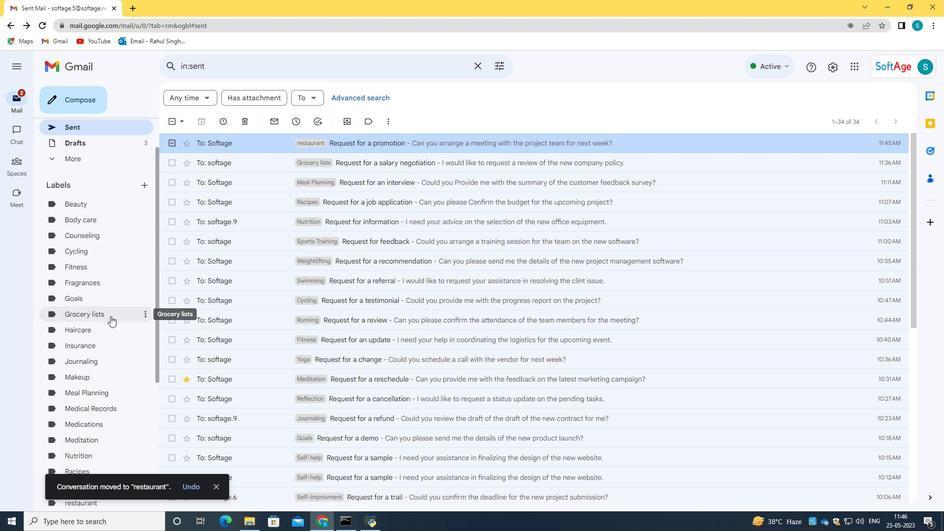 
Action: Mouse scrolled (110, 315) with delta (0, 0)
Screenshot: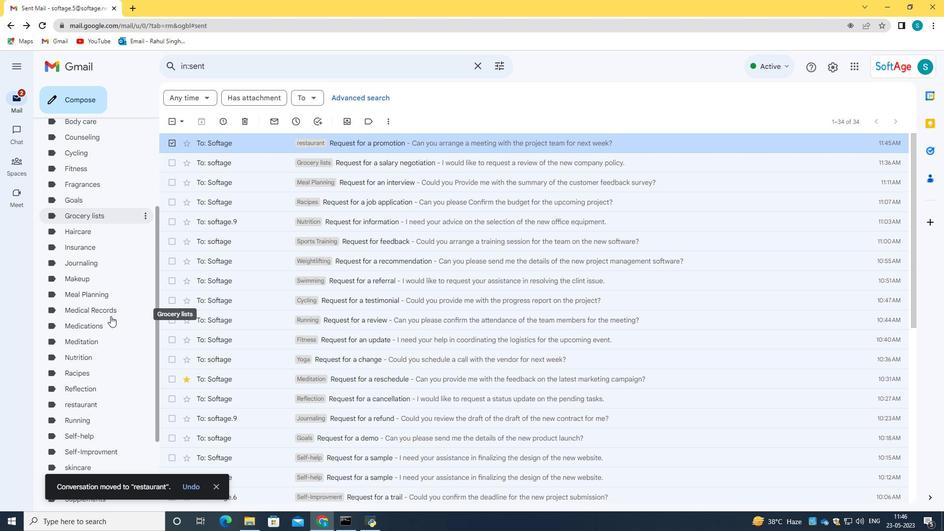 
Action: Mouse moved to (111, 317)
Screenshot: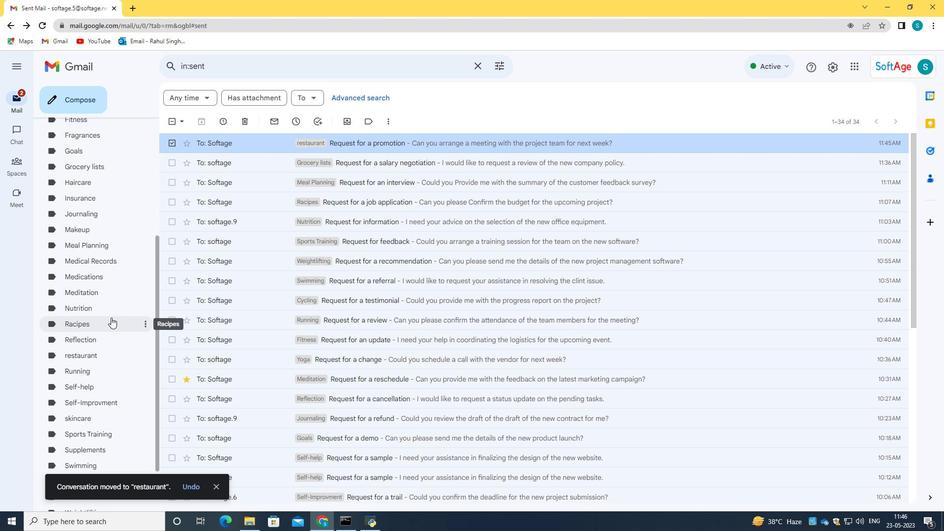 
Action: Mouse scrolled (111, 318) with delta (0, 0)
Screenshot: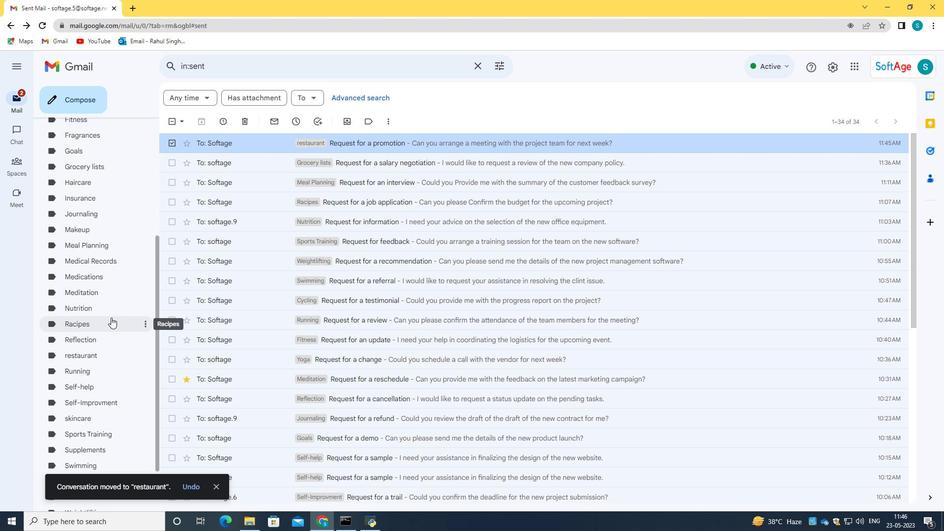 
Action: Mouse scrolled (111, 318) with delta (0, 0)
Screenshot: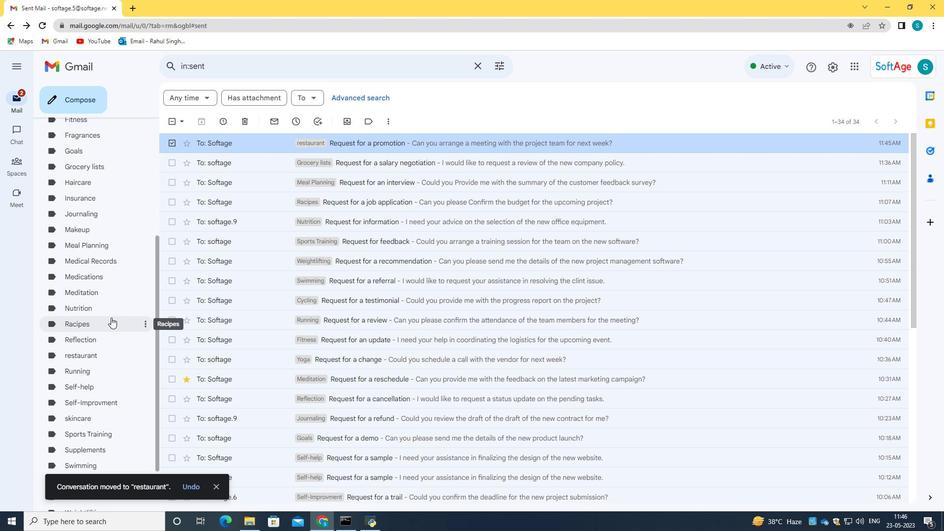 
Action: Mouse scrolled (111, 318) with delta (0, 0)
Screenshot: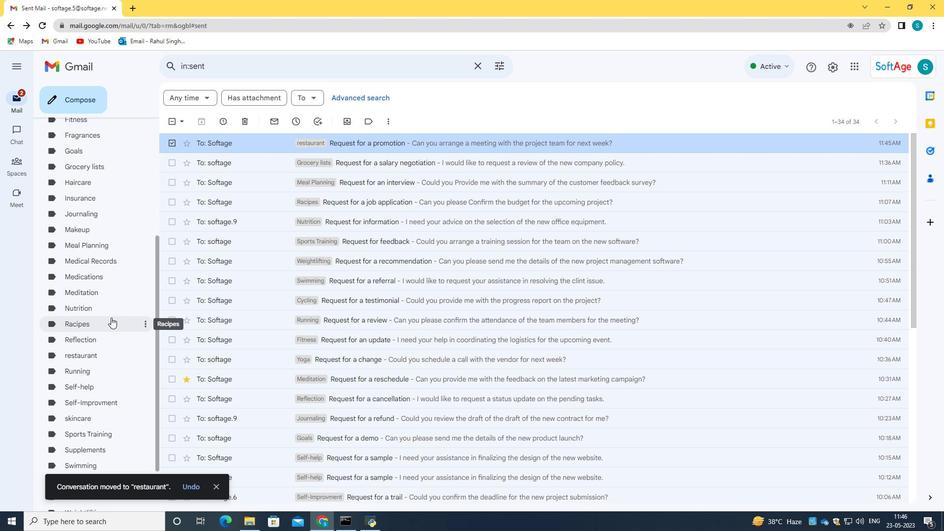 
Action: Mouse scrolled (111, 318) with delta (0, 0)
Screenshot: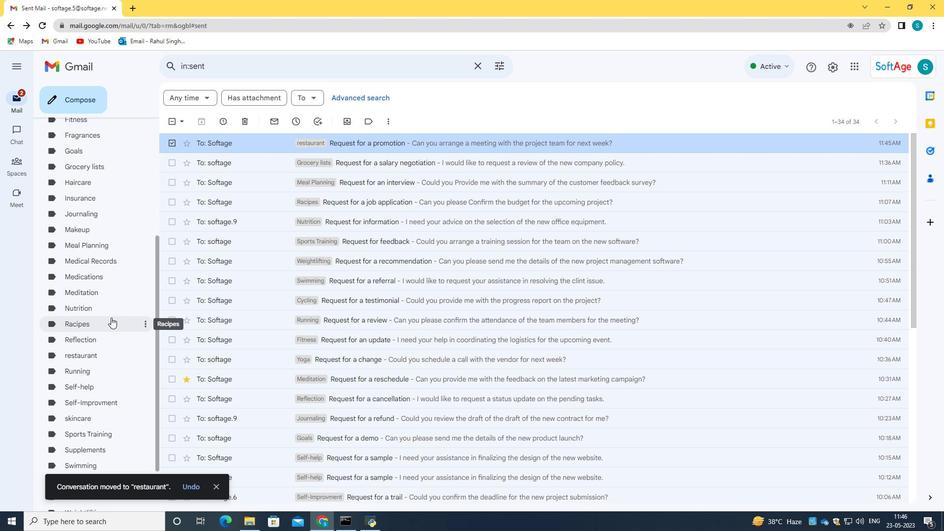 
Action: Mouse scrolled (111, 318) with delta (0, 0)
Screenshot: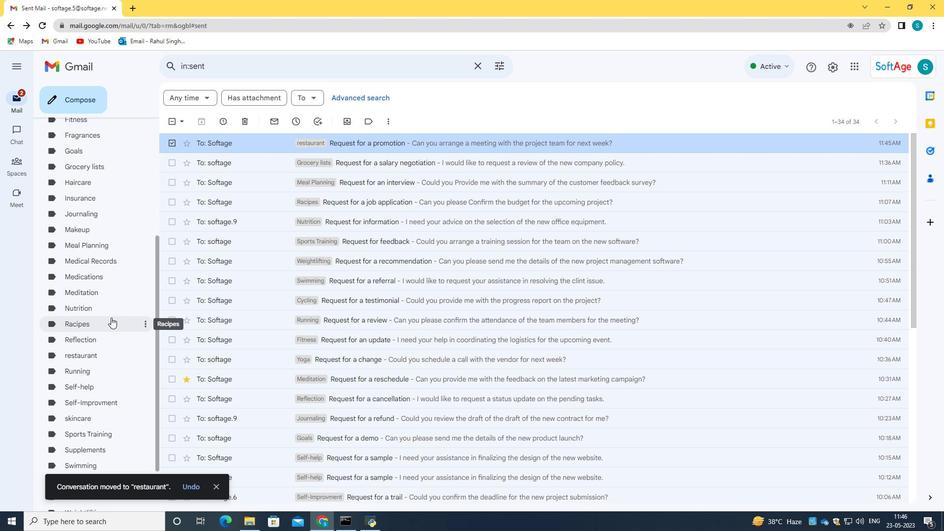 
Action: Mouse moved to (269, 145)
Screenshot: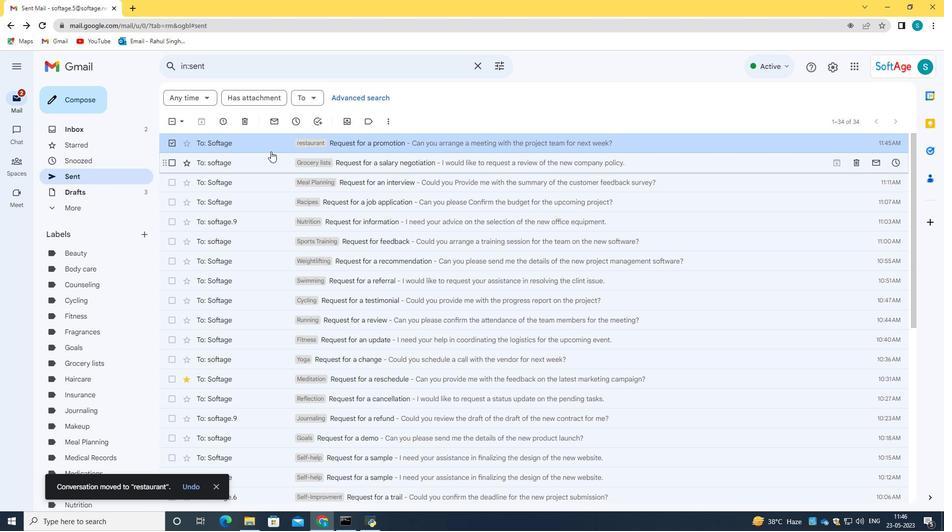 
